 Task: Search one way flight ticket for 4 adults, 2 children, 2 infants in seat and 1 infant on lap in economy from Los Angeles: Los Angeles International Airport to Laramie: Laramie Regional Airport on 5-3-2023. Choice of flights is Alaska. Number of bags: 10 checked bags. Price is upto 80000. Outbound departure time preference is 18:45.
Action: Mouse moved to (400, 339)
Screenshot: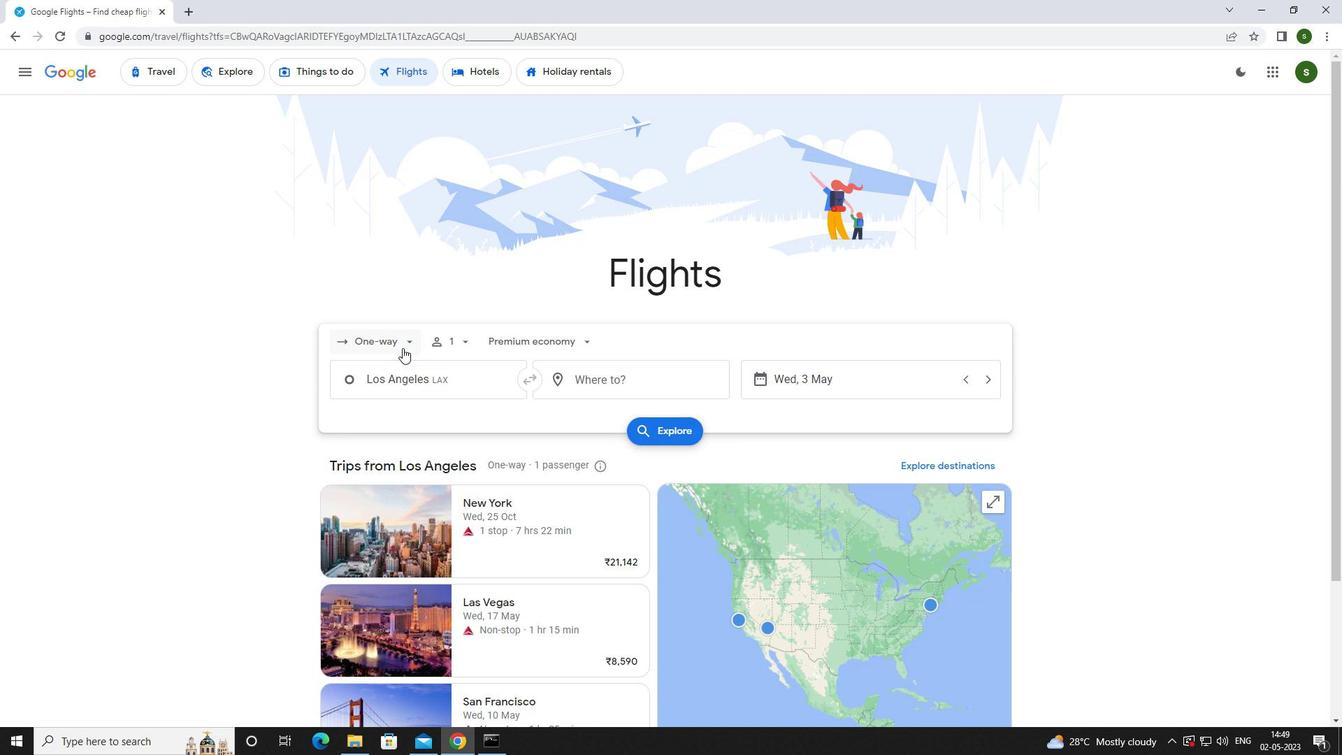 
Action: Mouse pressed left at (400, 339)
Screenshot: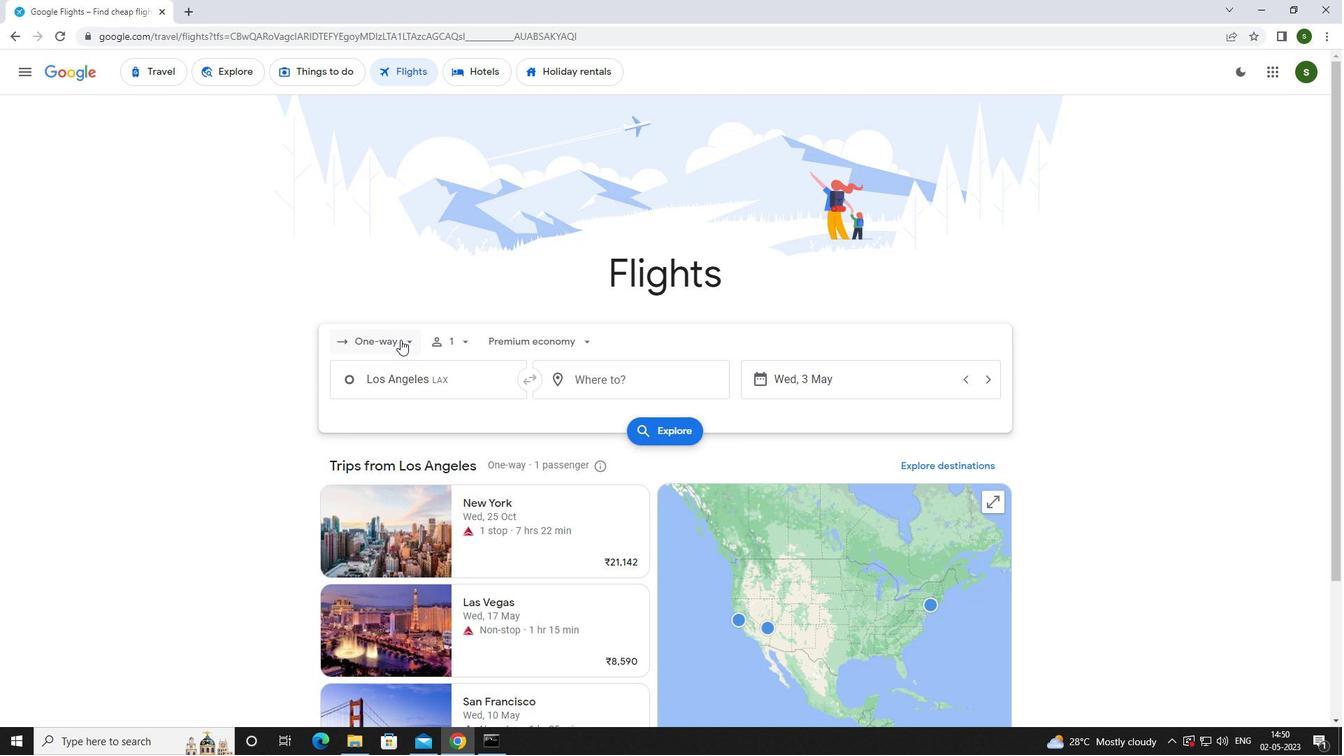
Action: Mouse moved to (394, 402)
Screenshot: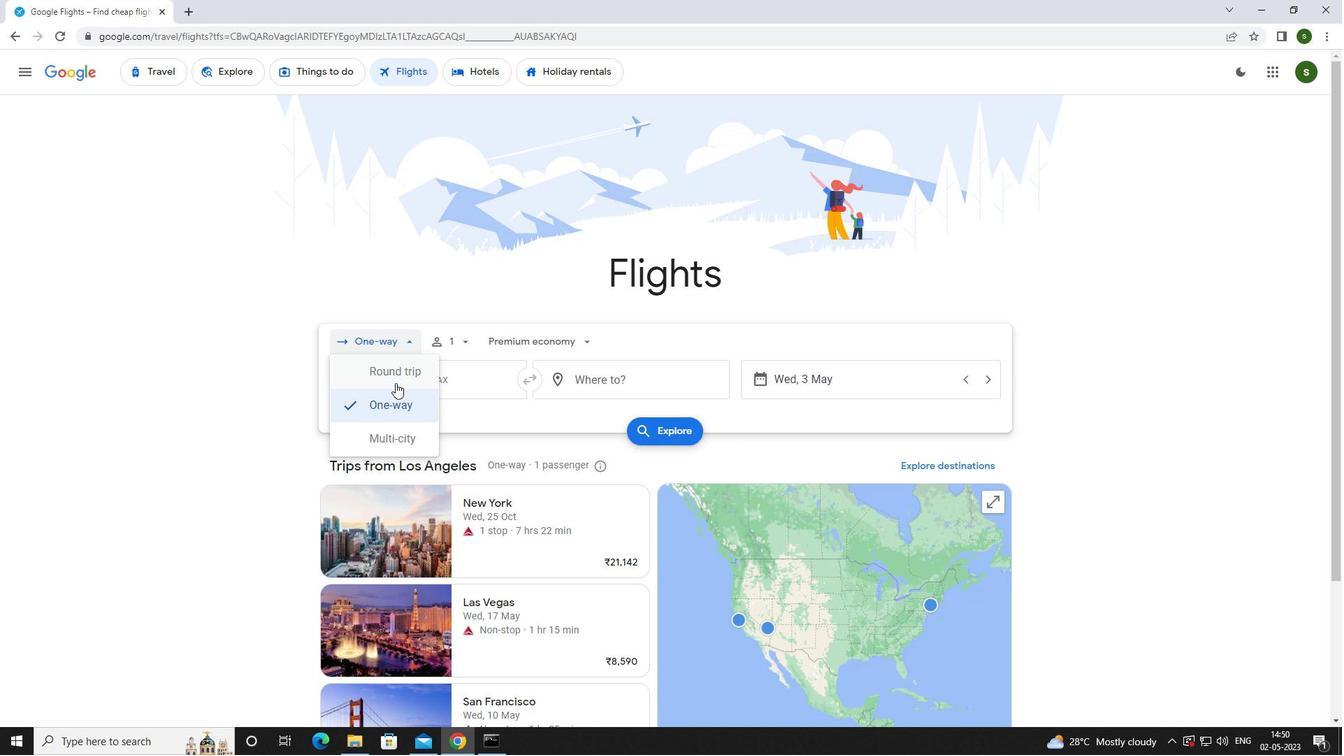
Action: Mouse pressed left at (394, 402)
Screenshot: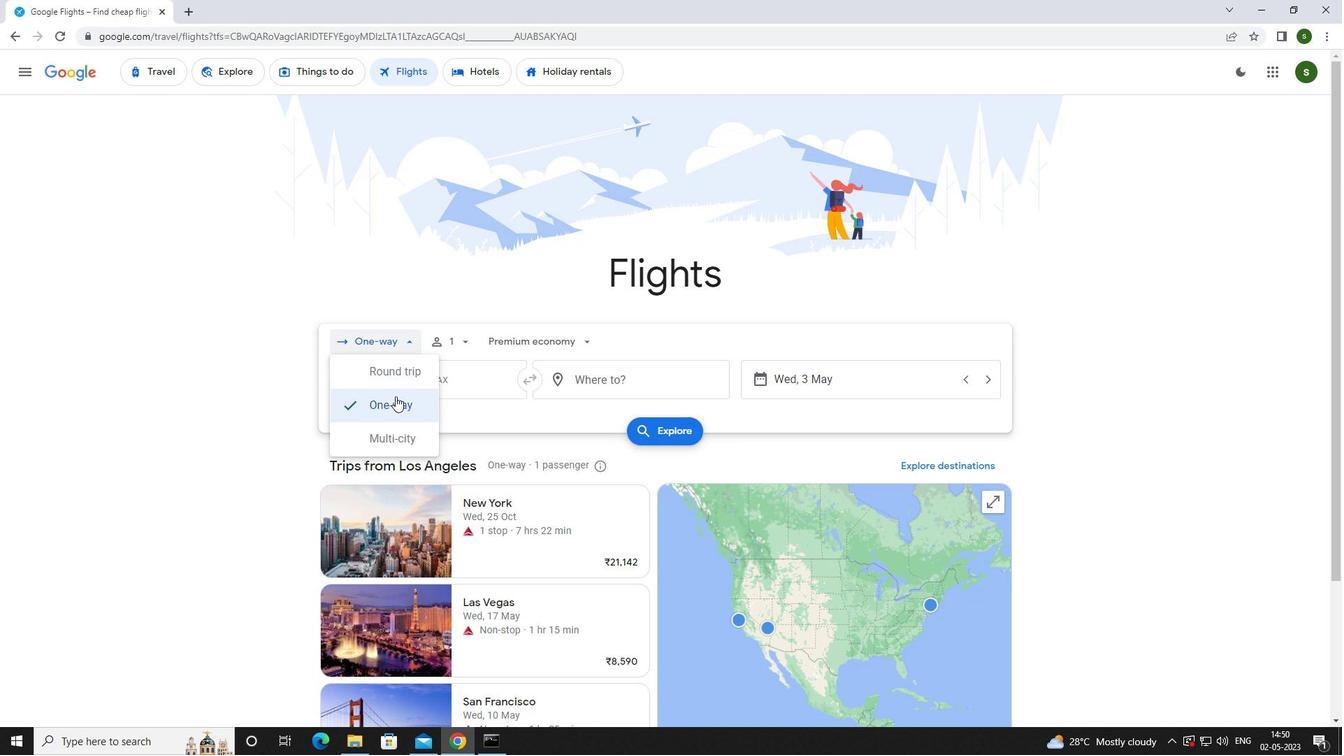 
Action: Mouse moved to (456, 337)
Screenshot: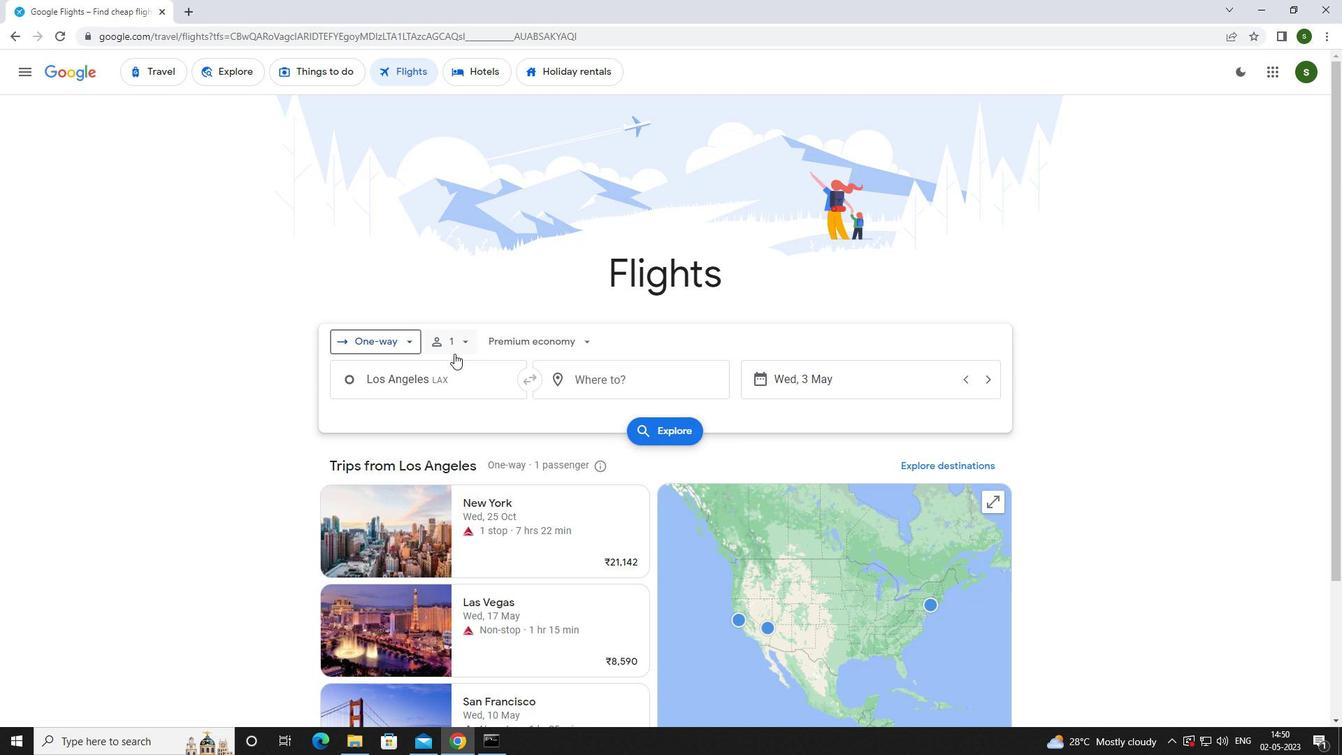 
Action: Mouse pressed left at (456, 337)
Screenshot: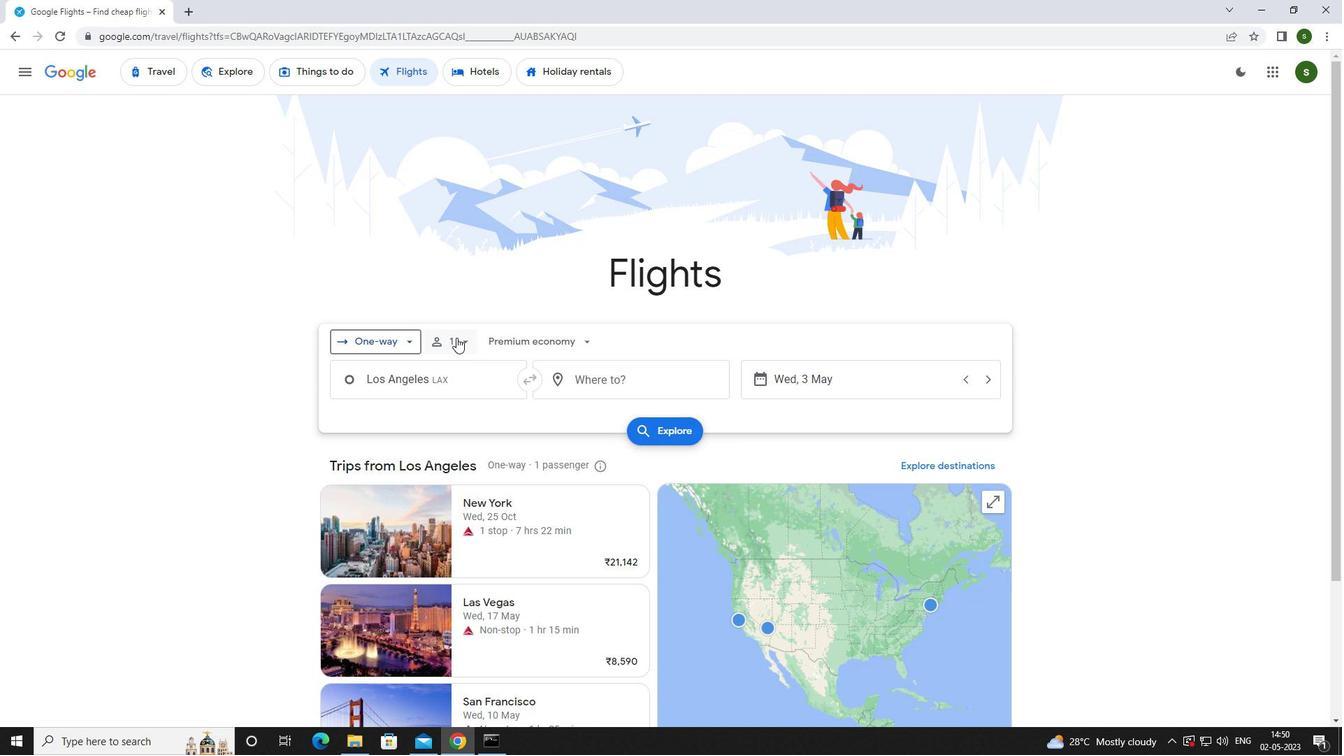 
Action: Mouse moved to (565, 374)
Screenshot: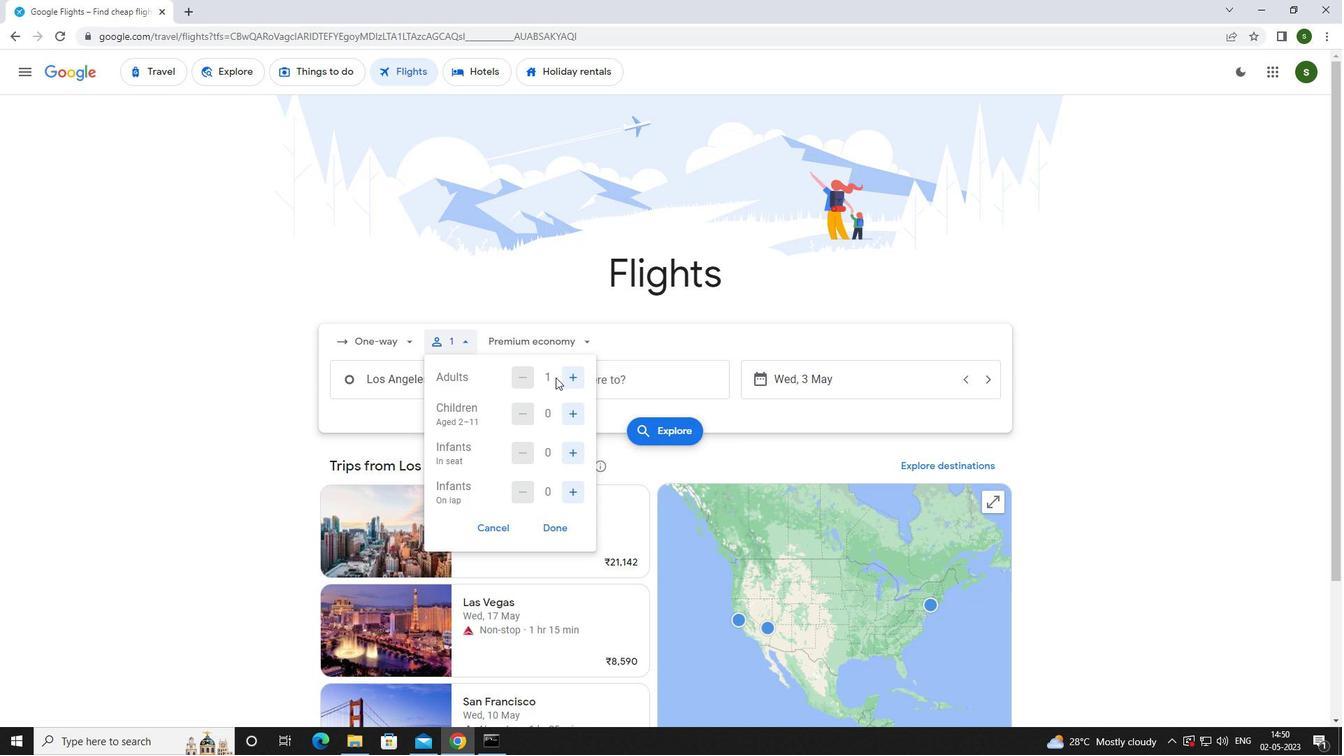 
Action: Mouse pressed left at (565, 374)
Screenshot: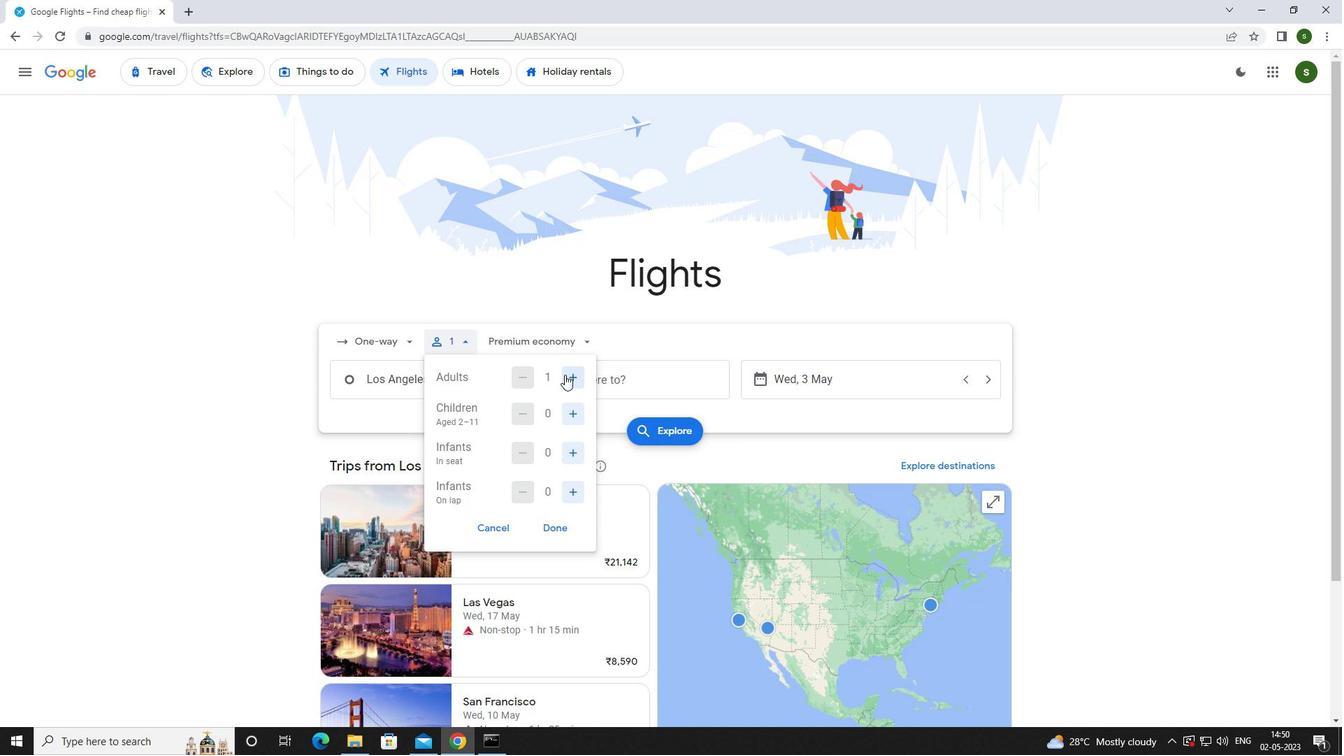 
Action: Mouse pressed left at (565, 374)
Screenshot: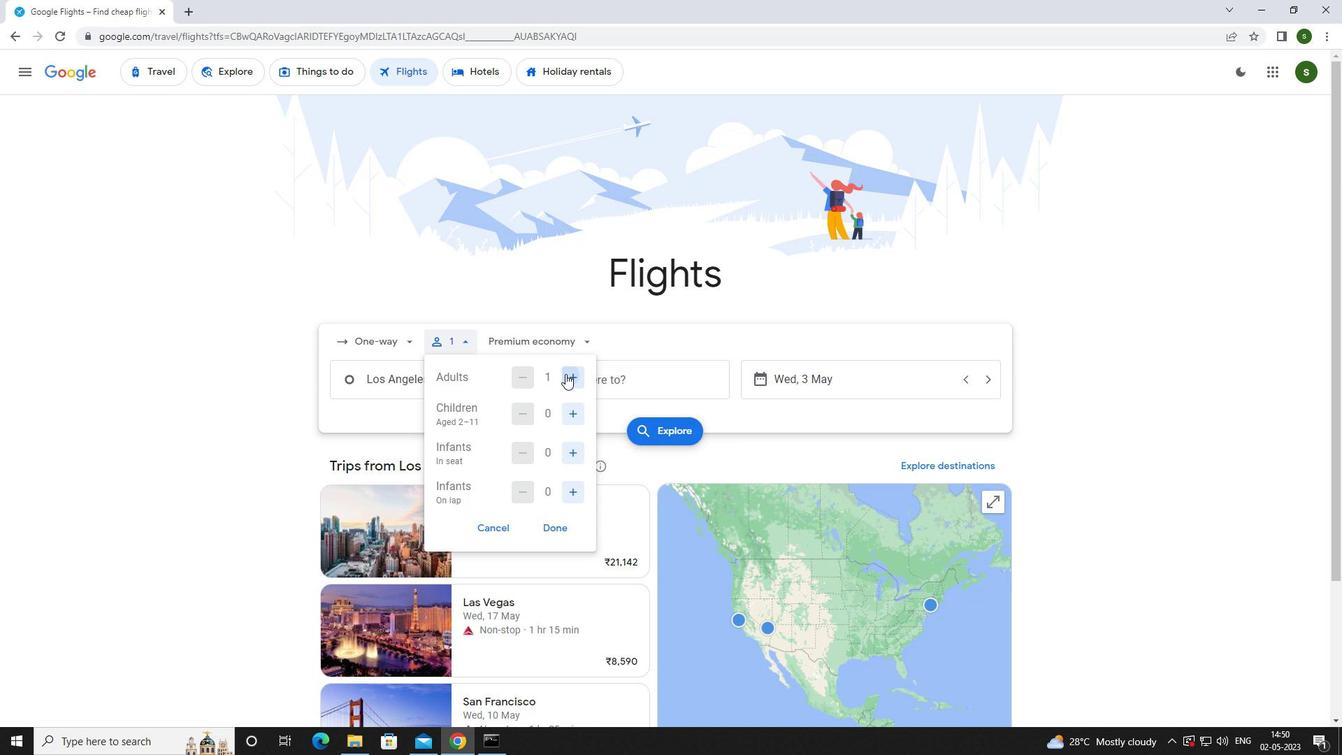 
Action: Mouse pressed left at (565, 374)
Screenshot: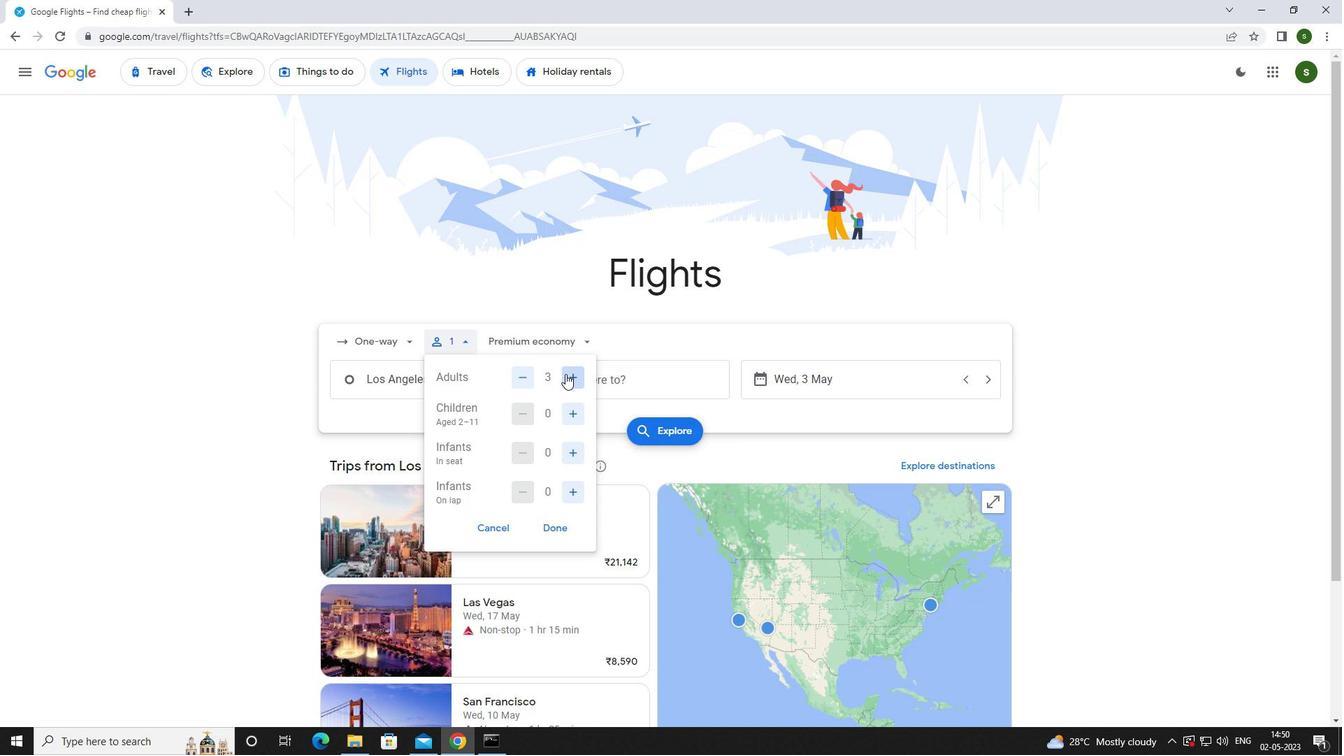 
Action: Mouse moved to (574, 411)
Screenshot: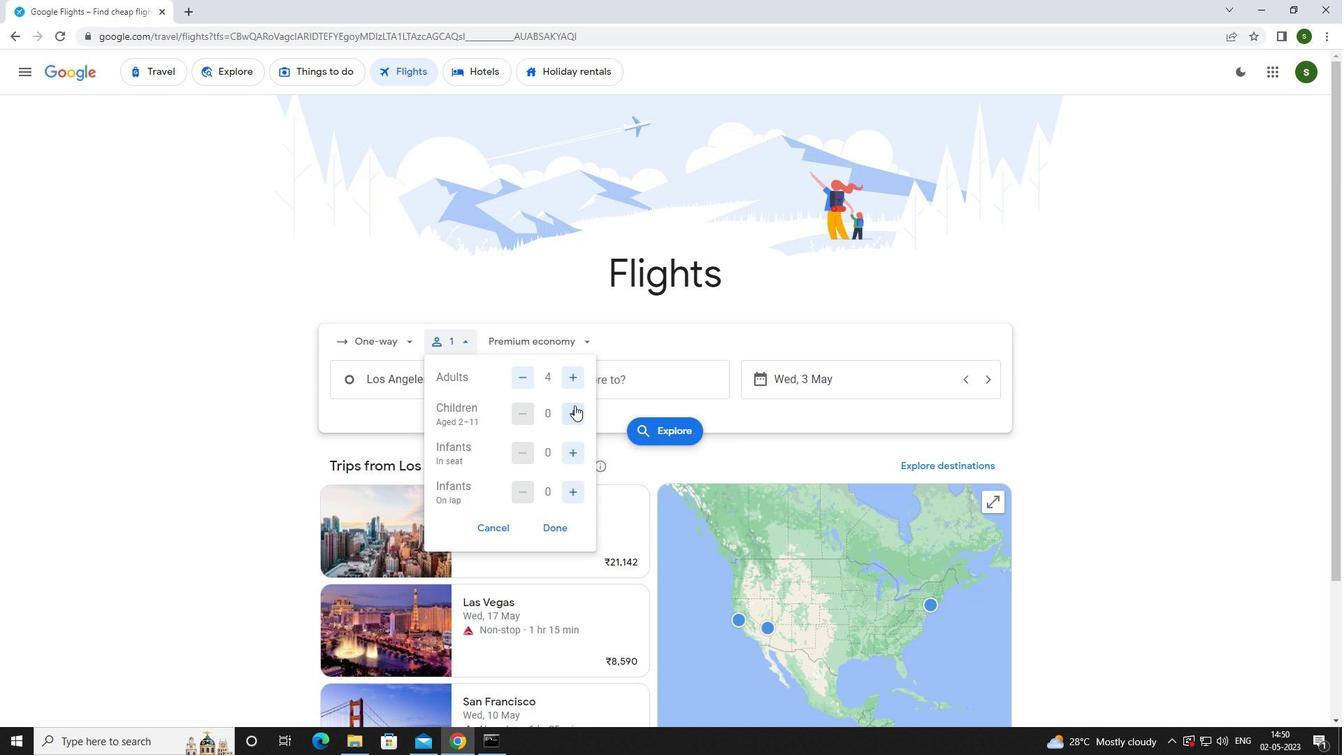 
Action: Mouse pressed left at (574, 411)
Screenshot: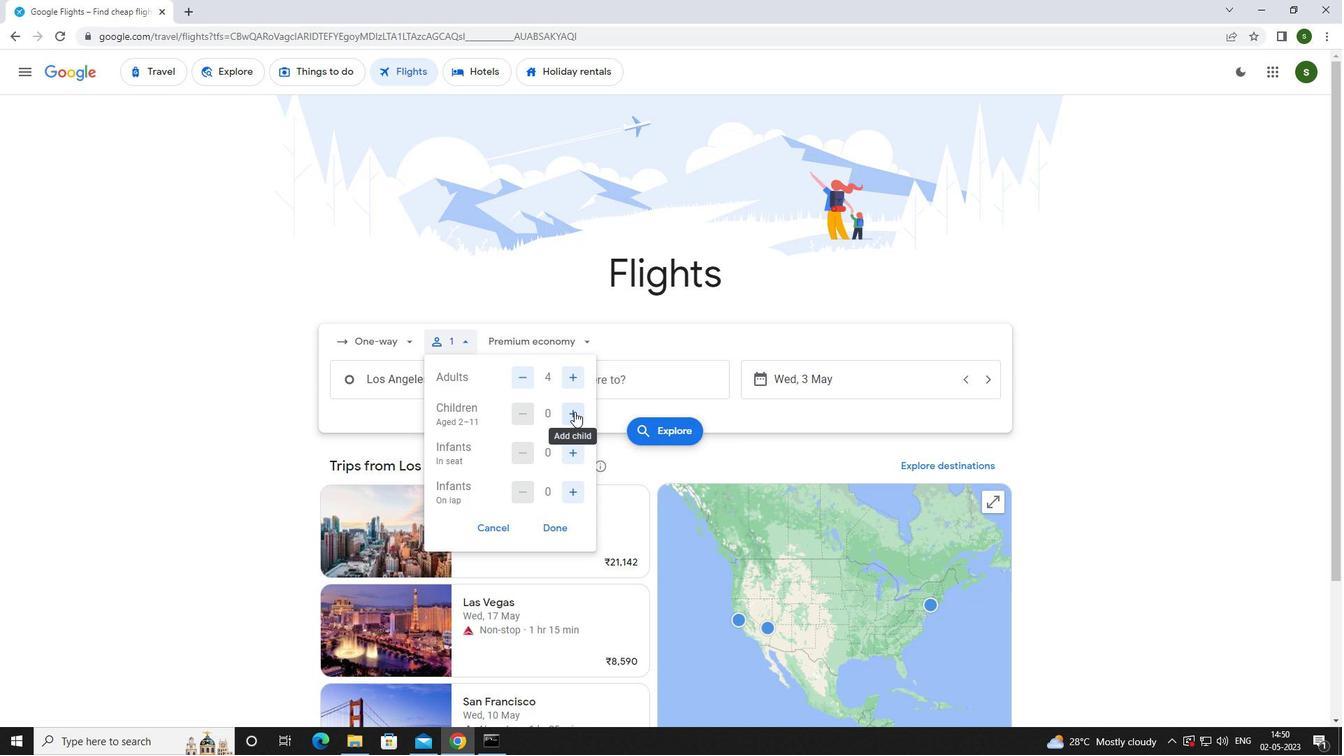 
Action: Mouse pressed left at (574, 411)
Screenshot: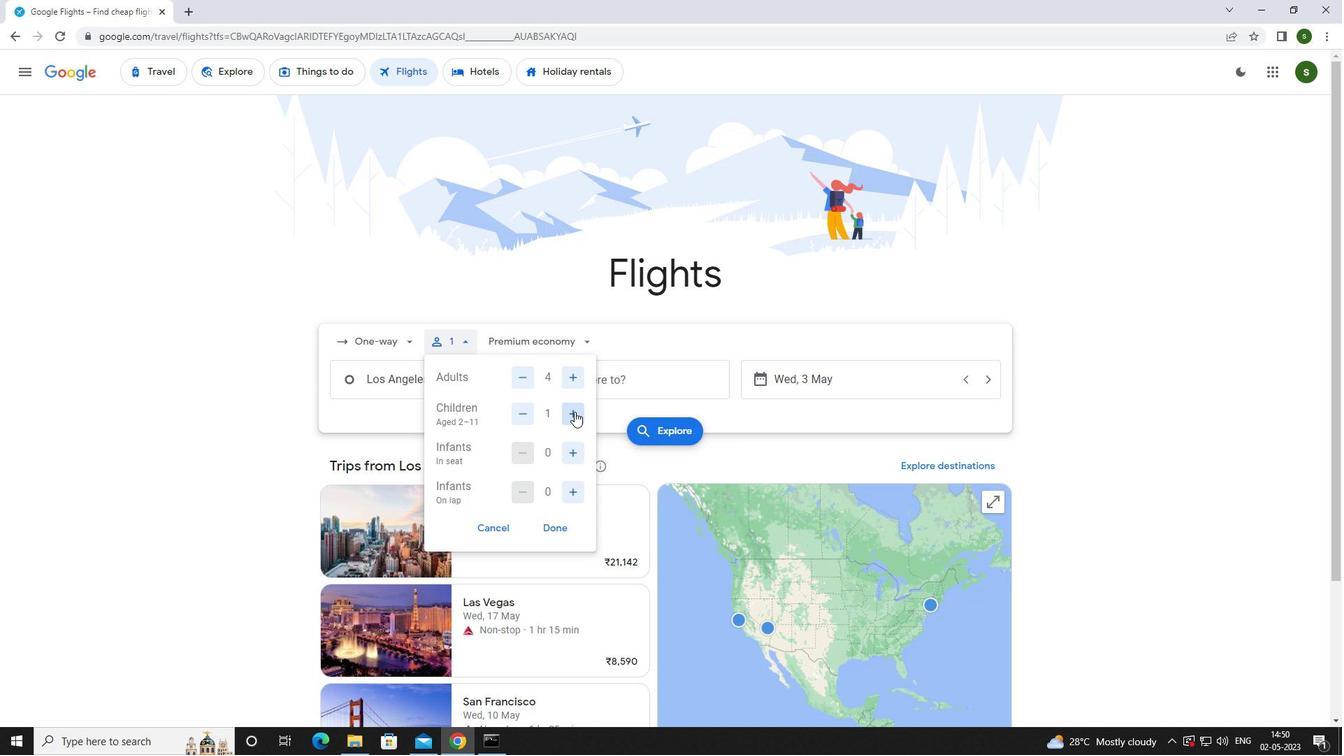 
Action: Mouse moved to (573, 456)
Screenshot: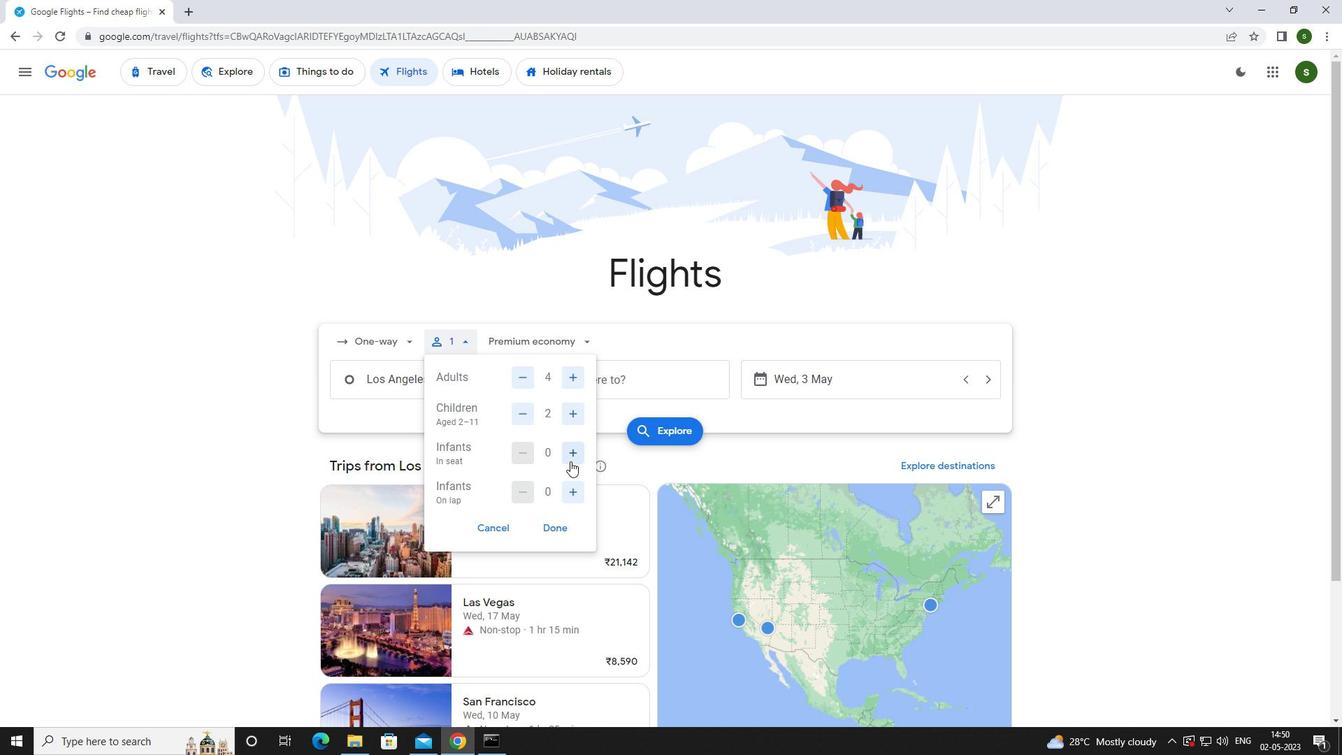 
Action: Mouse pressed left at (573, 456)
Screenshot: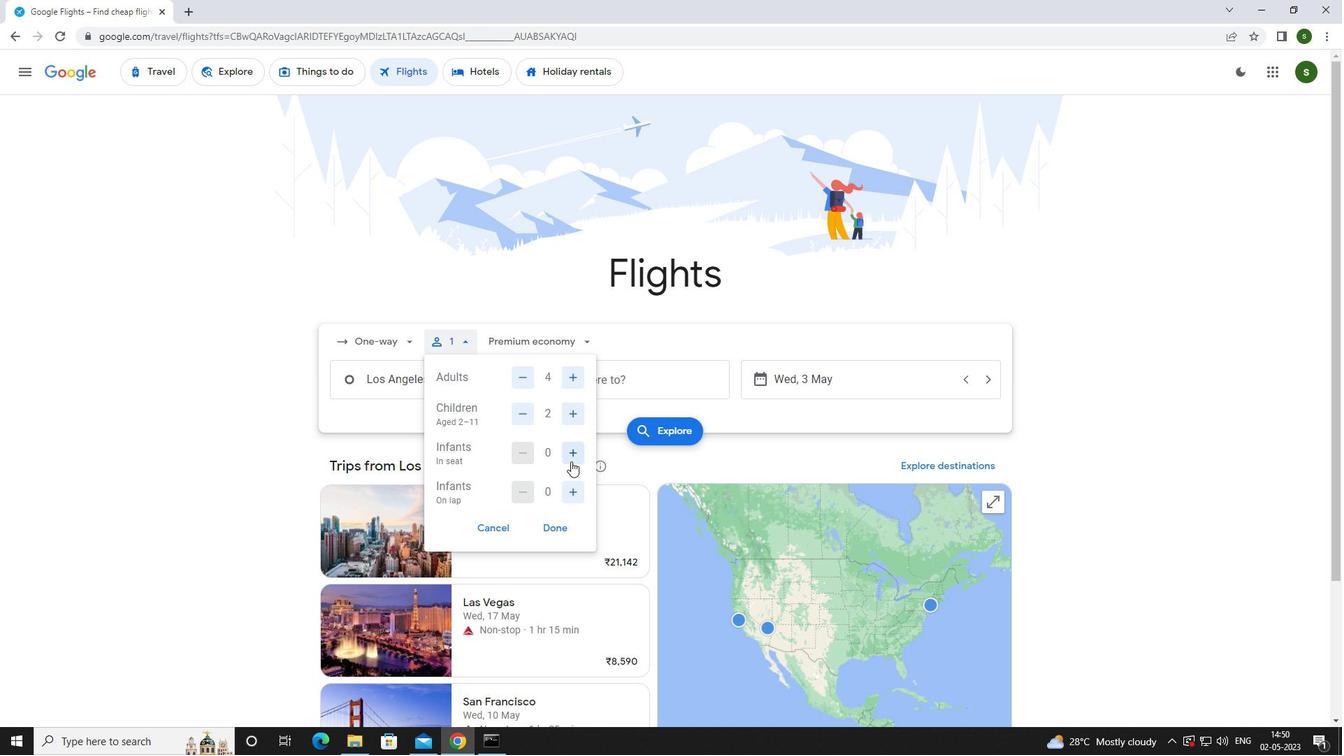 
Action: Mouse pressed left at (573, 456)
Screenshot: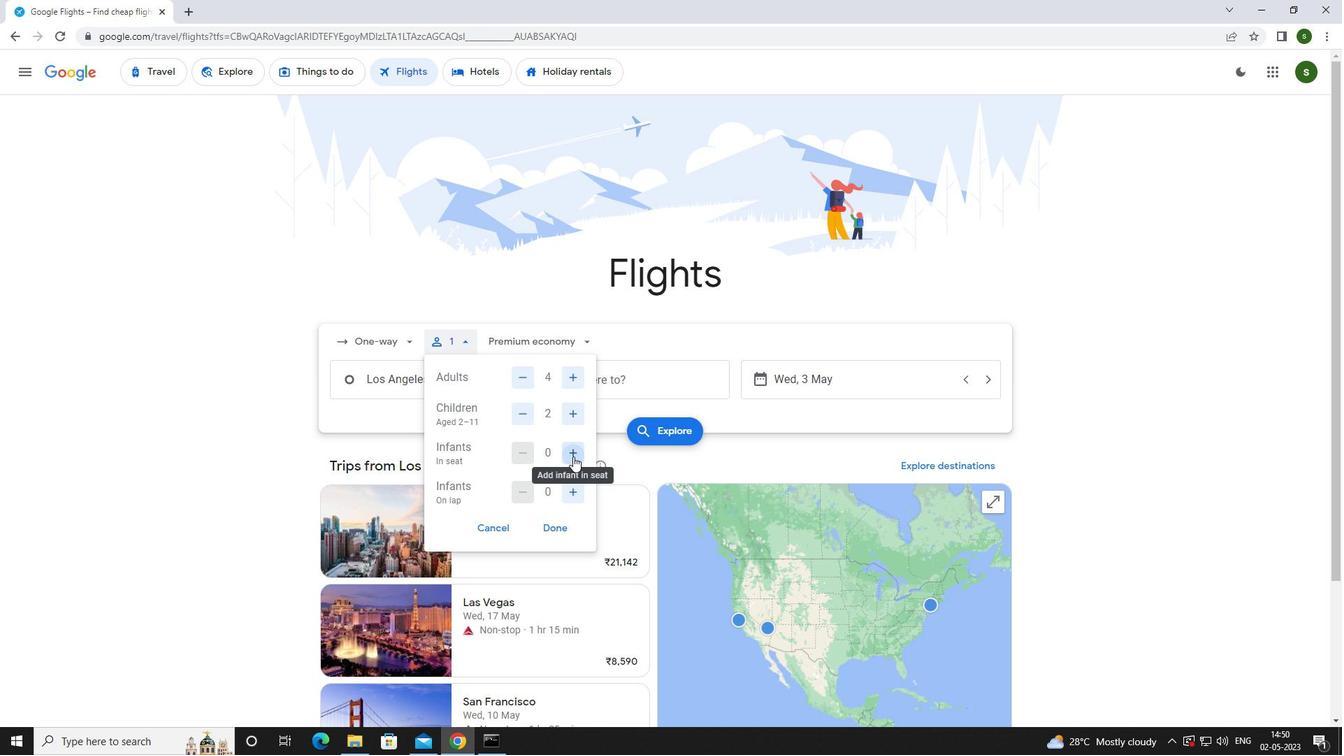 
Action: Mouse moved to (573, 486)
Screenshot: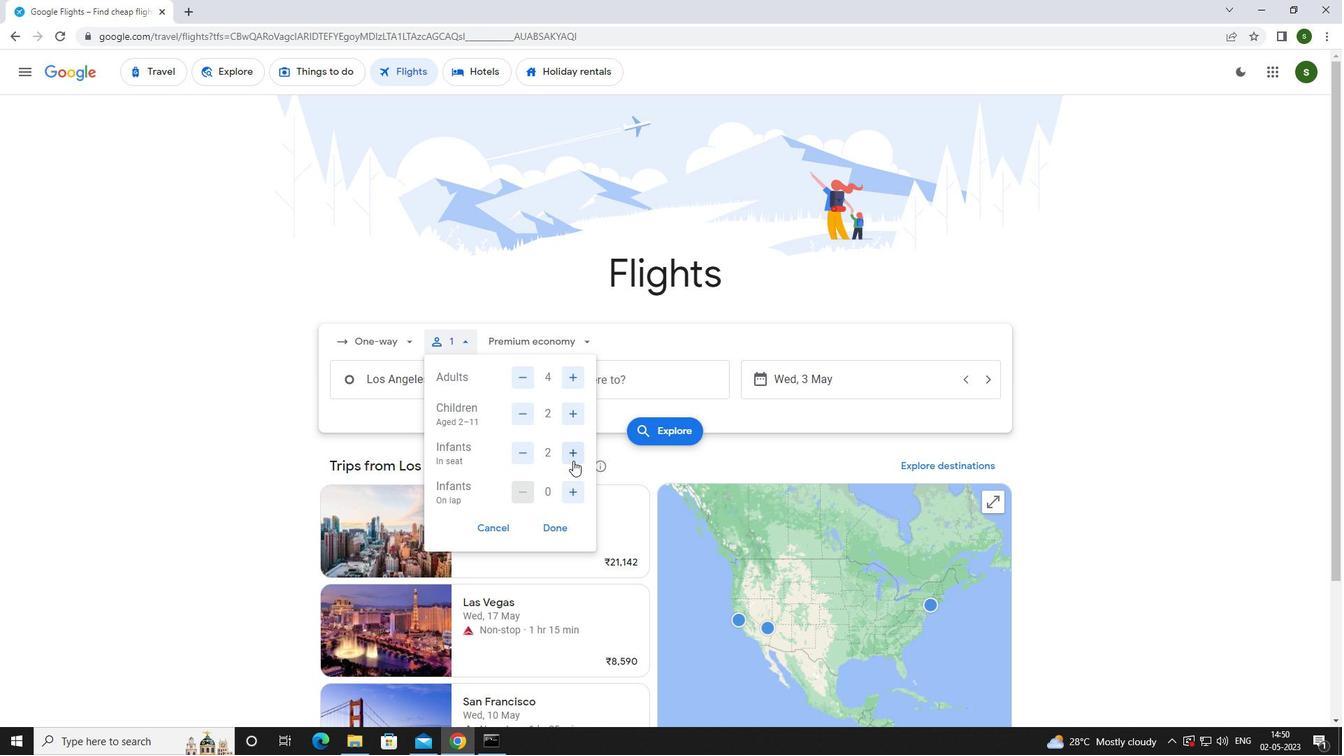 
Action: Mouse pressed left at (573, 486)
Screenshot: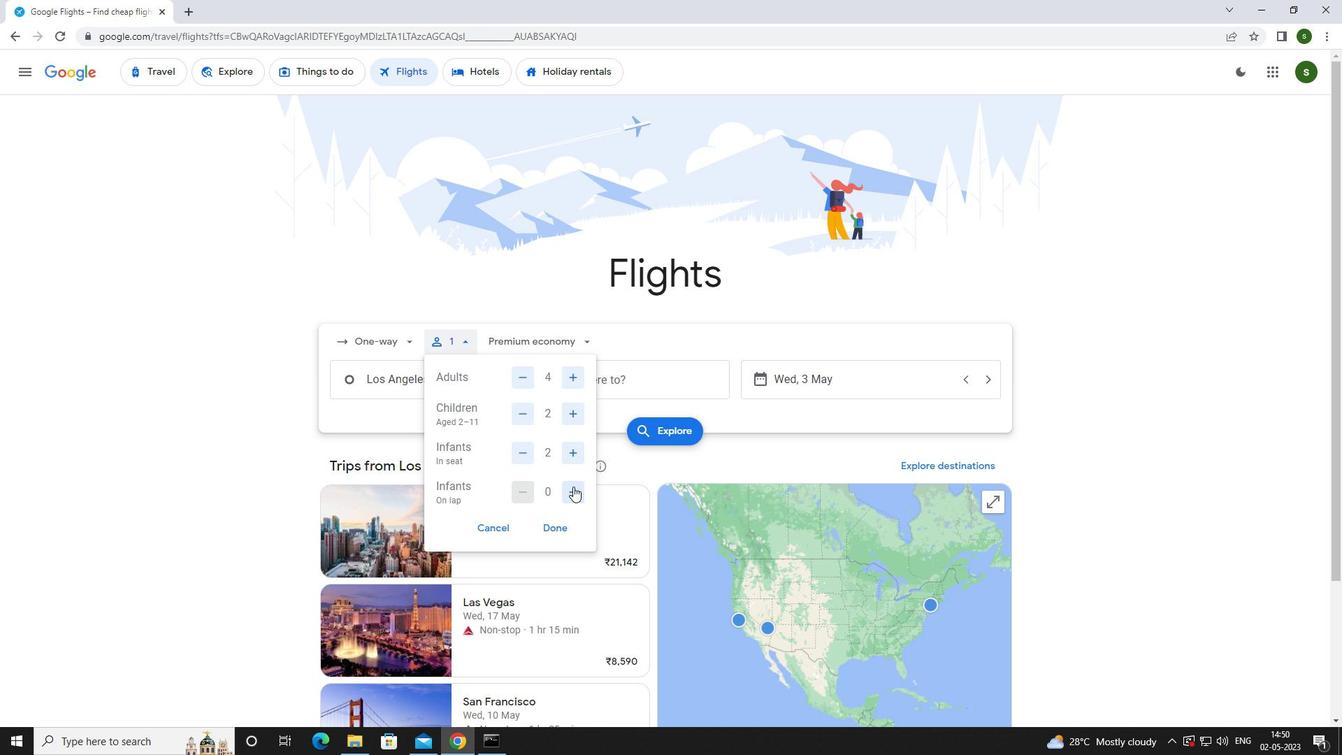
Action: Mouse moved to (560, 344)
Screenshot: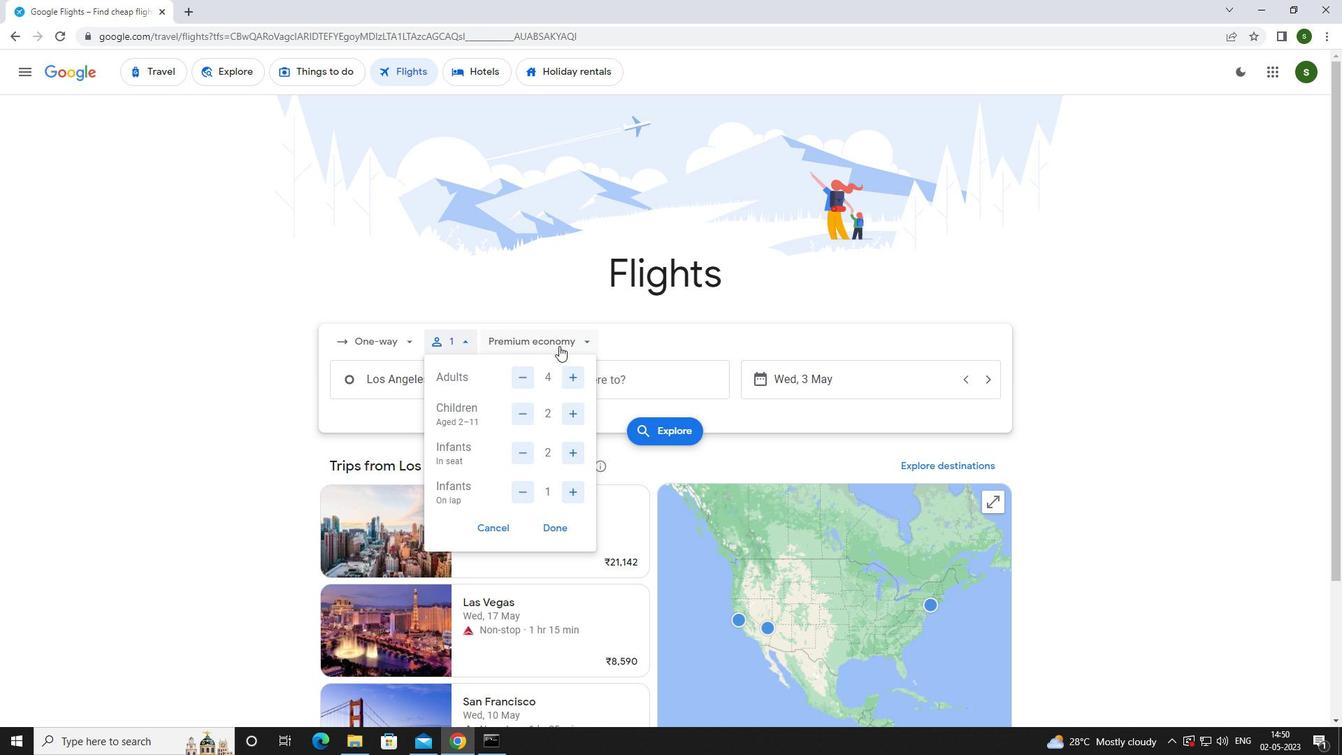 
Action: Mouse pressed left at (560, 344)
Screenshot: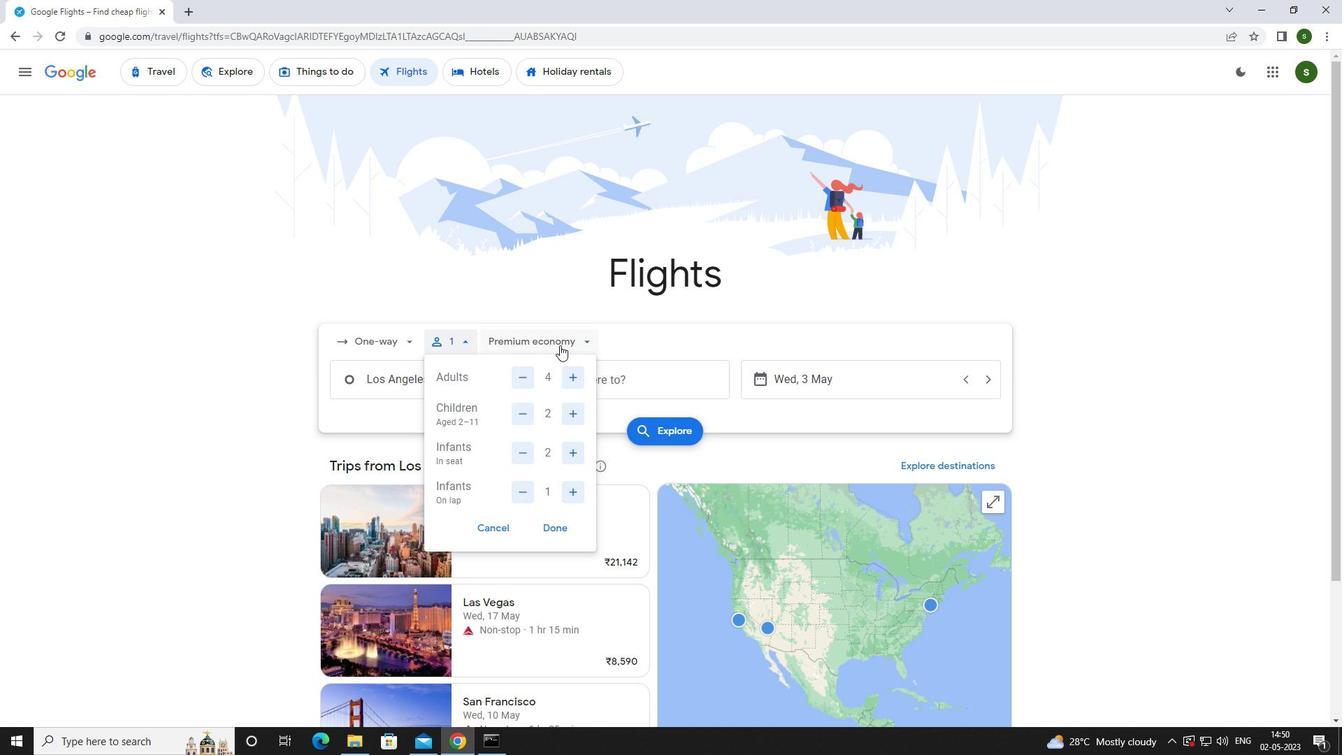 
Action: Mouse moved to (568, 376)
Screenshot: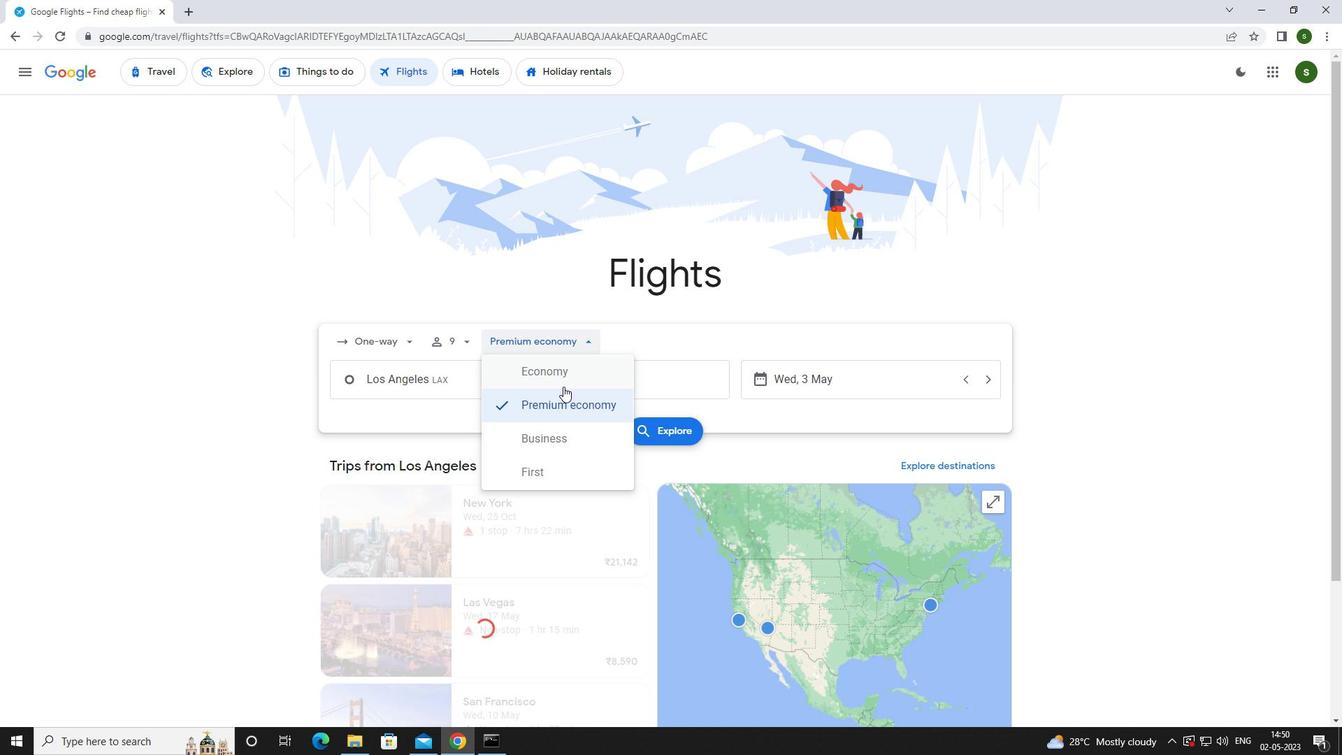 
Action: Mouse pressed left at (568, 376)
Screenshot: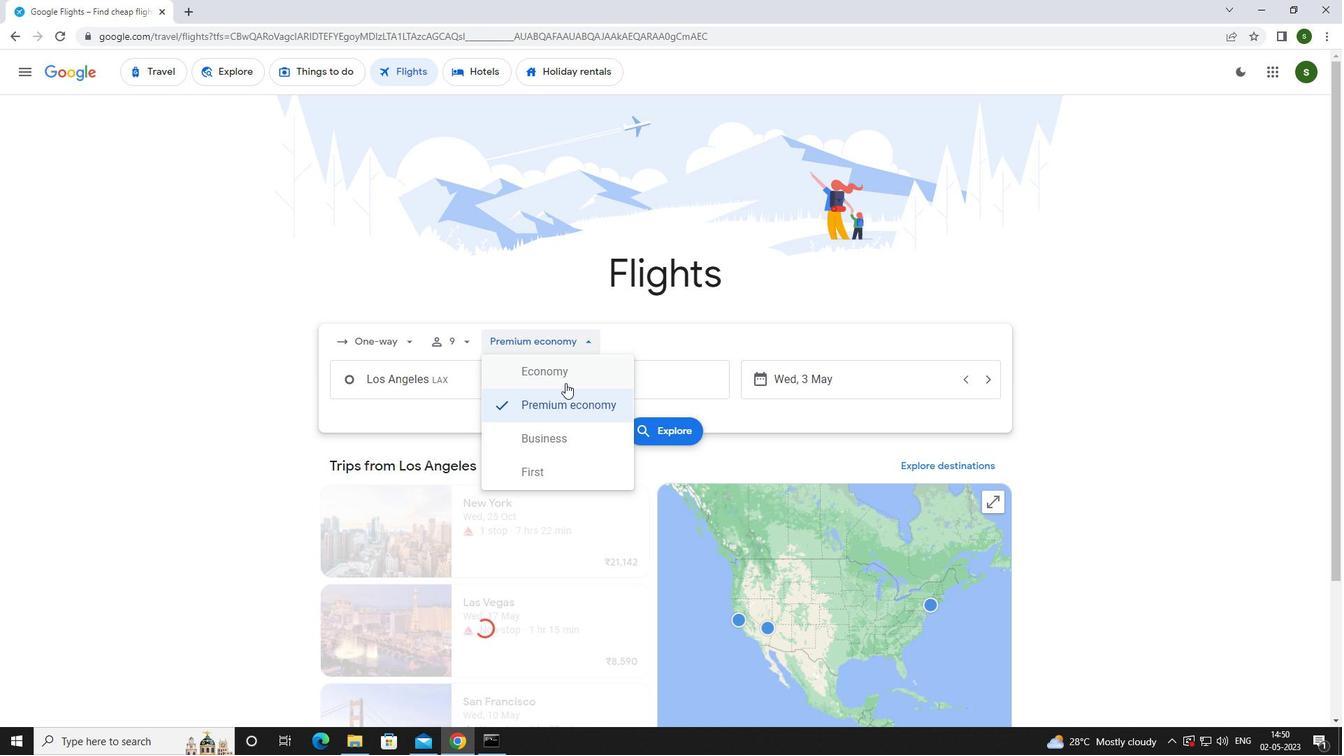 
Action: Mouse moved to (471, 385)
Screenshot: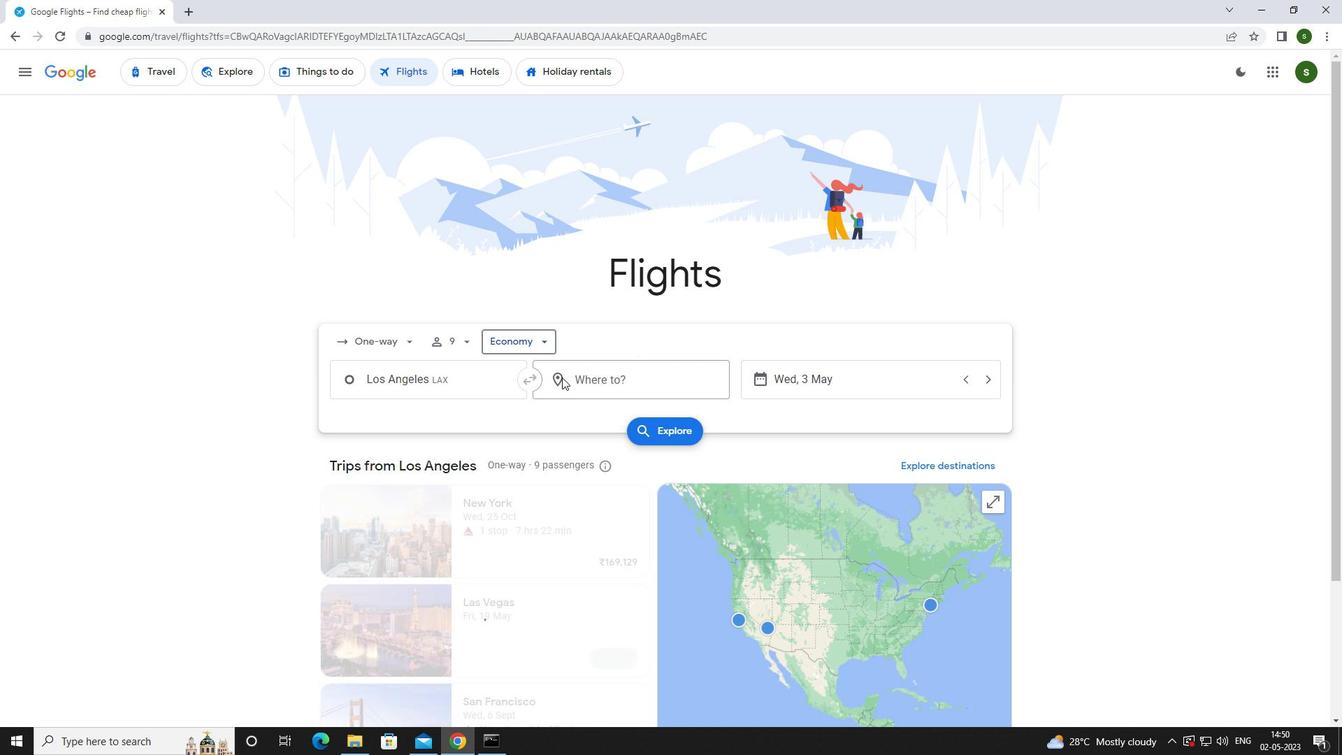 
Action: Mouse pressed left at (471, 385)
Screenshot: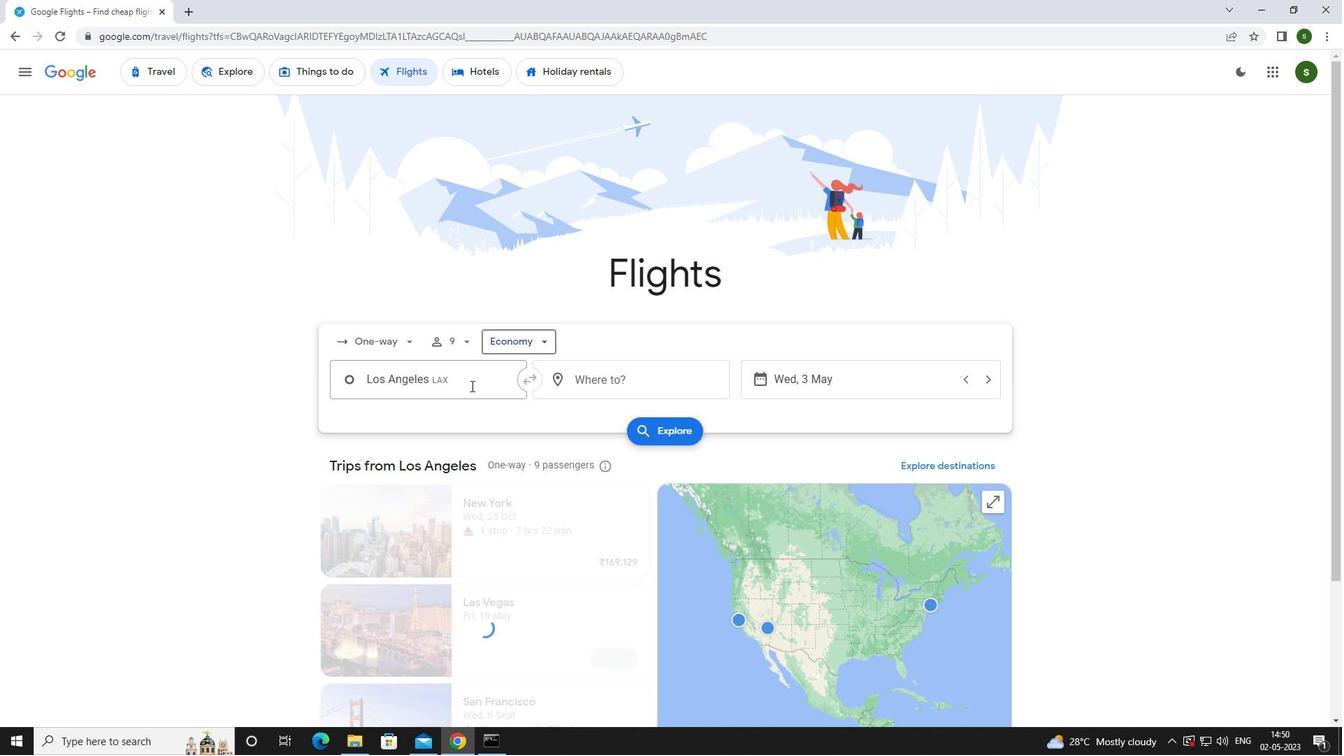 
Action: Mouse moved to (469, 385)
Screenshot: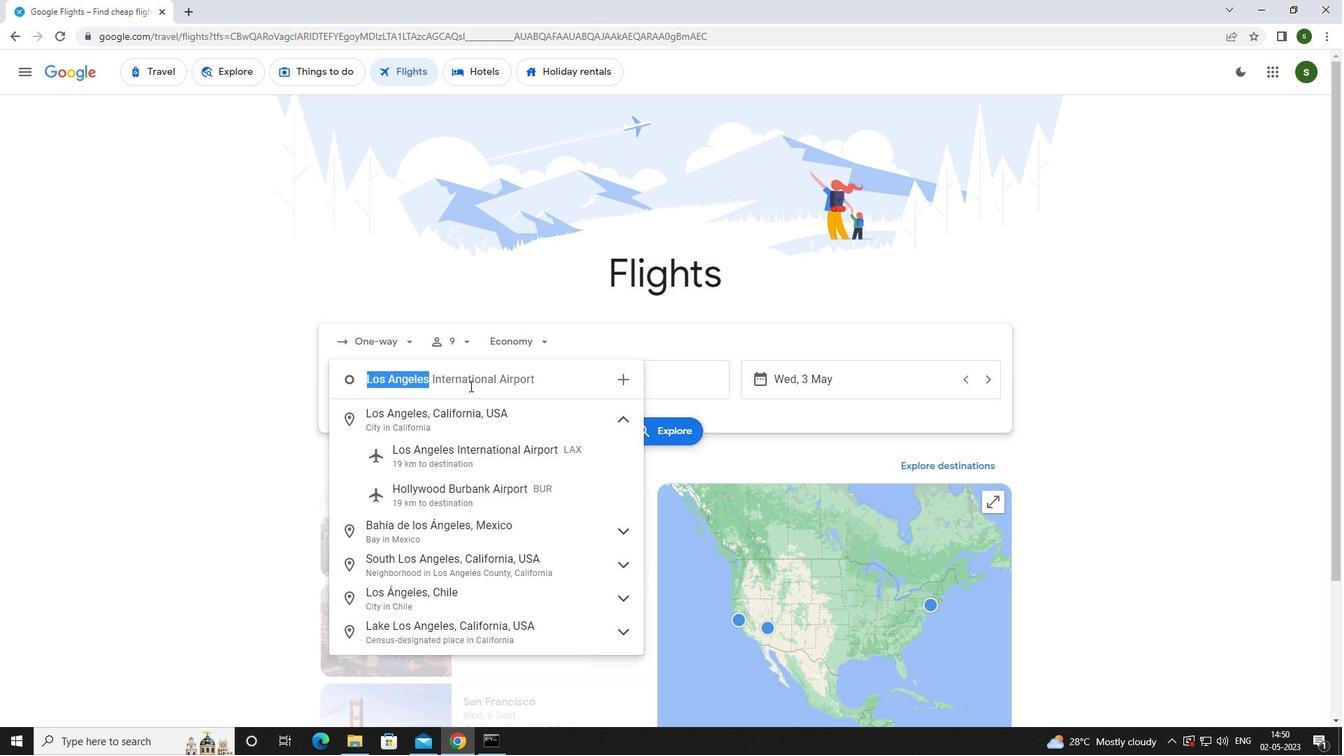
Action: Key pressed <Key.caps_lock><Key.caps_lock>k<Key.backspace>l<Key.caps_lock>os<Key.space><Key.caps_lock>
Screenshot: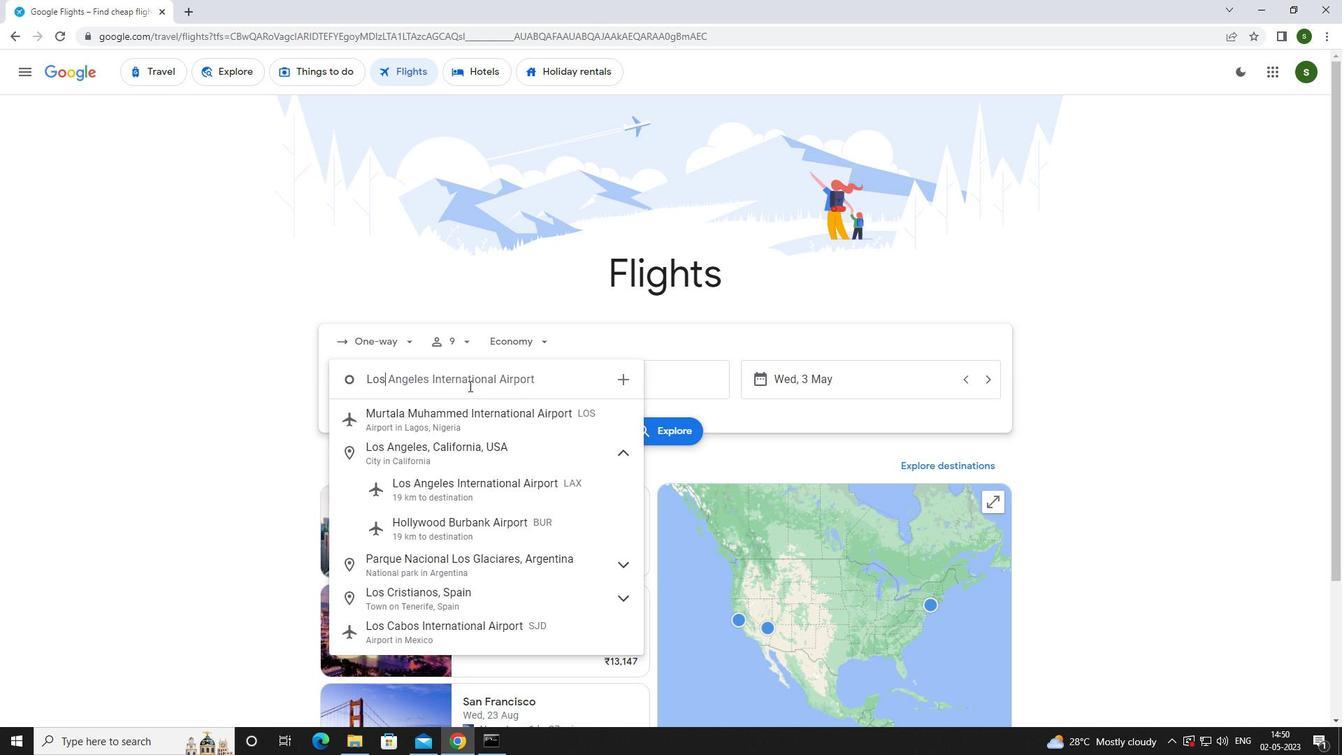 
Action: Mouse moved to (476, 460)
Screenshot: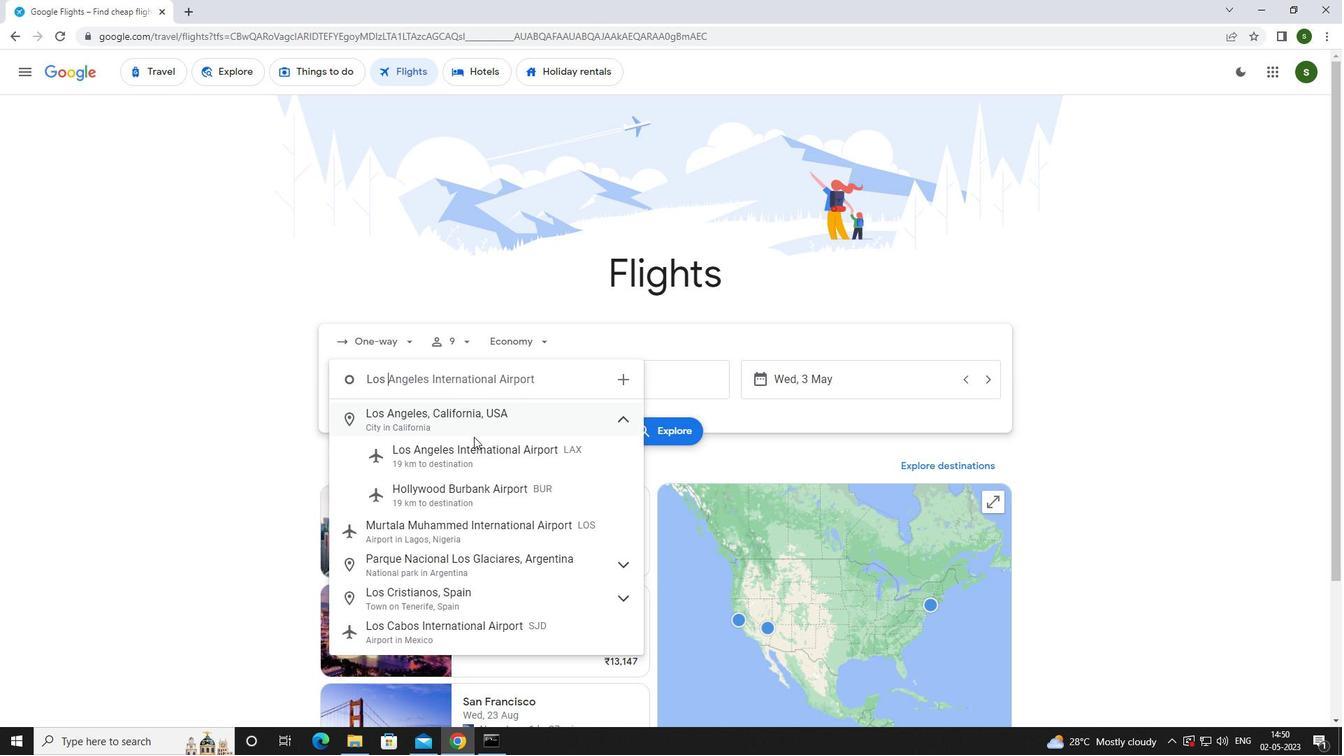
Action: Mouse pressed left at (476, 460)
Screenshot: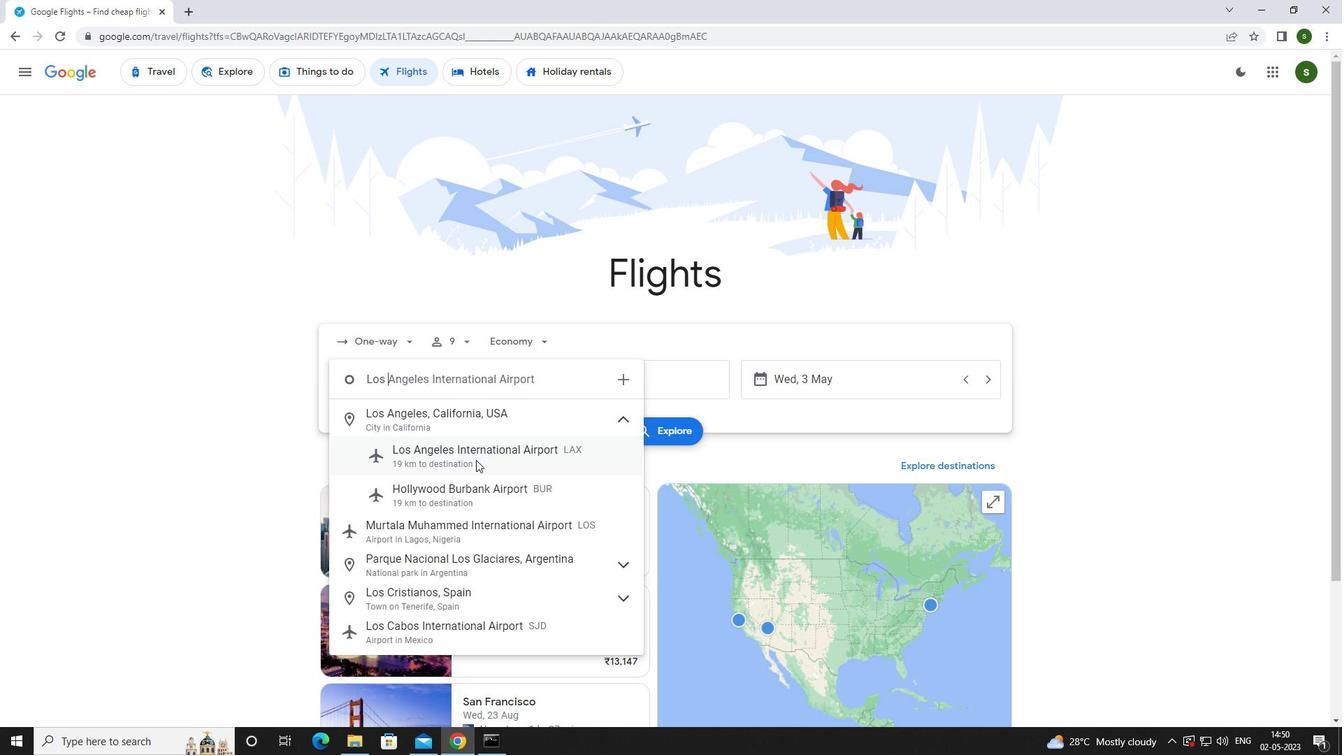 
Action: Mouse moved to (621, 389)
Screenshot: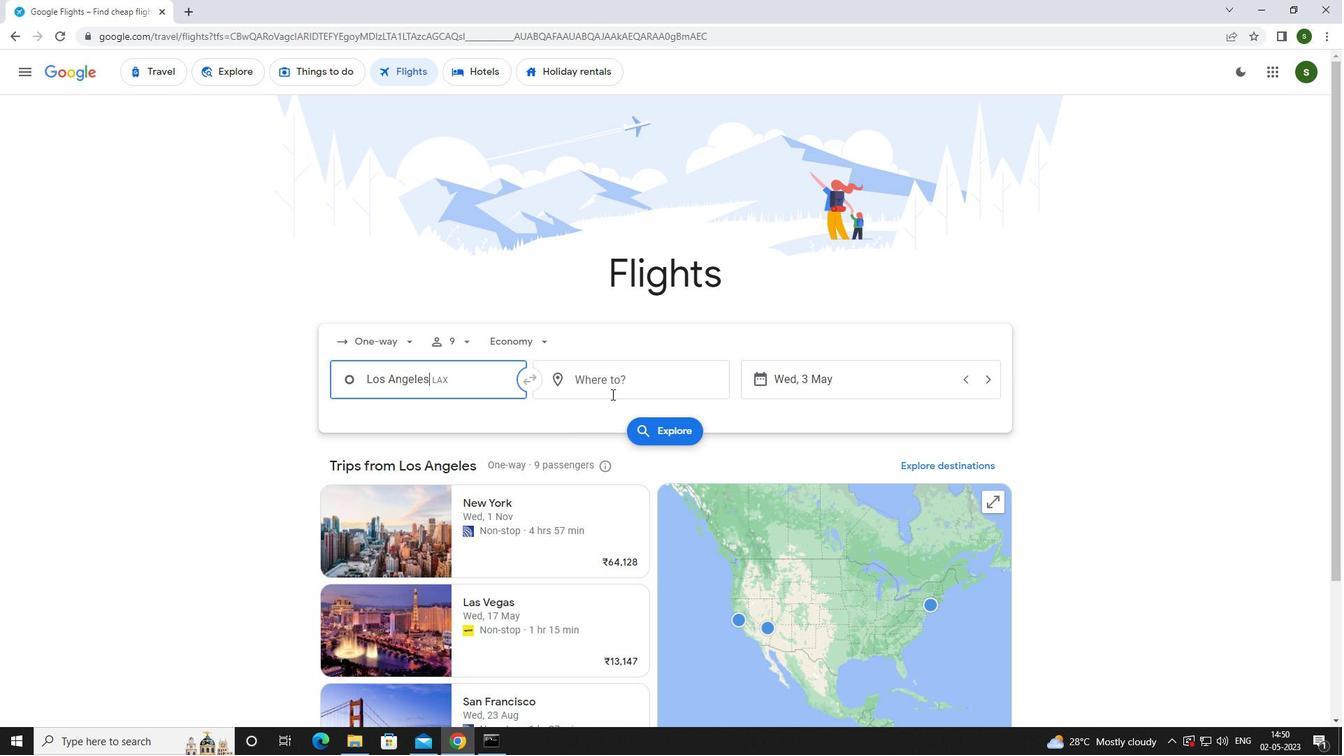 
Action: Mouse pressed left at (621, 389)
Screenshot: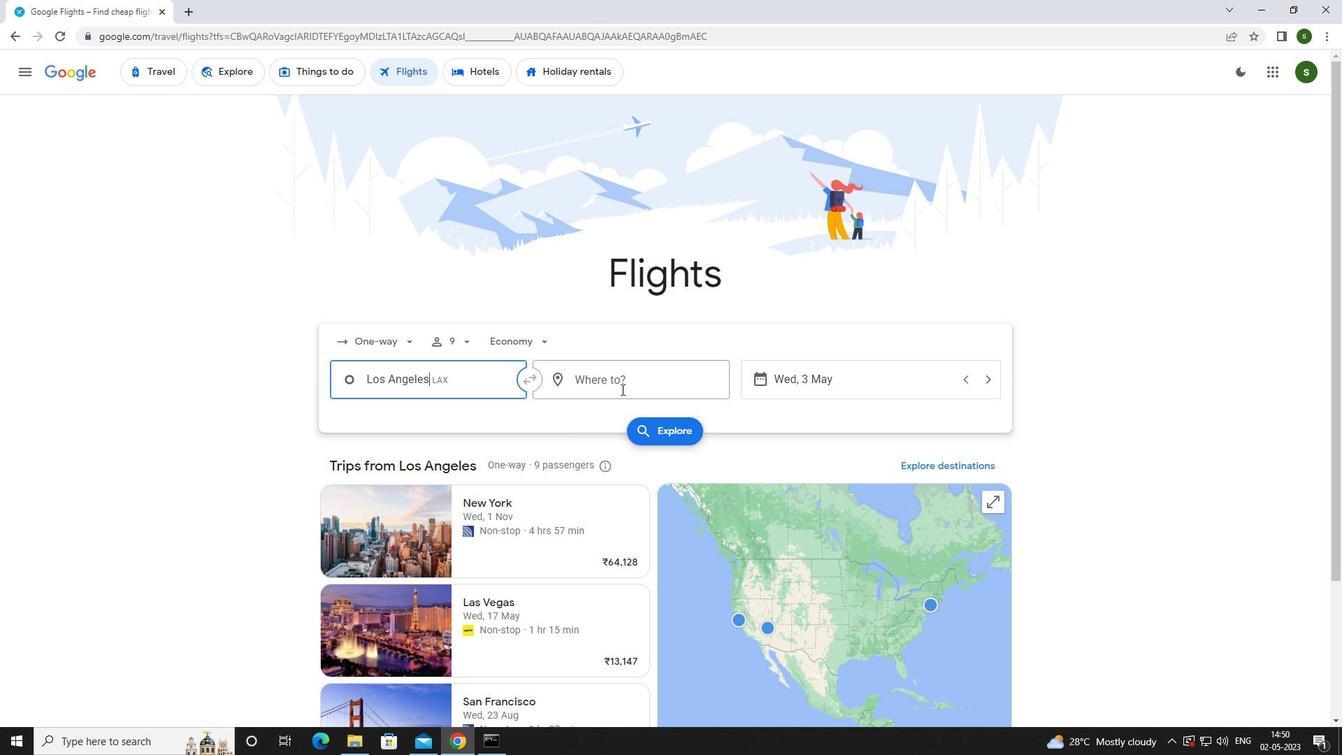 
Action: Mouse moved to (567, 401)
Screenshot: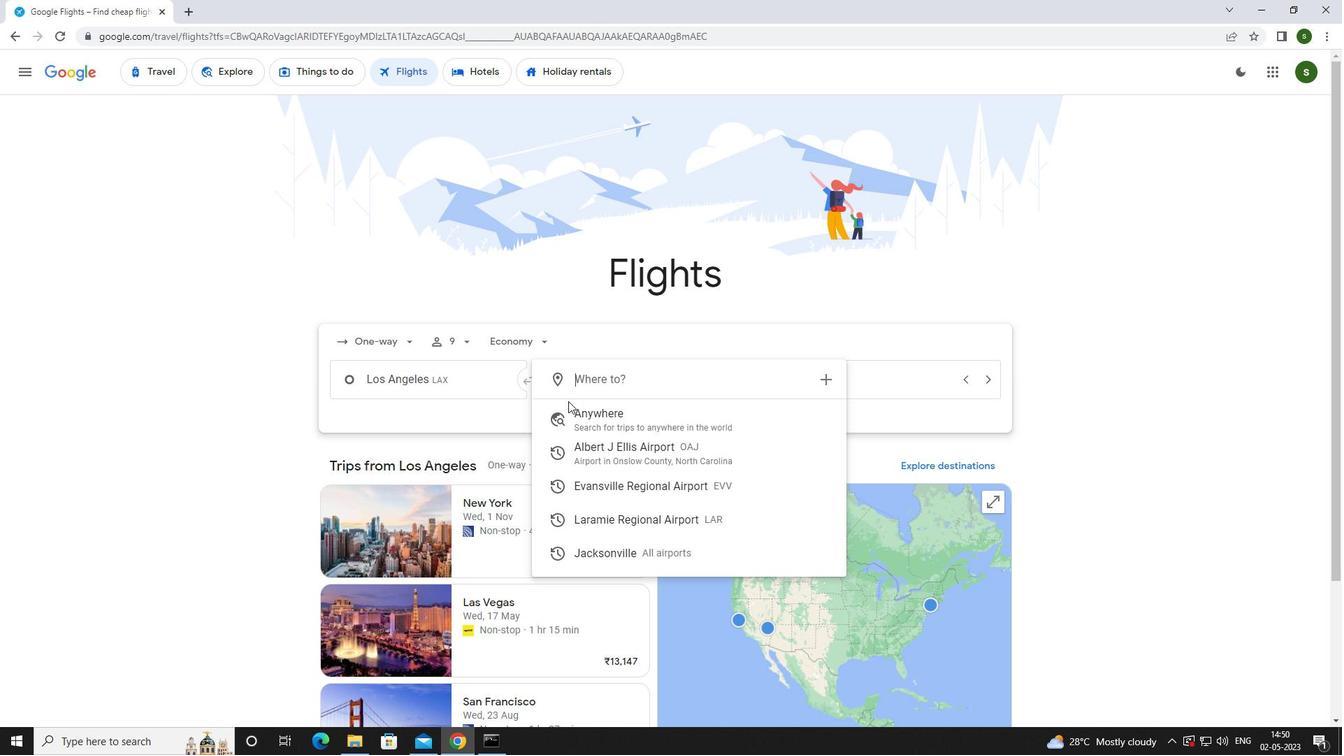 
Action: Key pressed <Key.caps_lock><Key.caps_lock>l<Key.caps_lock>arami
Screenshot: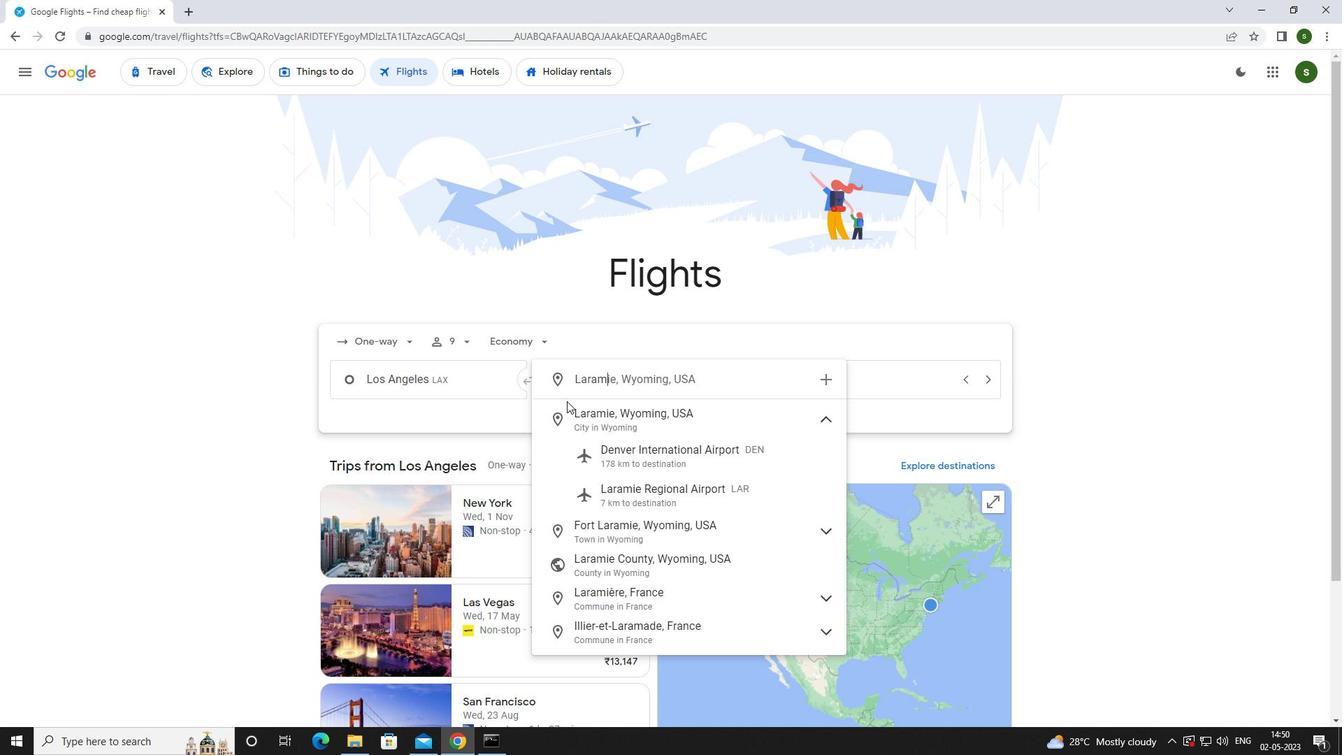 
Action: Mouse moved to (639, 490)
Screenshot: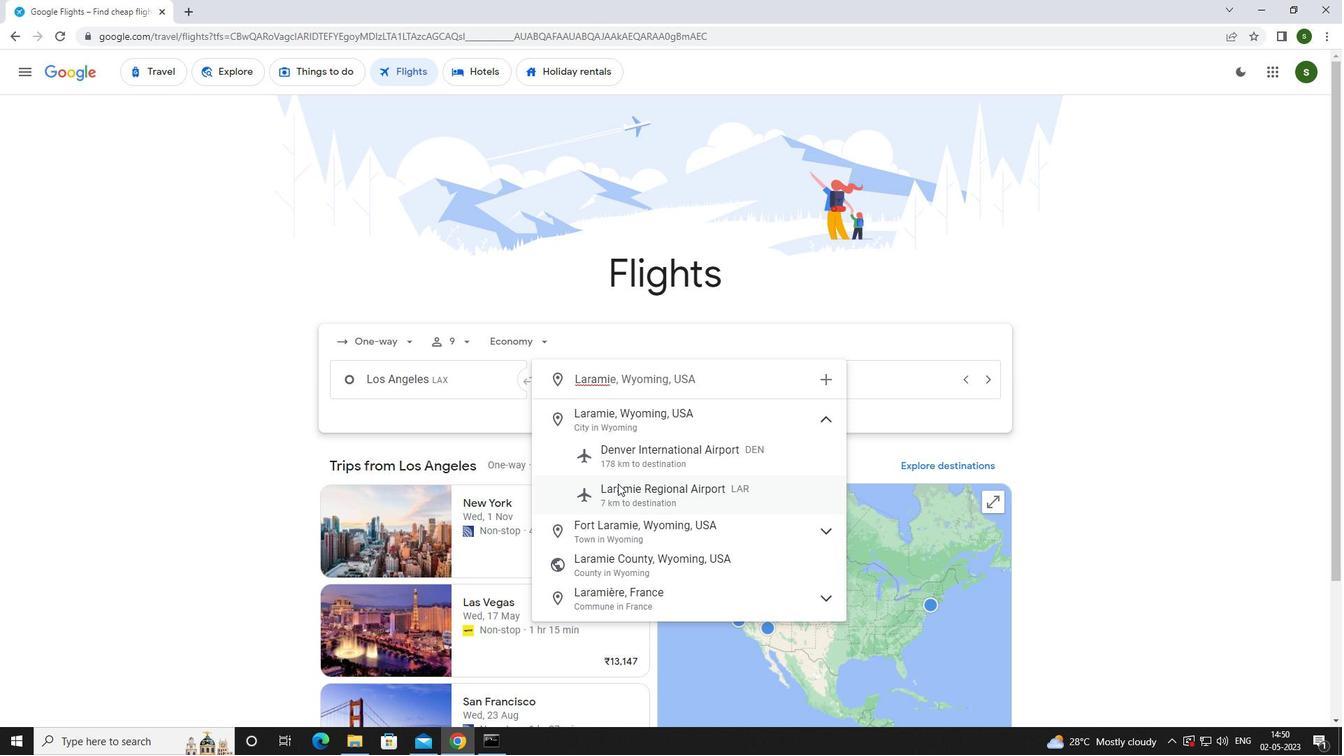 
Action: Mouse pressed left at (639, 490)
Screenshot: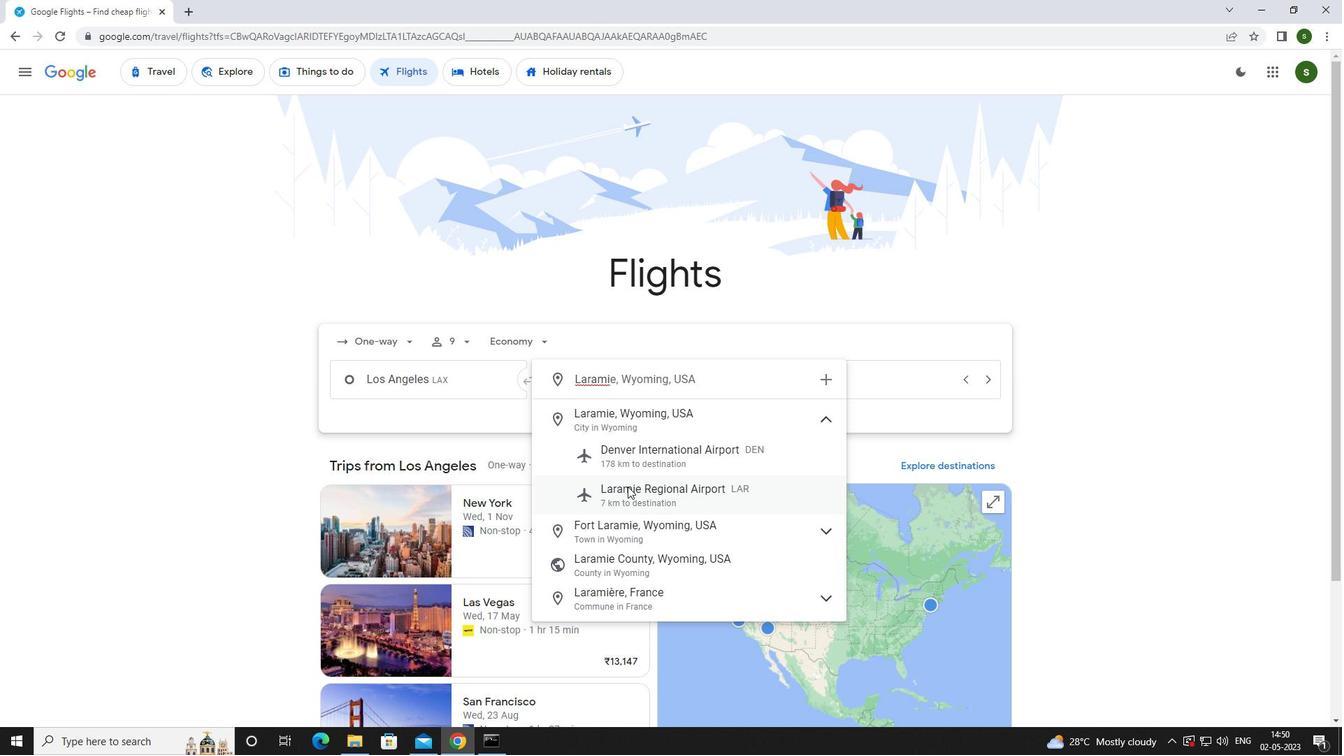 
Action: Mouse moved to (874, 375)
Screenshot: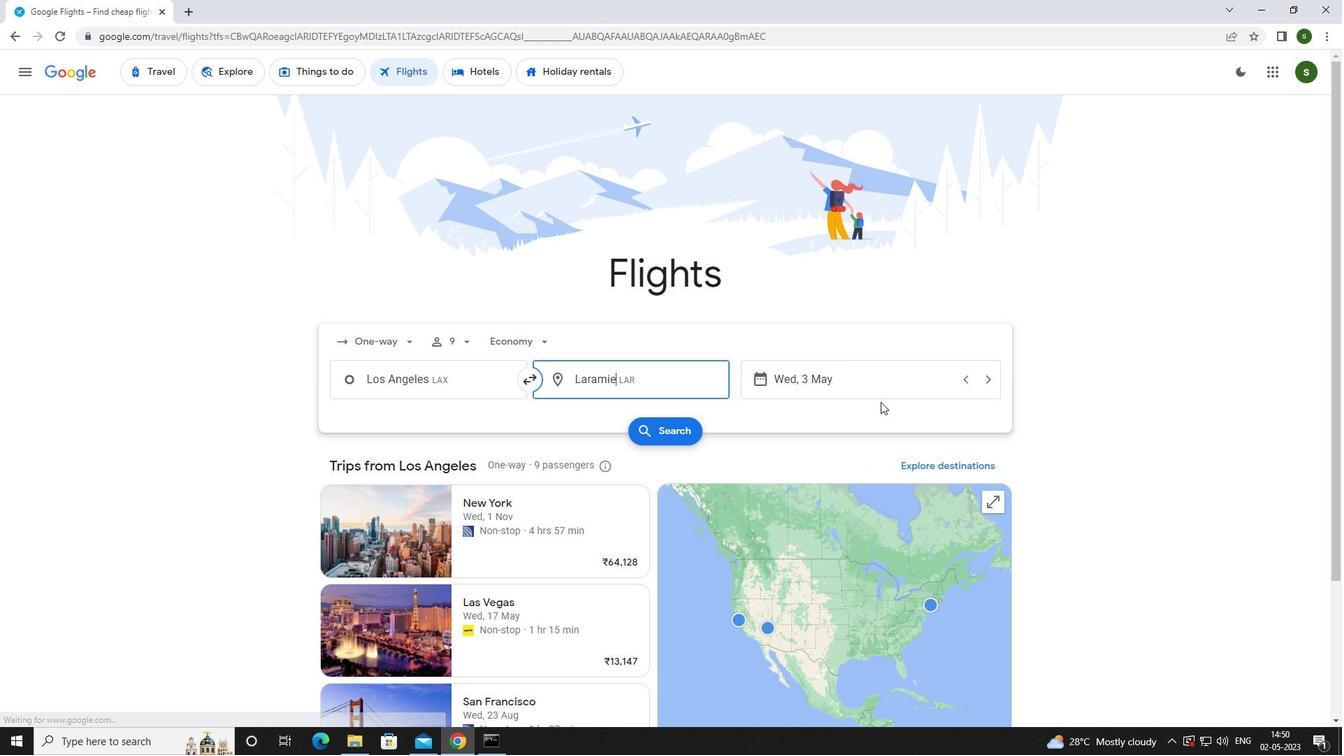 
Action: Mouse pressed left at (874, 375)
Screenshot: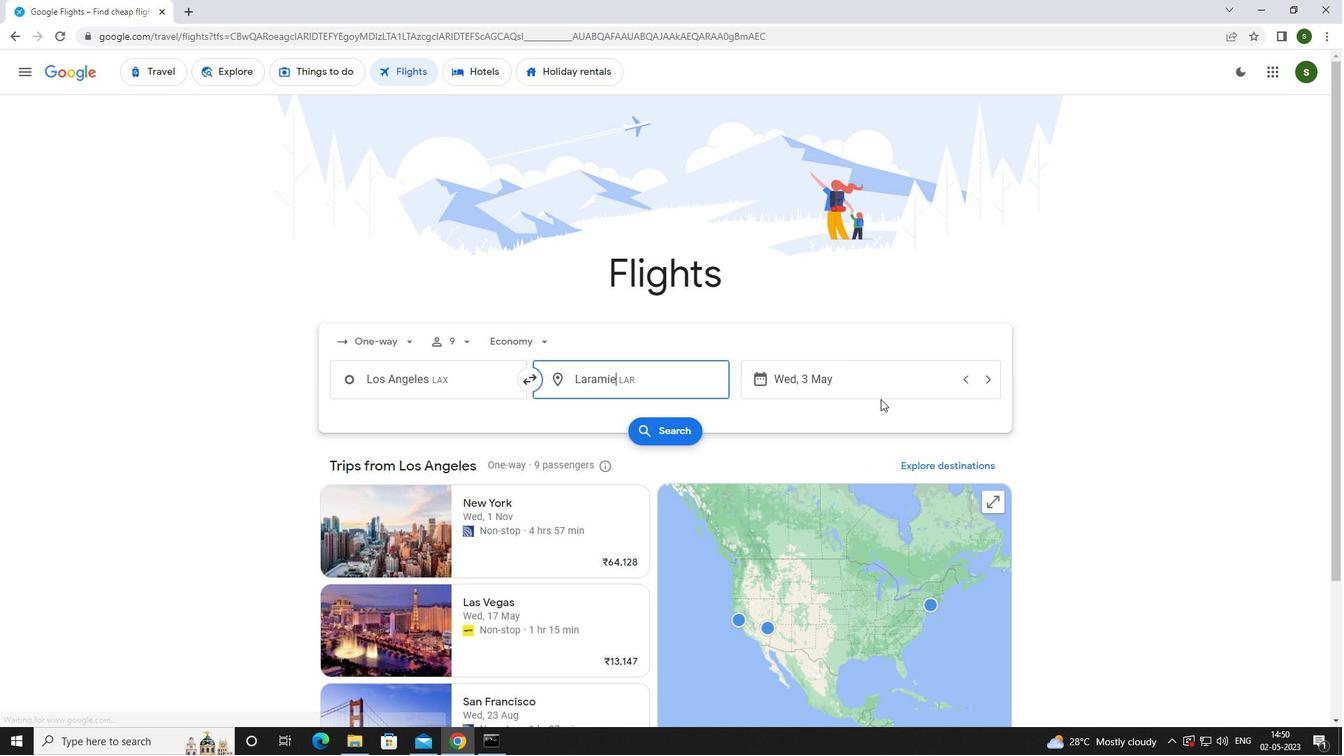 
Action: Mouse moved to (606, 460)
Screenshot: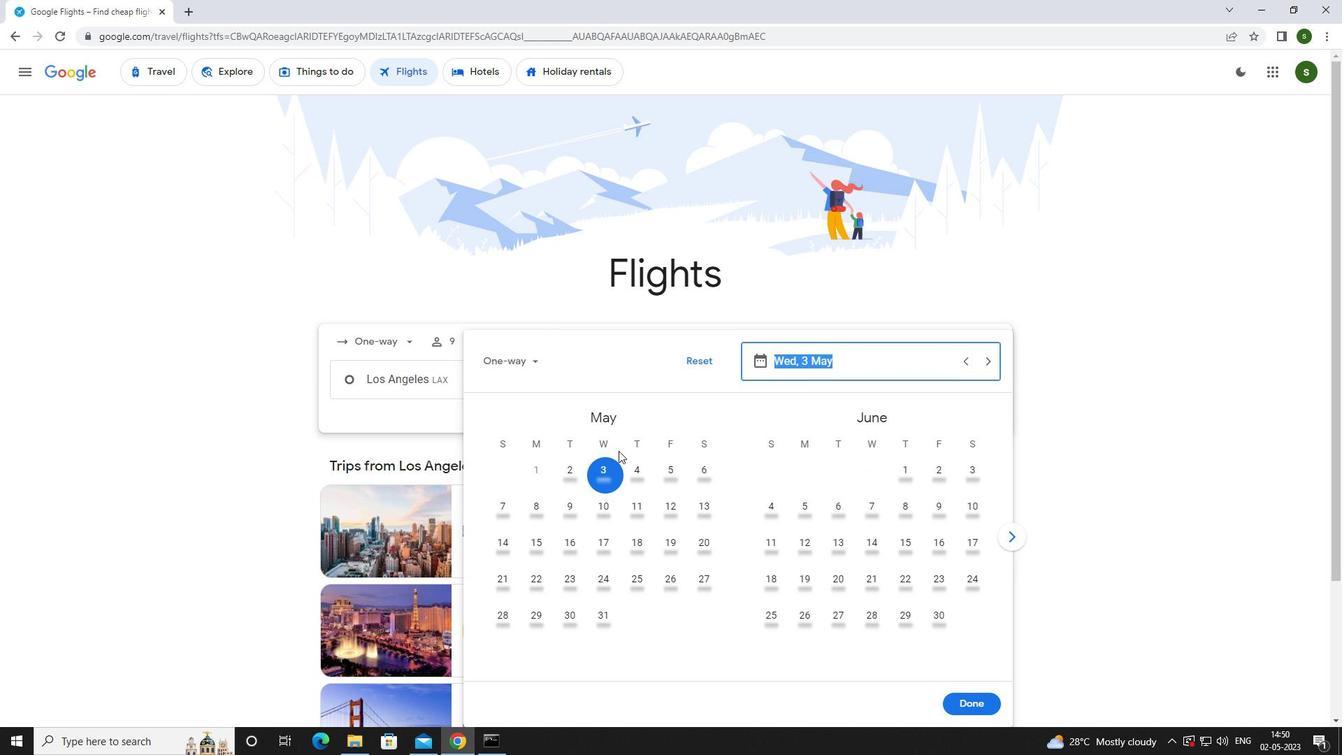 
Action: Mouse pressed left at (606, 460)
Screenshot: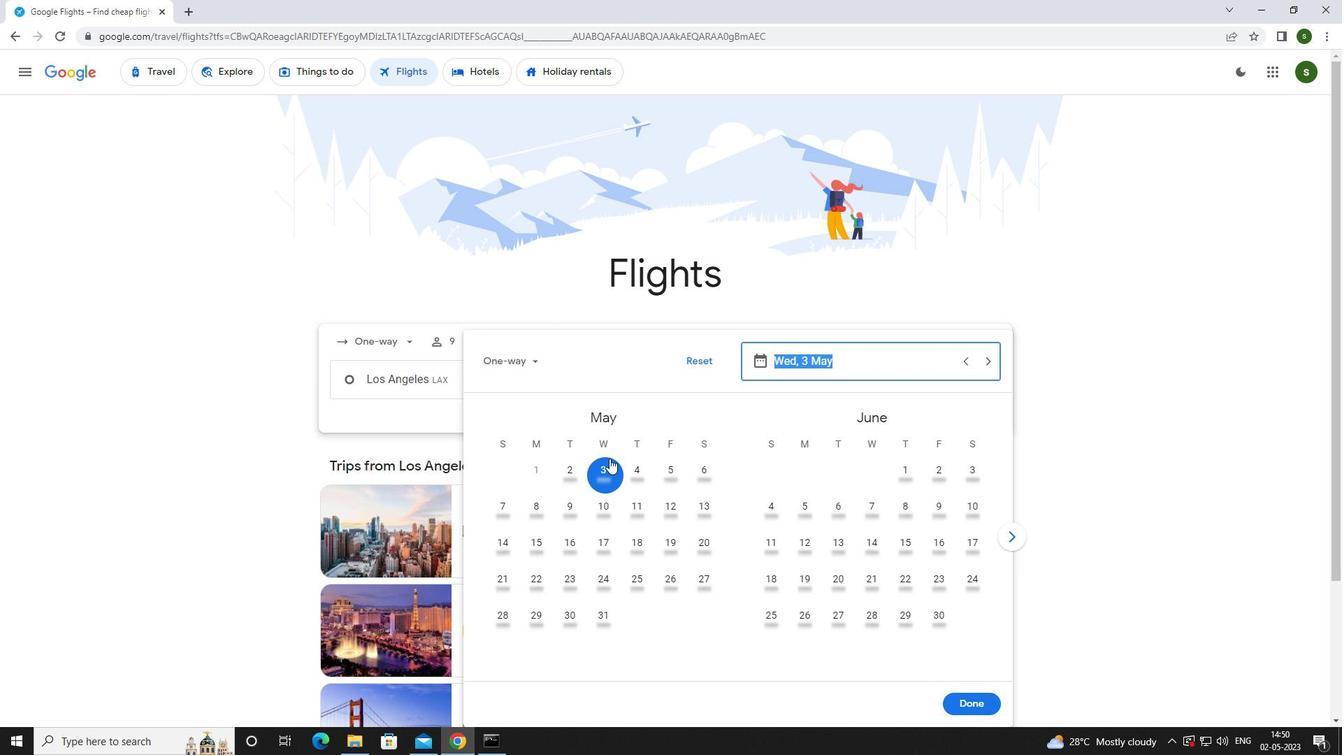 
Action: Mouse moved to (971, 702)
Screenshot: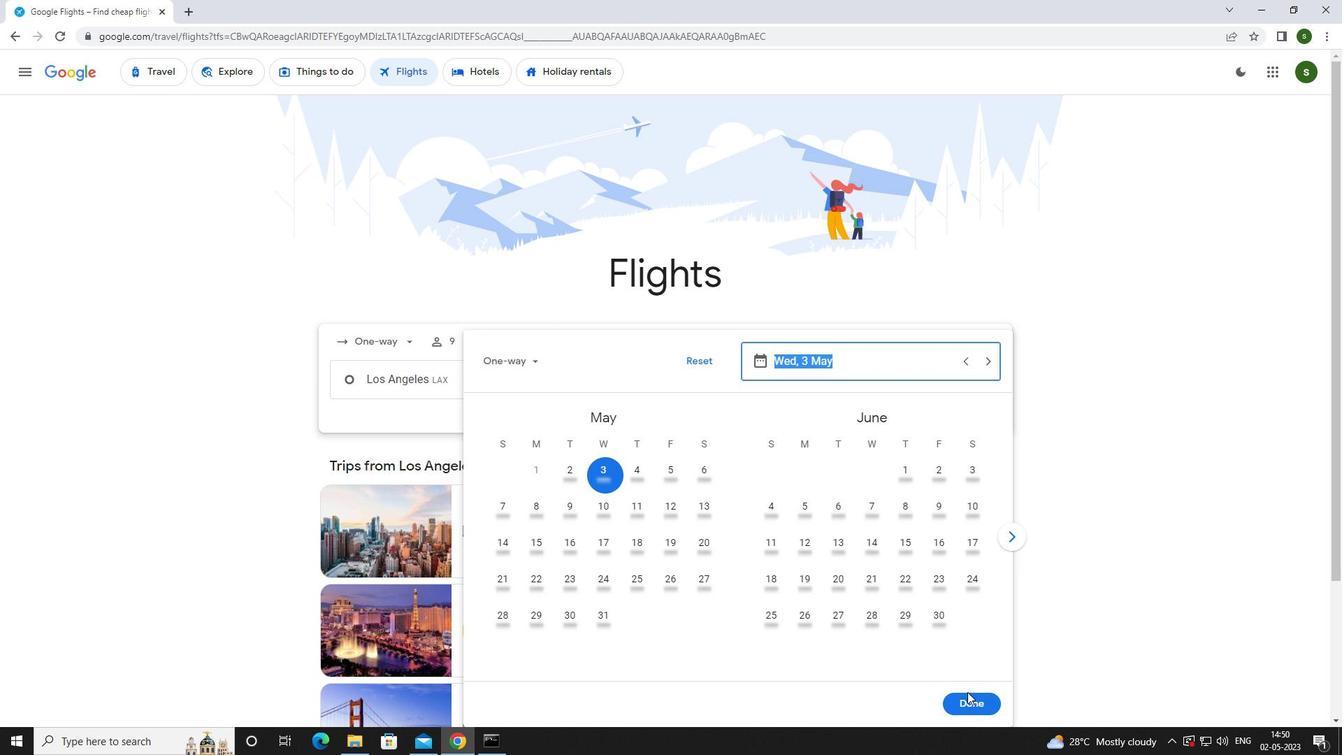 
Action: Mouse pressed left at (971, 702)
Screenshot: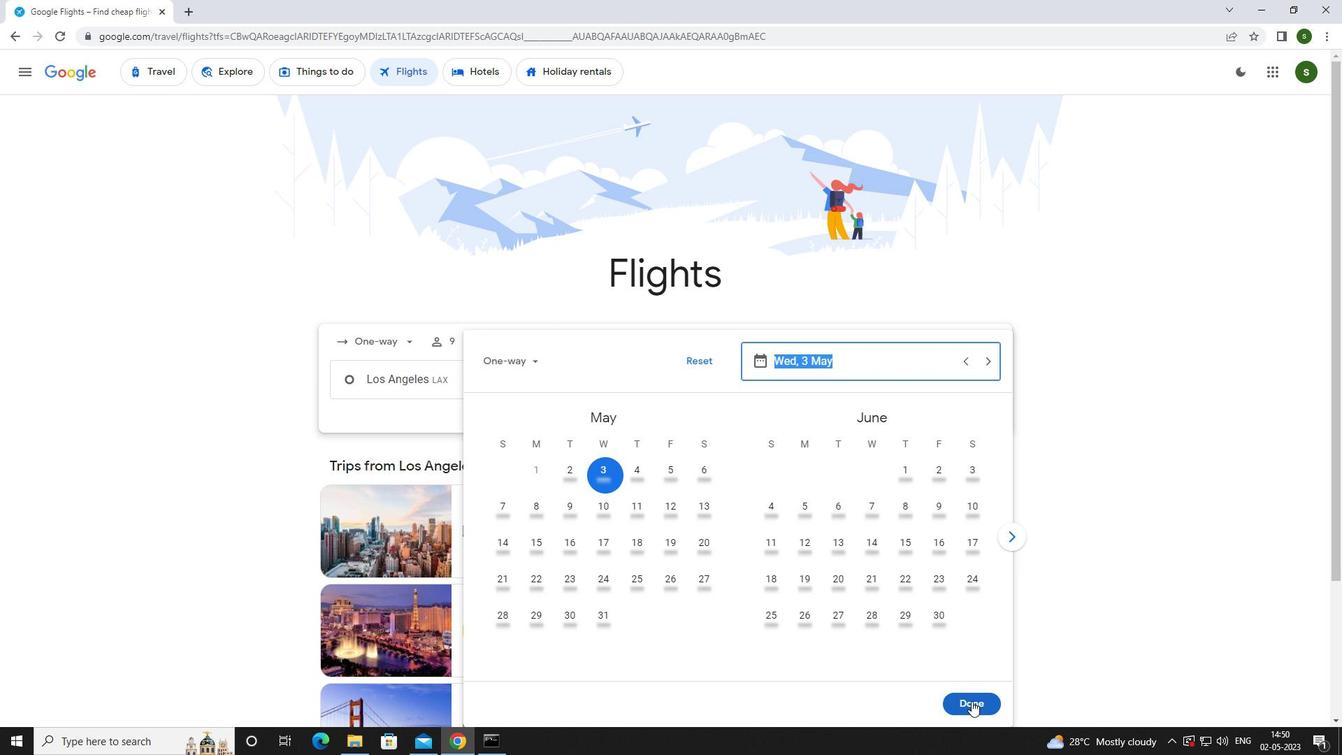 
Action: Mouse moved to (645, 418)
Screenshot: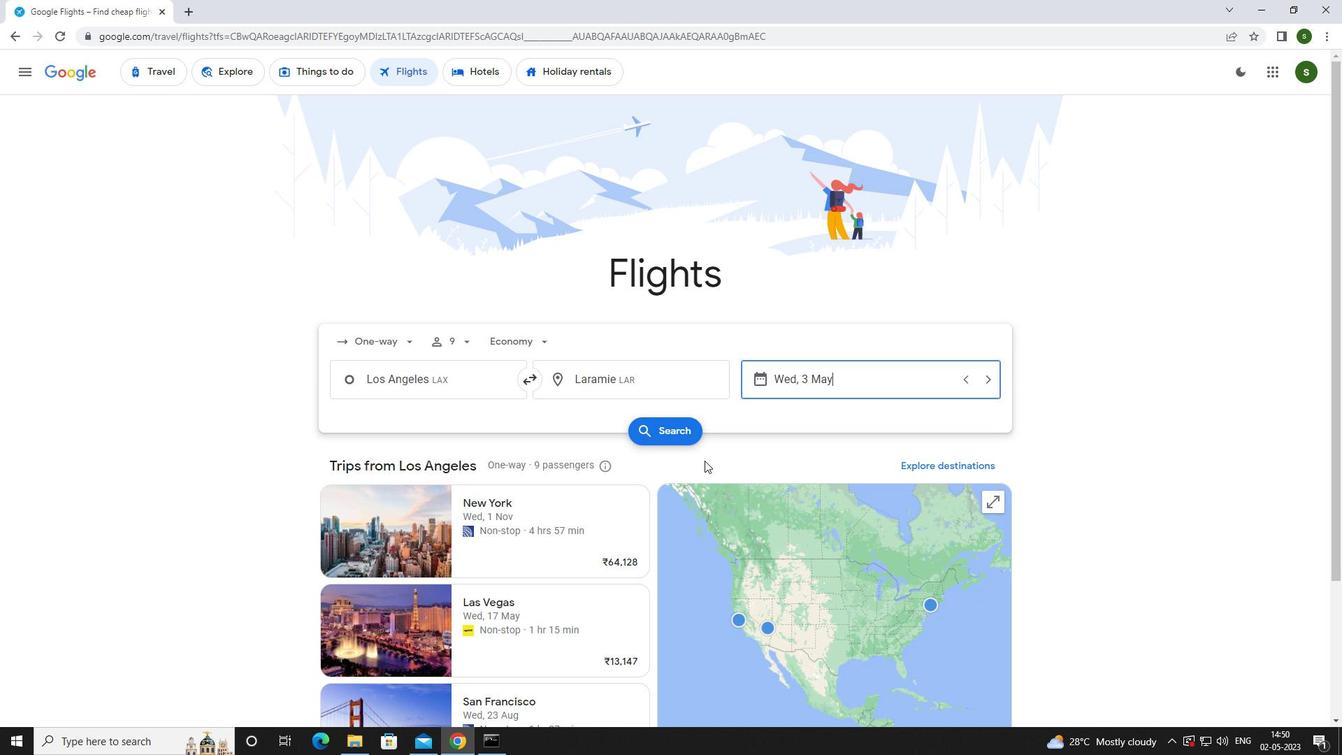 
Action: Mouse pressed left at (645, 418)
Screenshot: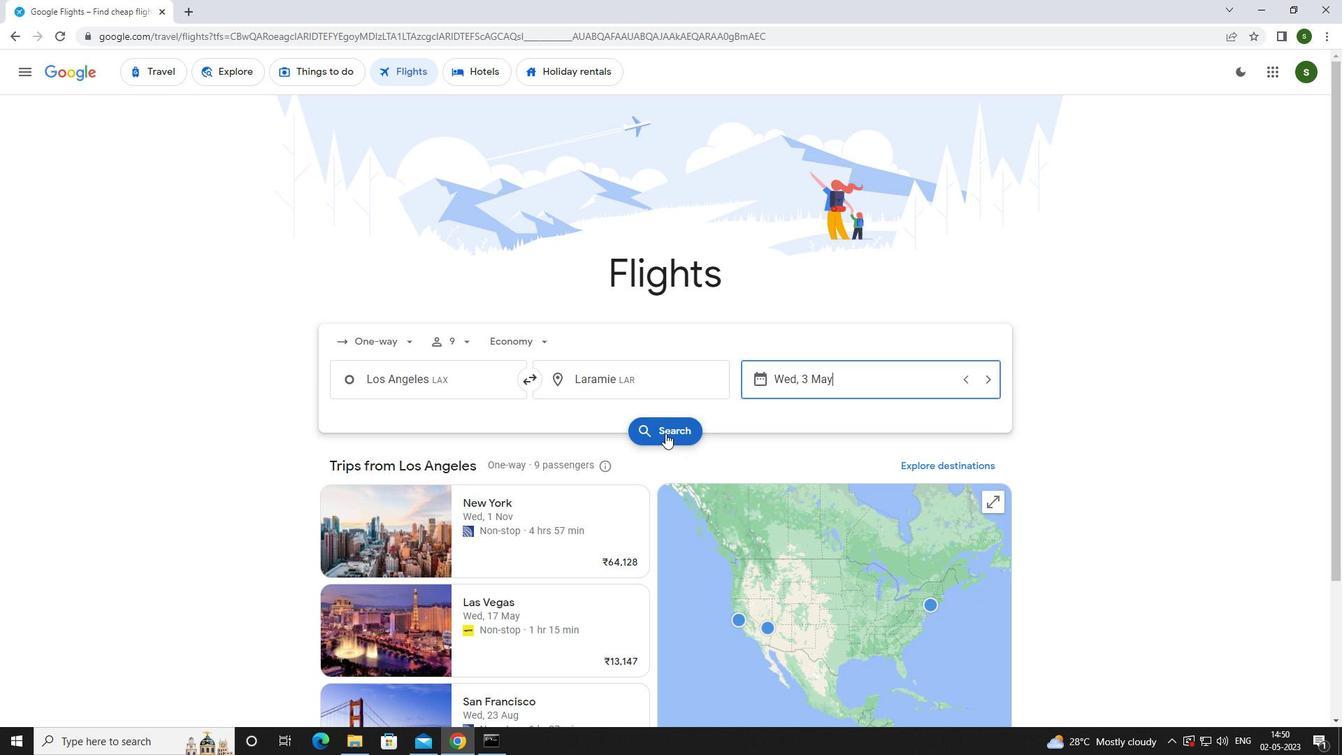 
Action: Mouse moved to (348, 193)
Screenshot: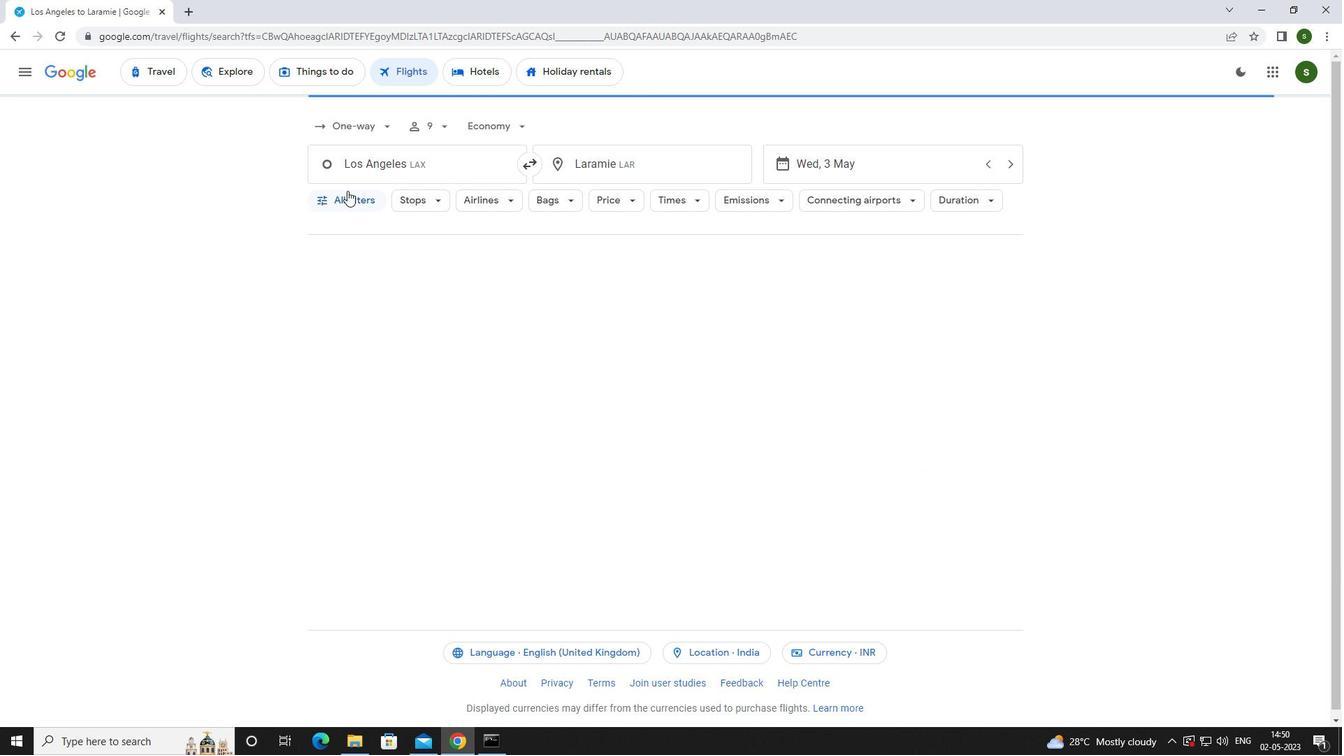 
Action: Mouse pressed left at (348, 193)
Screenshot: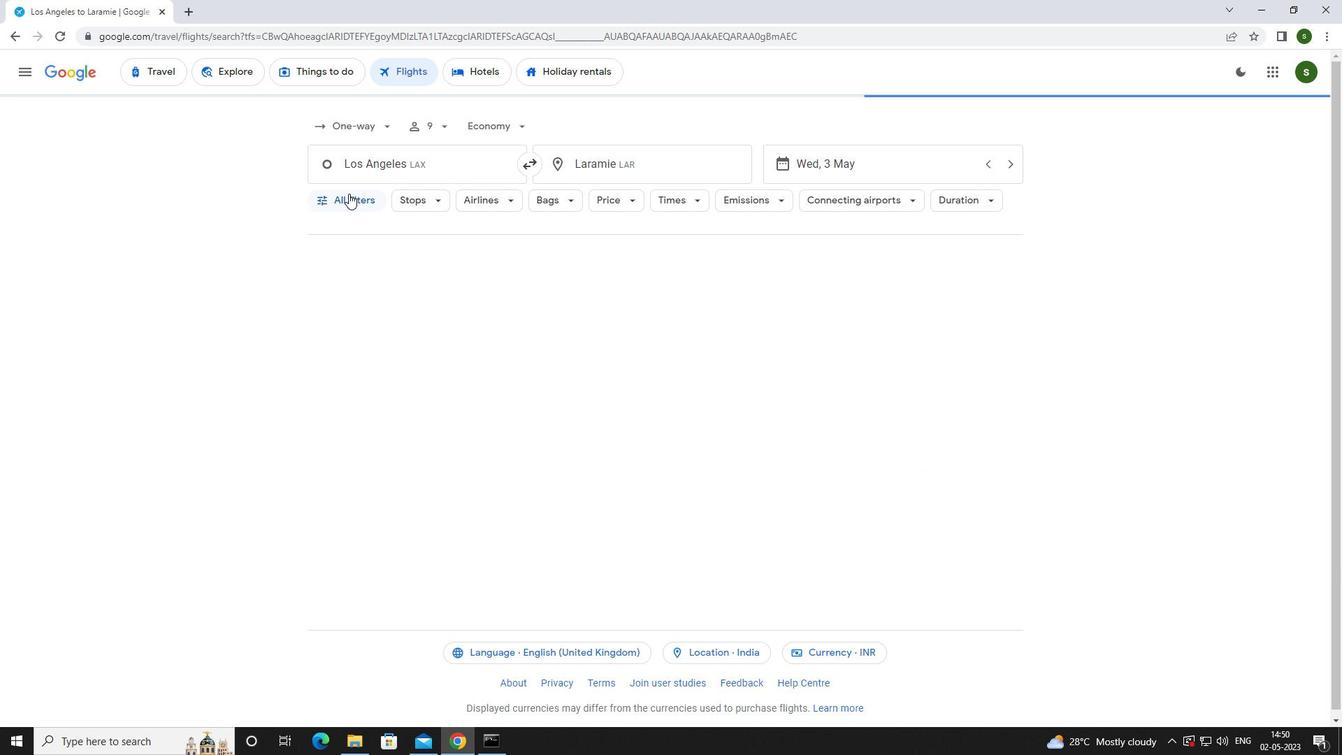 
Action: Mouse moved to (520, 498)
Screenshot: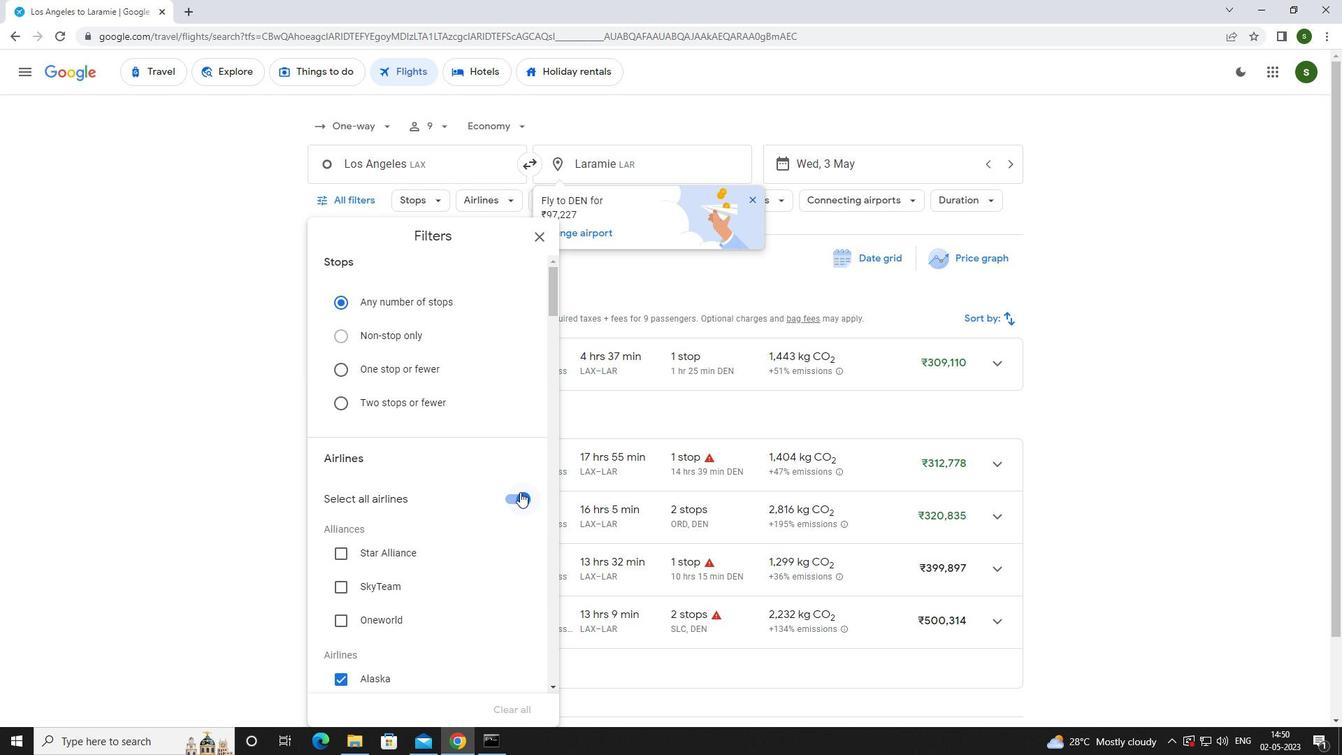 
Action: Mouse pressed left at (520, 498)
Screenshot: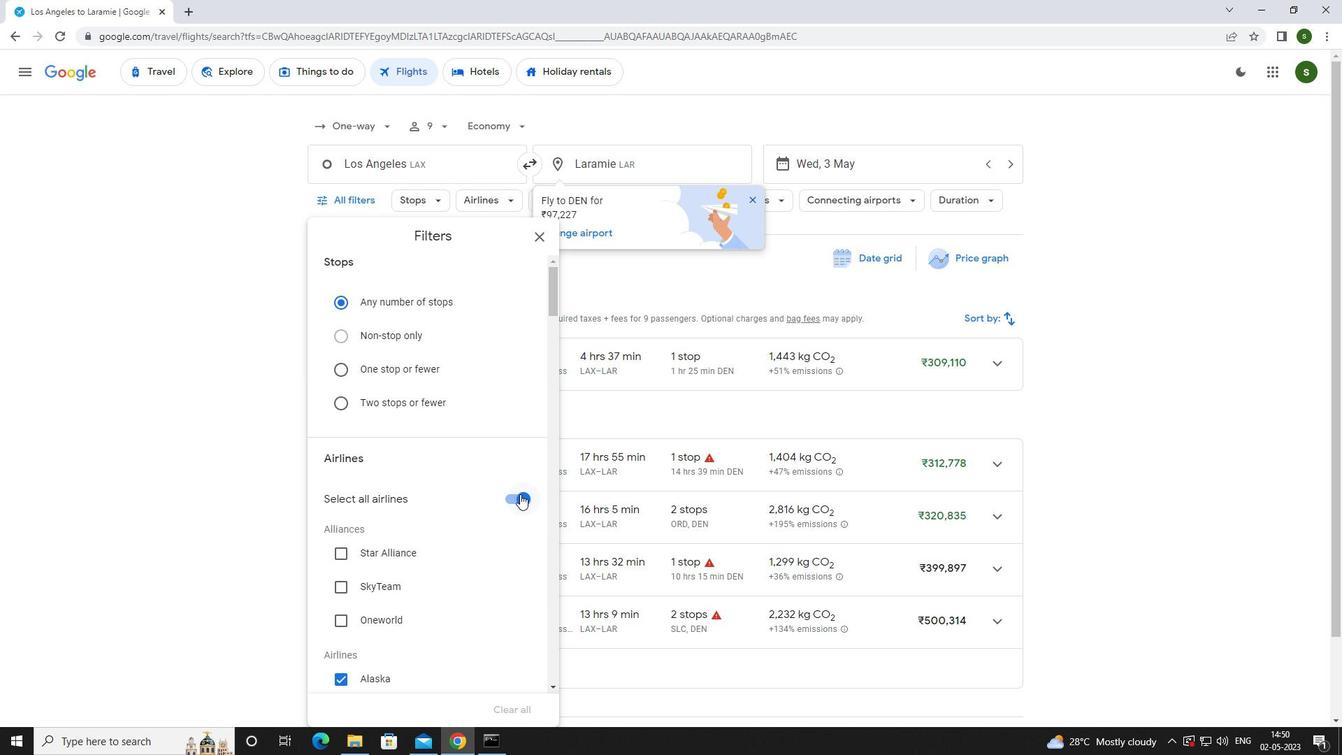 
Action: Mouse moved to (490, 424)
Screenshot: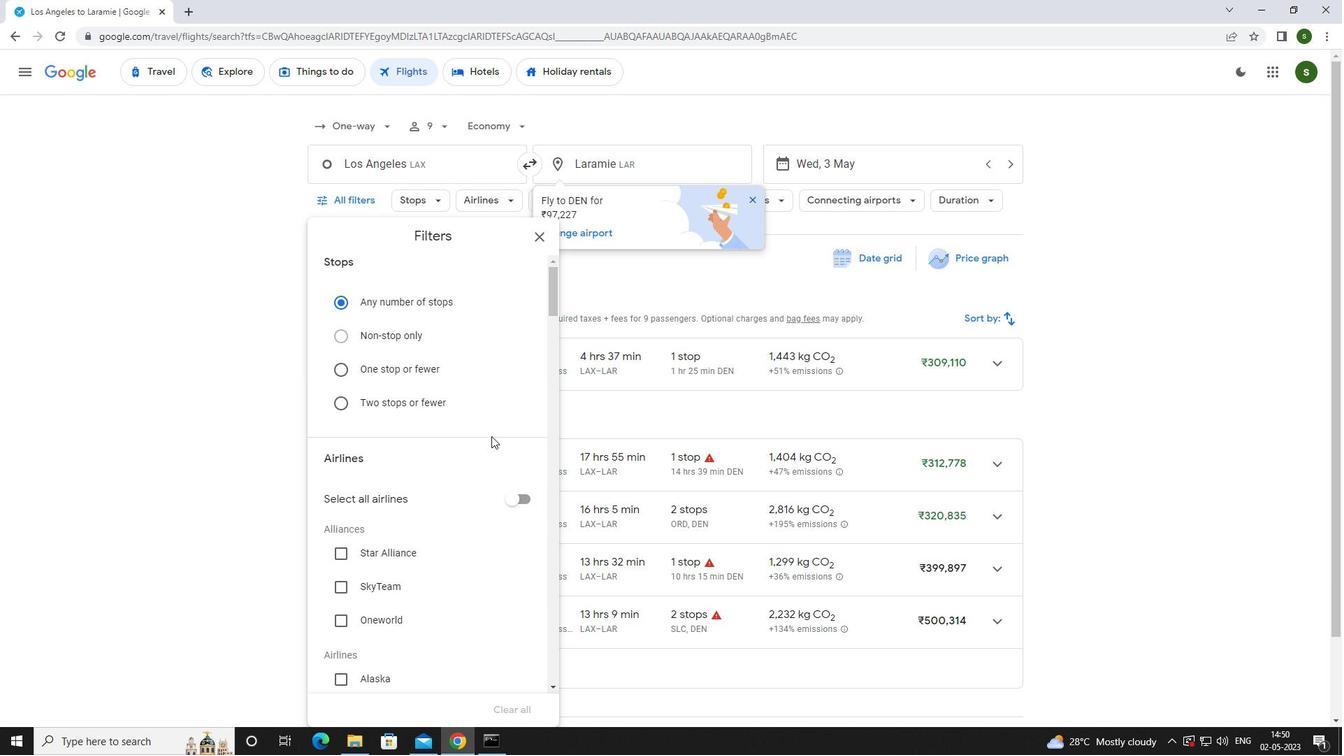 
Action: Mouse scrolled (490, 423) with delta (0, 0)
Screenshot: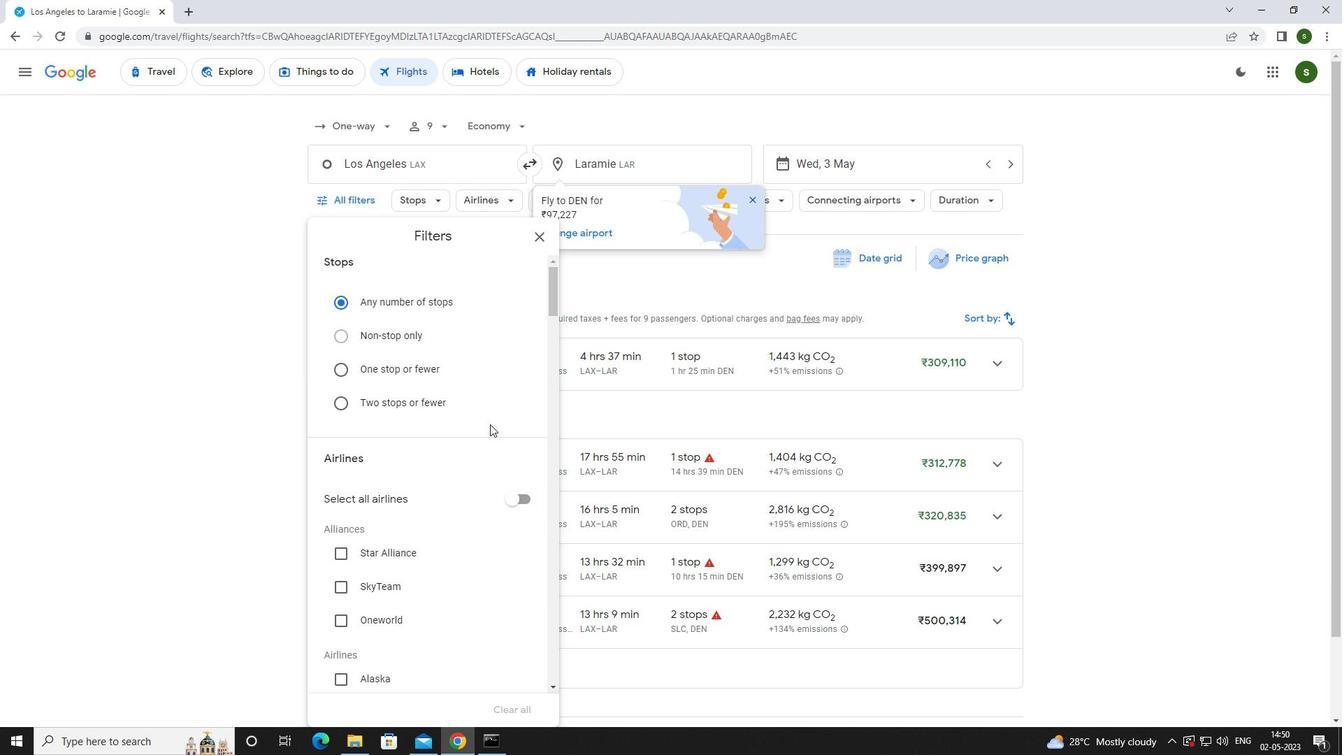 
Action: Mouse scrolled (490, 423) with delta (0, 0)
Screenshot: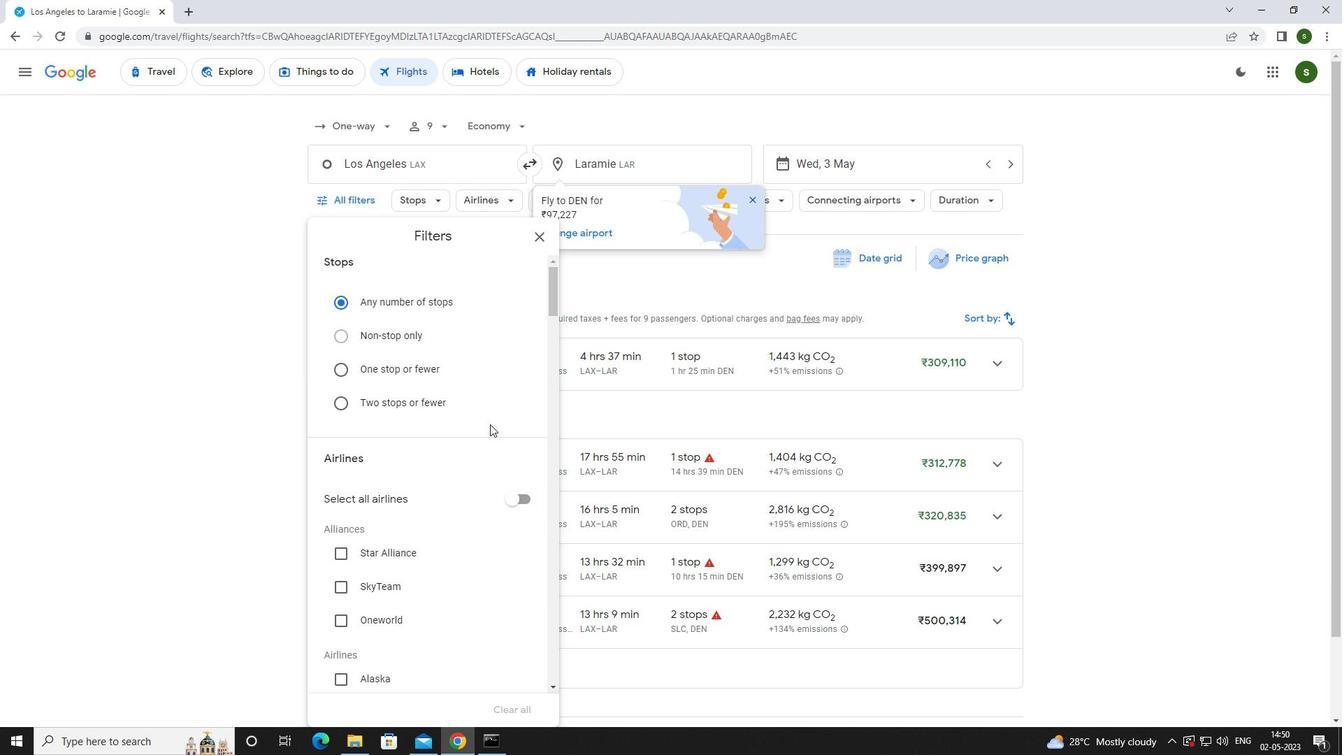 
Action: Mouse moved to (361, 541)
Screenshot: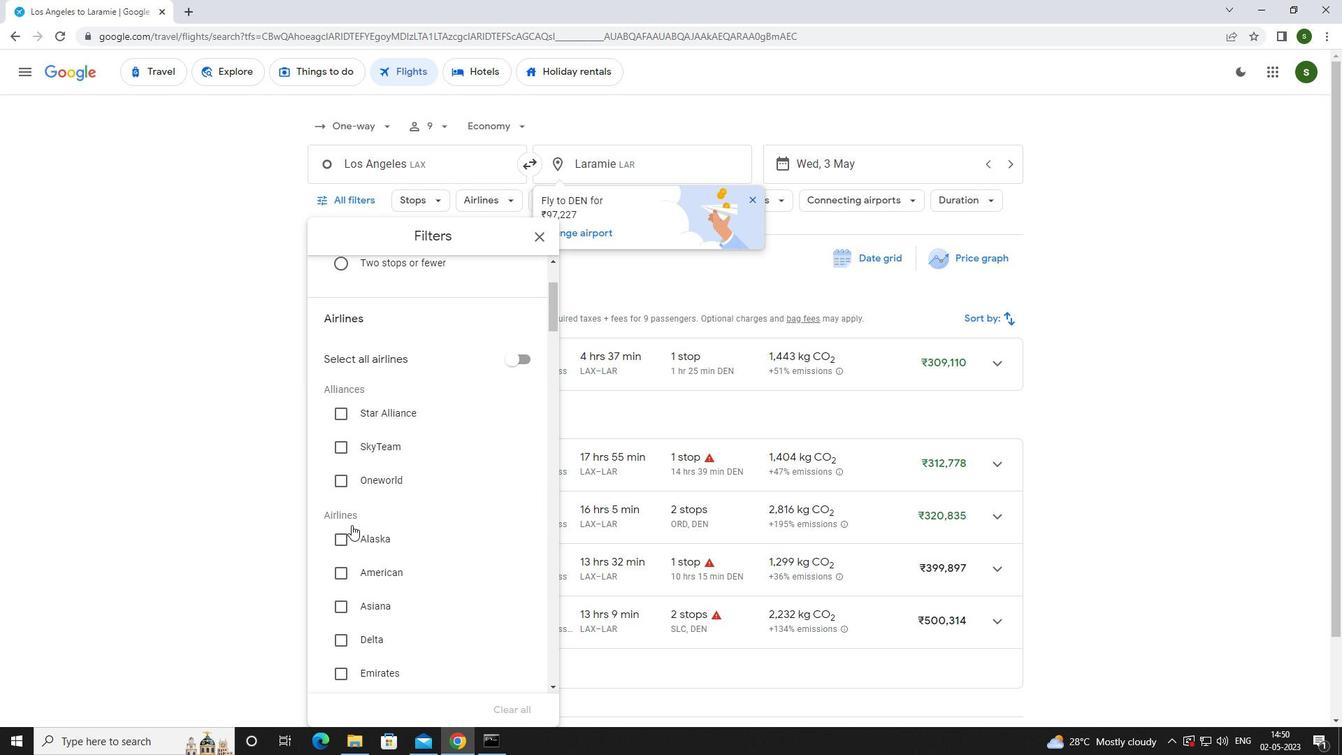 
Action: Mouse pressed left at (361, 541)
Screenshot: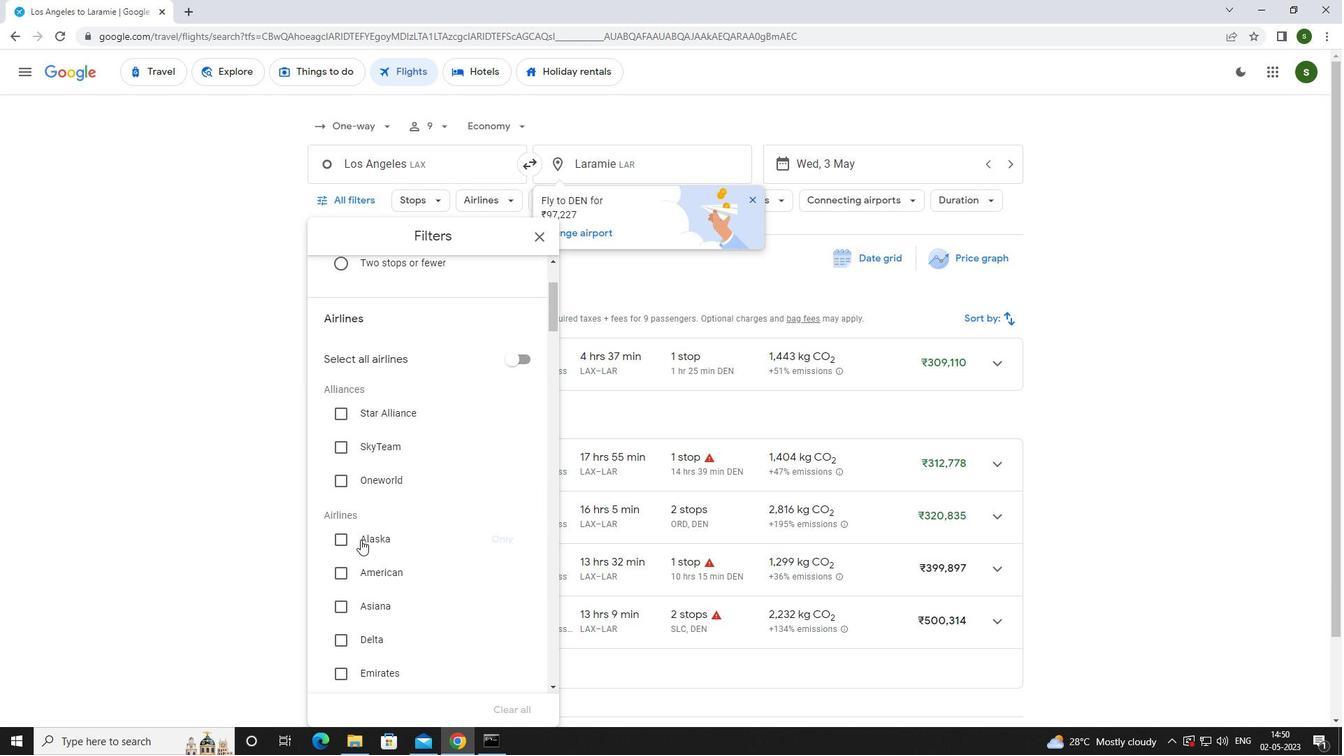 
Action: Mouse moved to (434, 495)
Screenshot: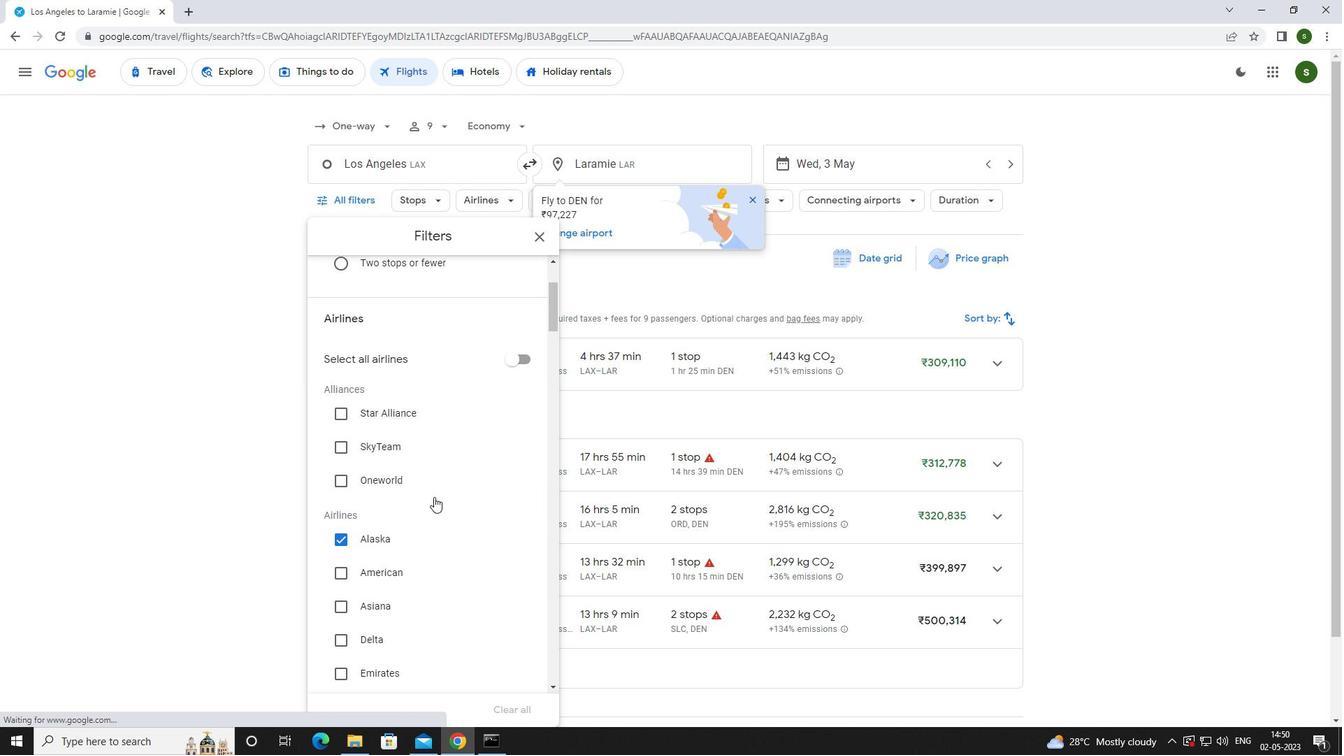 
Action: Mouse scrolled (434, 495) with delta (0, 0)
Screenshot: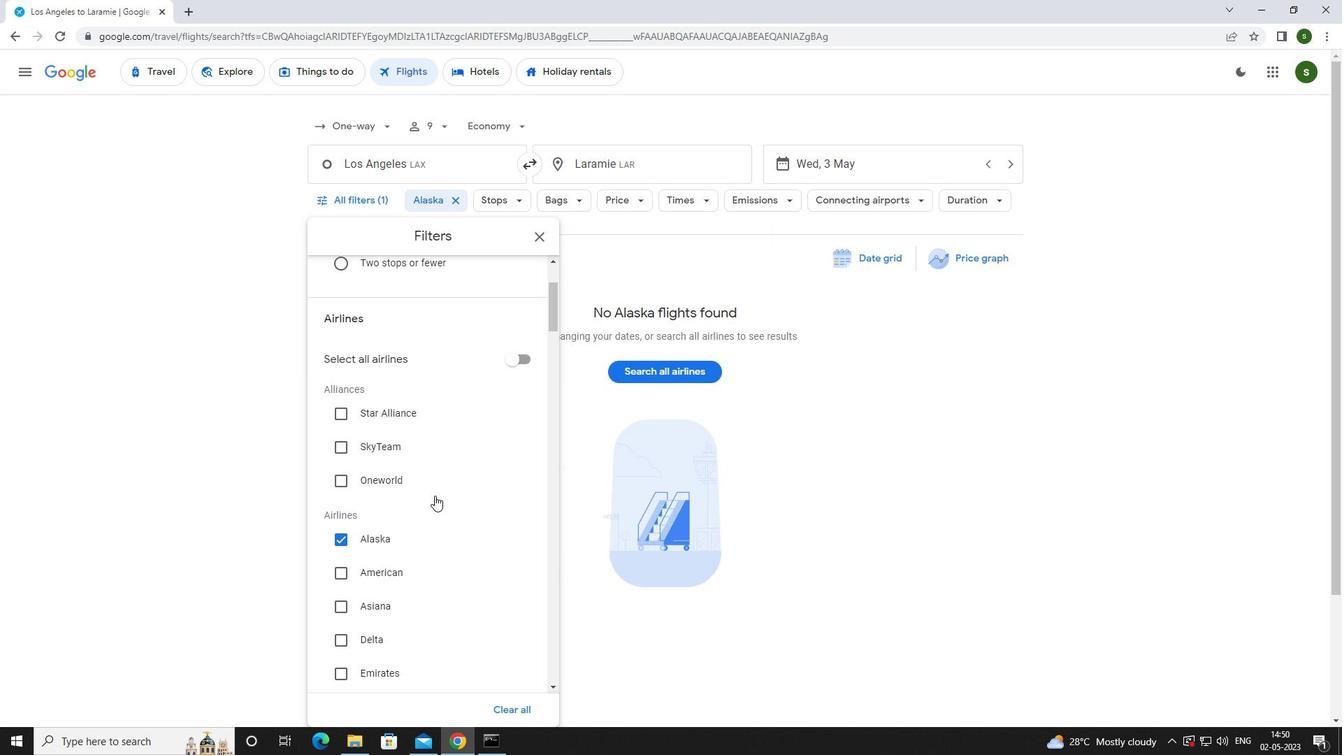 
Action: Mouse scrolled (434, 495) with delta (0, 0)
Screenshot: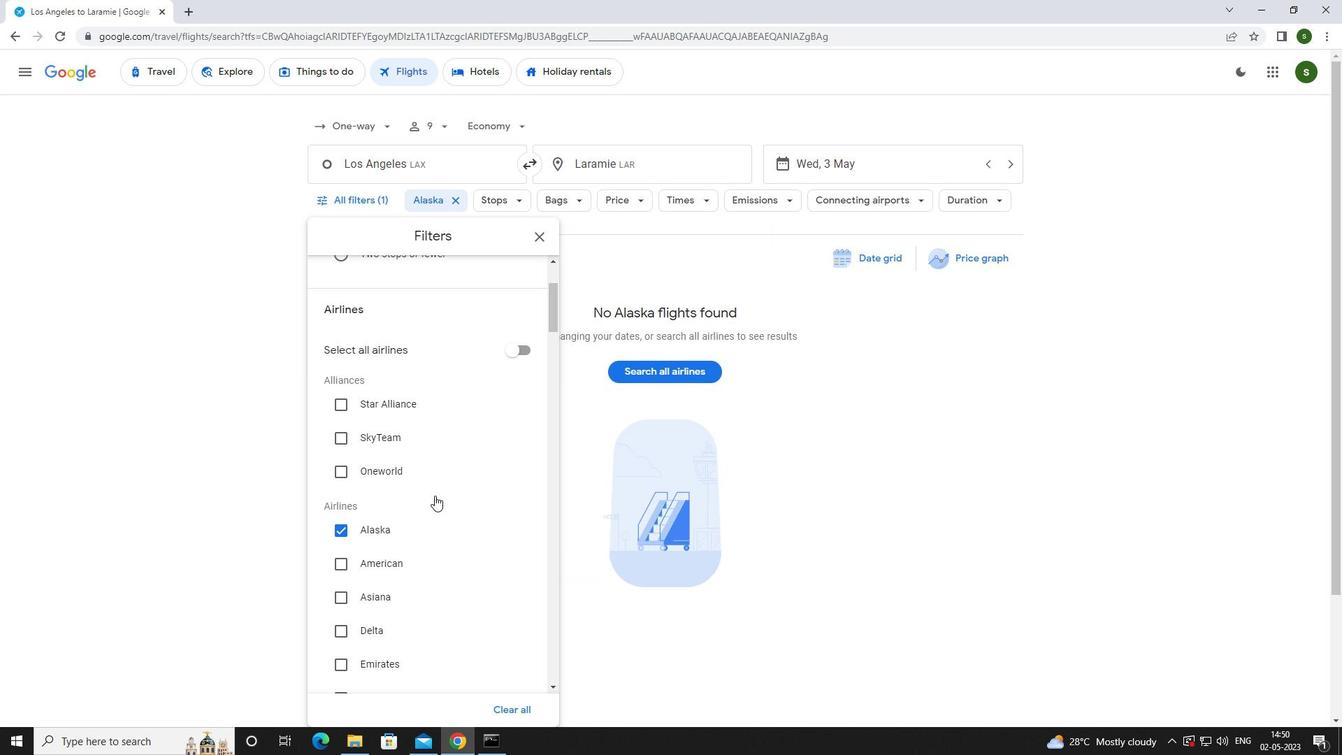 
Action: Mouse scrolled (434, 495) with delta (0, 0)
Screenshot: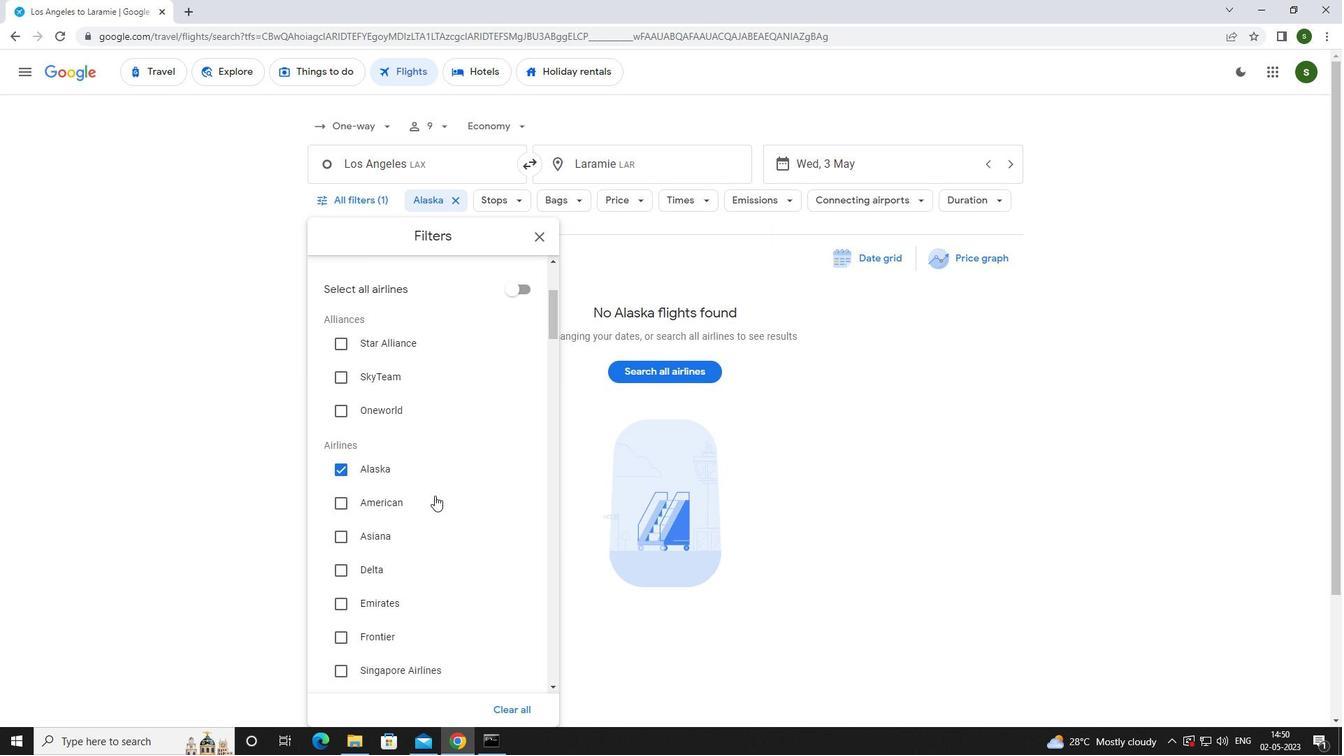 
Action: Mouse scrolled (434, 495) with delta (0, 0)
Screenshot: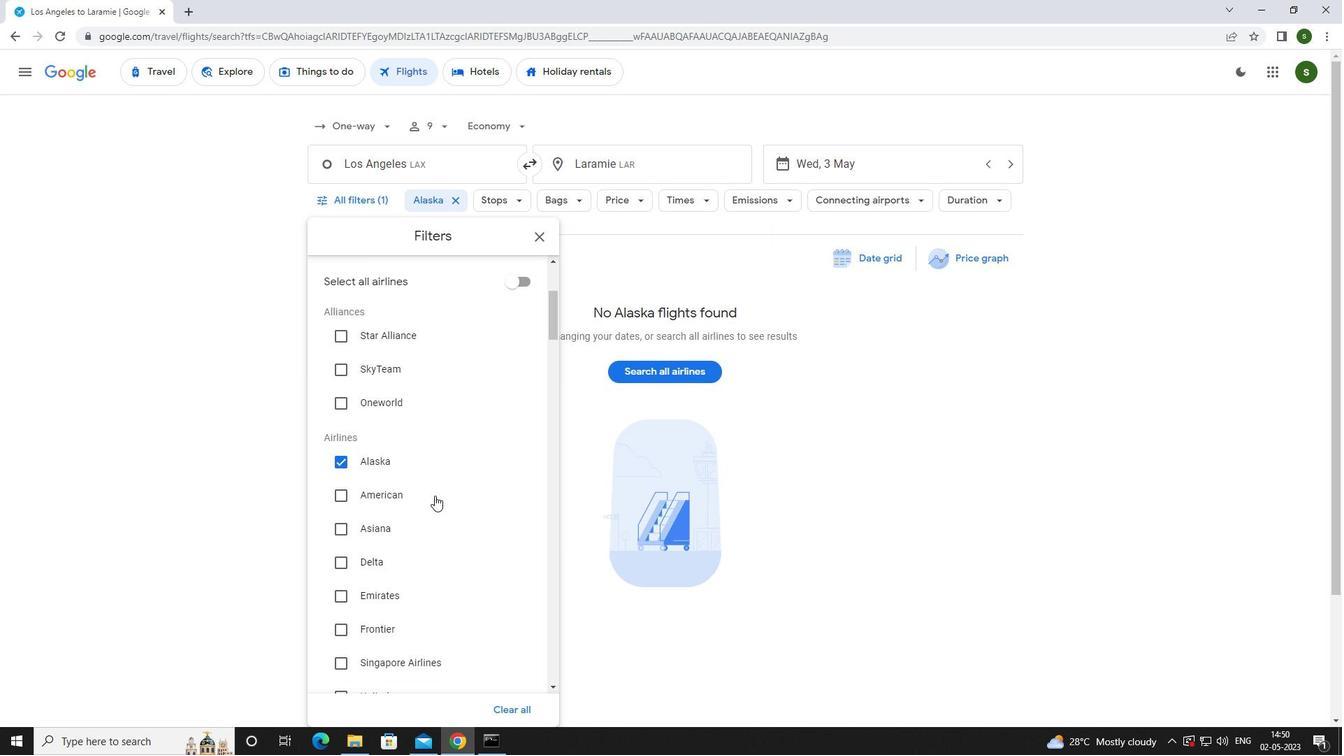 
Action: Mouse scrolled (434, 495) with delta (0, 0)
Screenshot: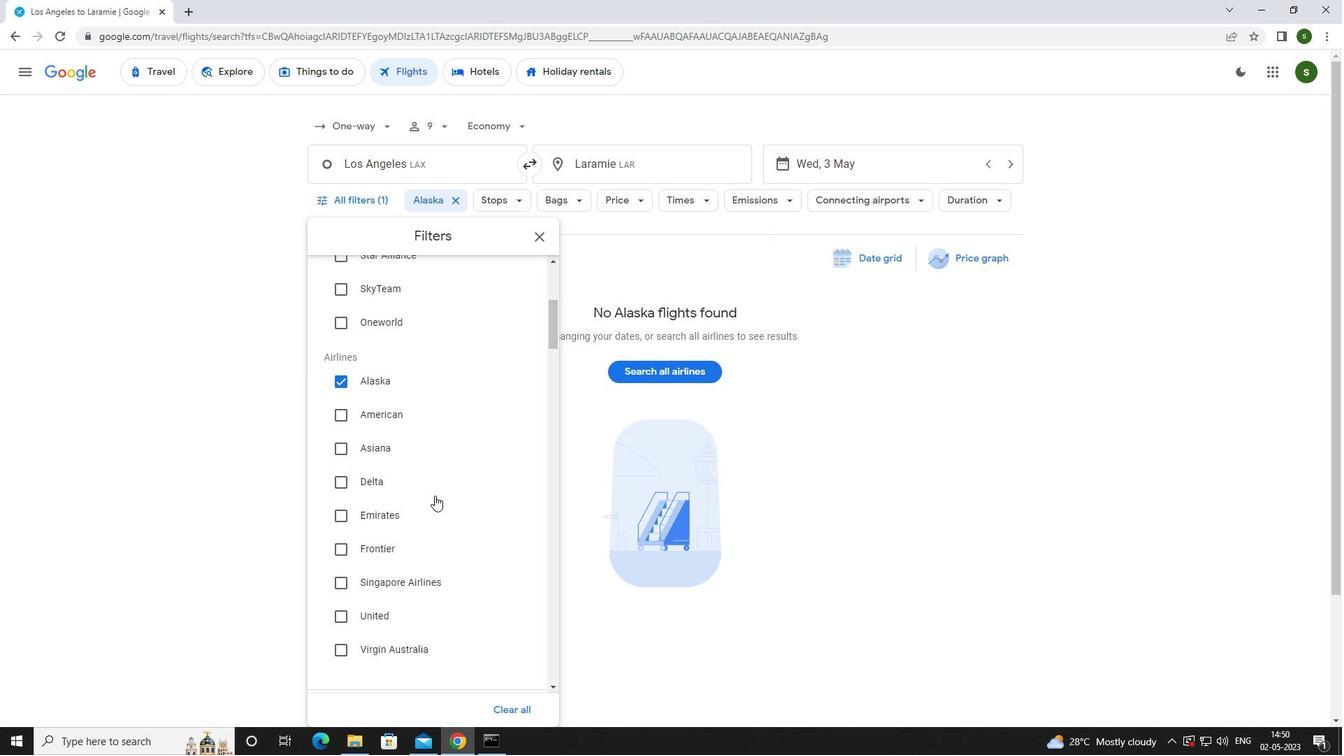 
Action: Mouse scrolled (434, 495) with delta (0, 0)
Screenshot: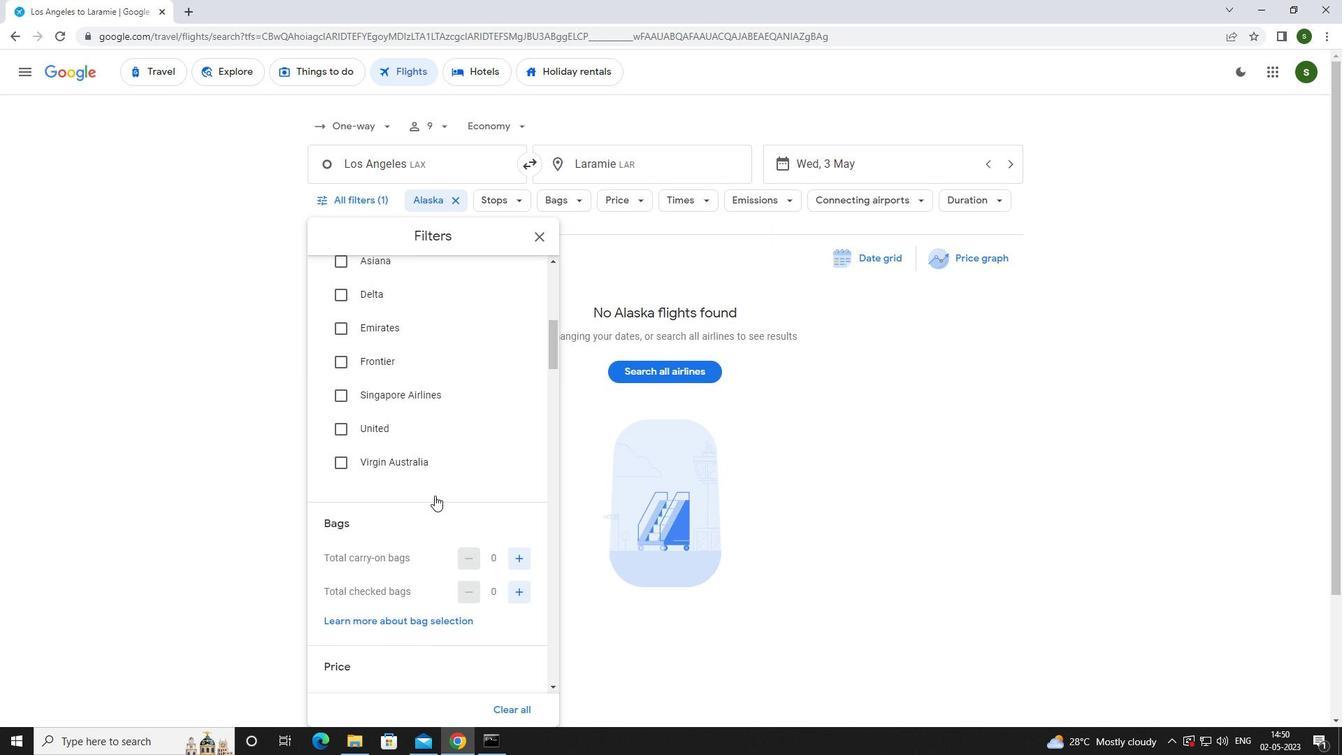 
Action: Mouse moved to (518, 518)
Screenshot: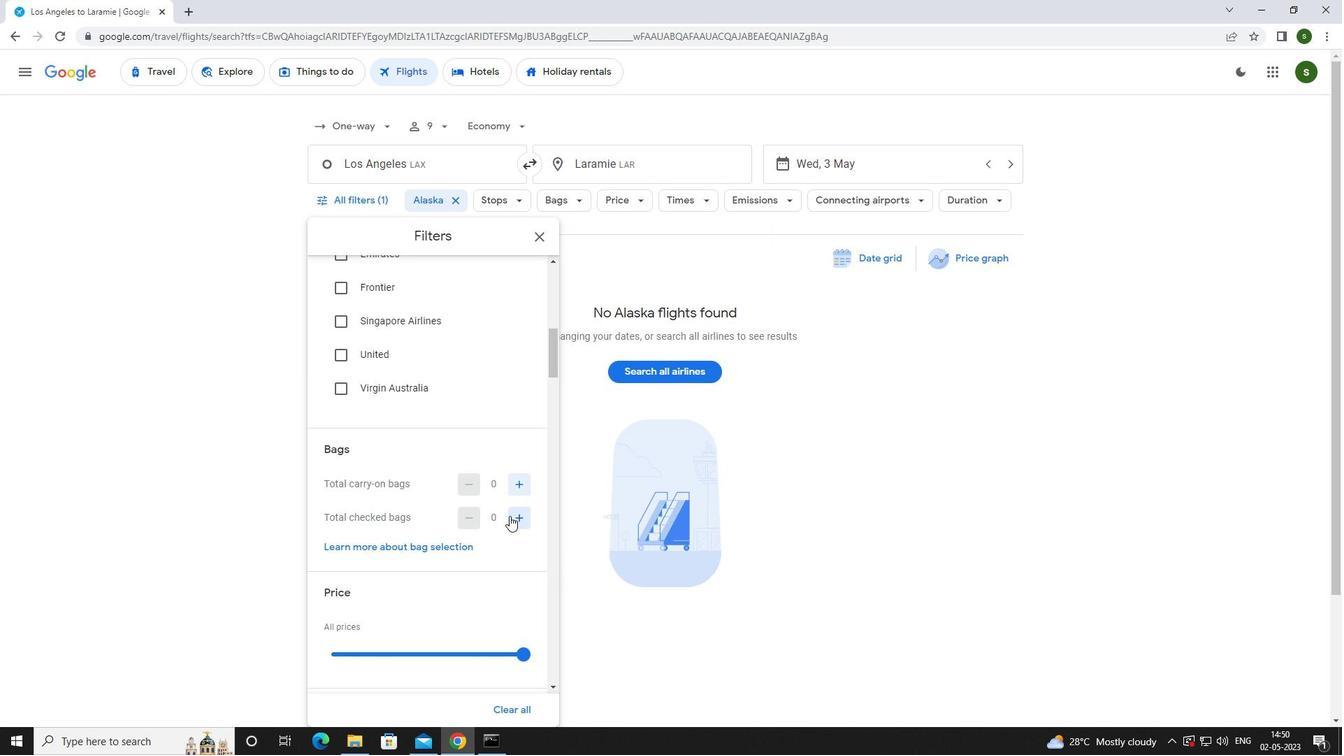 
Action: Mouse pressed left at (518, 518)
Screenshot: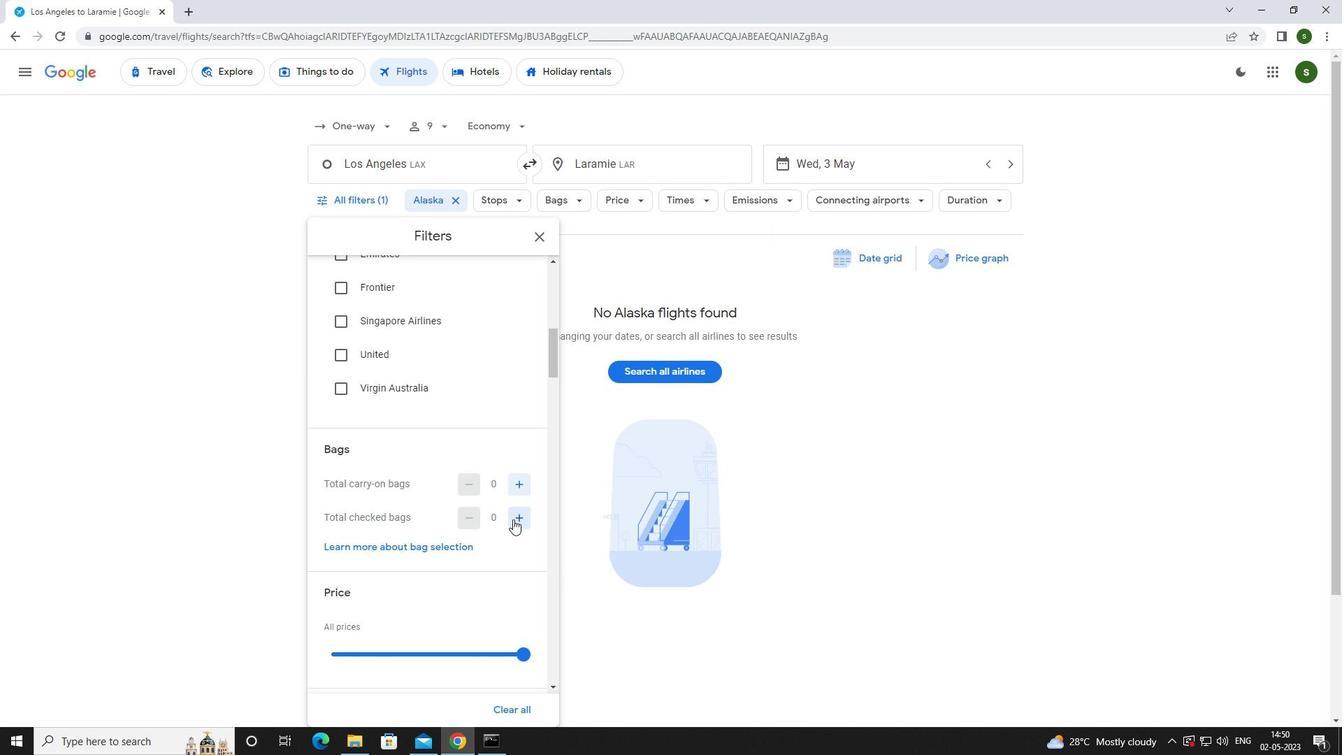 
Action: Mouse pressed left at (518, 518)
Screenshot: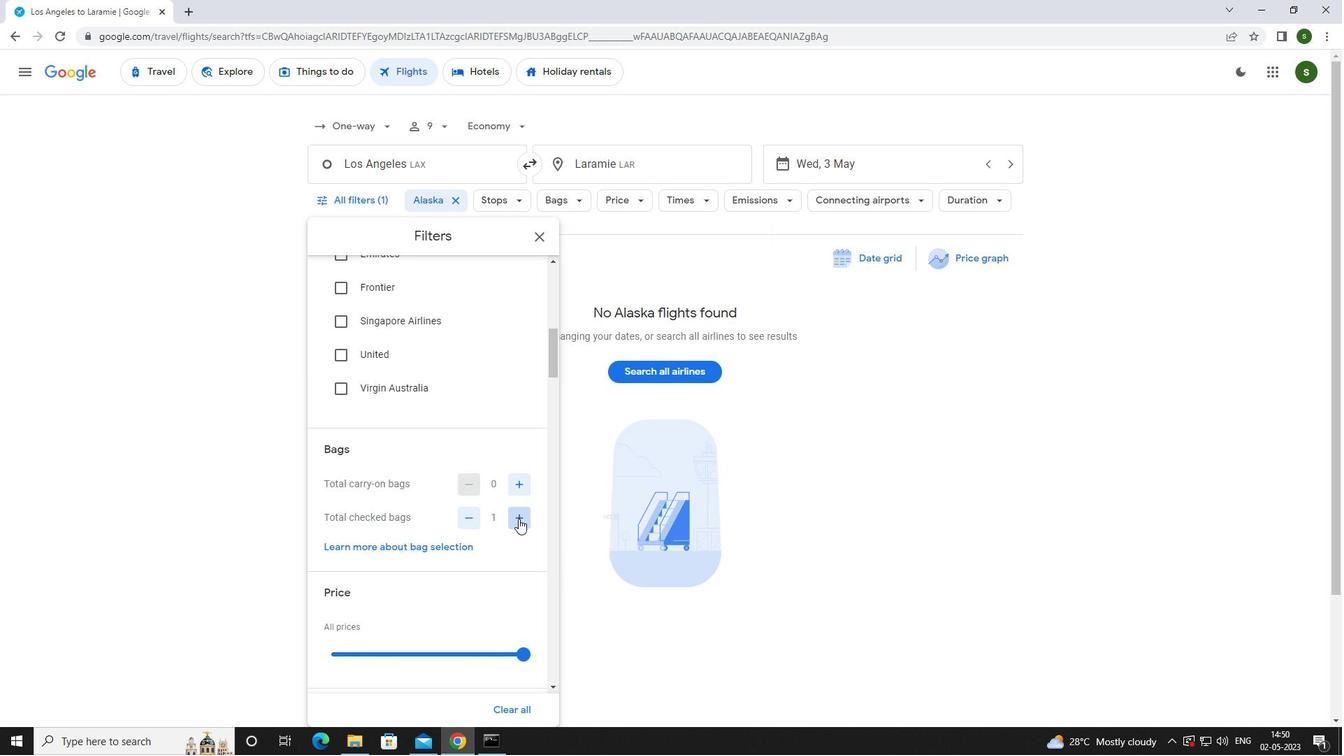 
Action: Mouse pressed left at (518, 518)
Screenshot: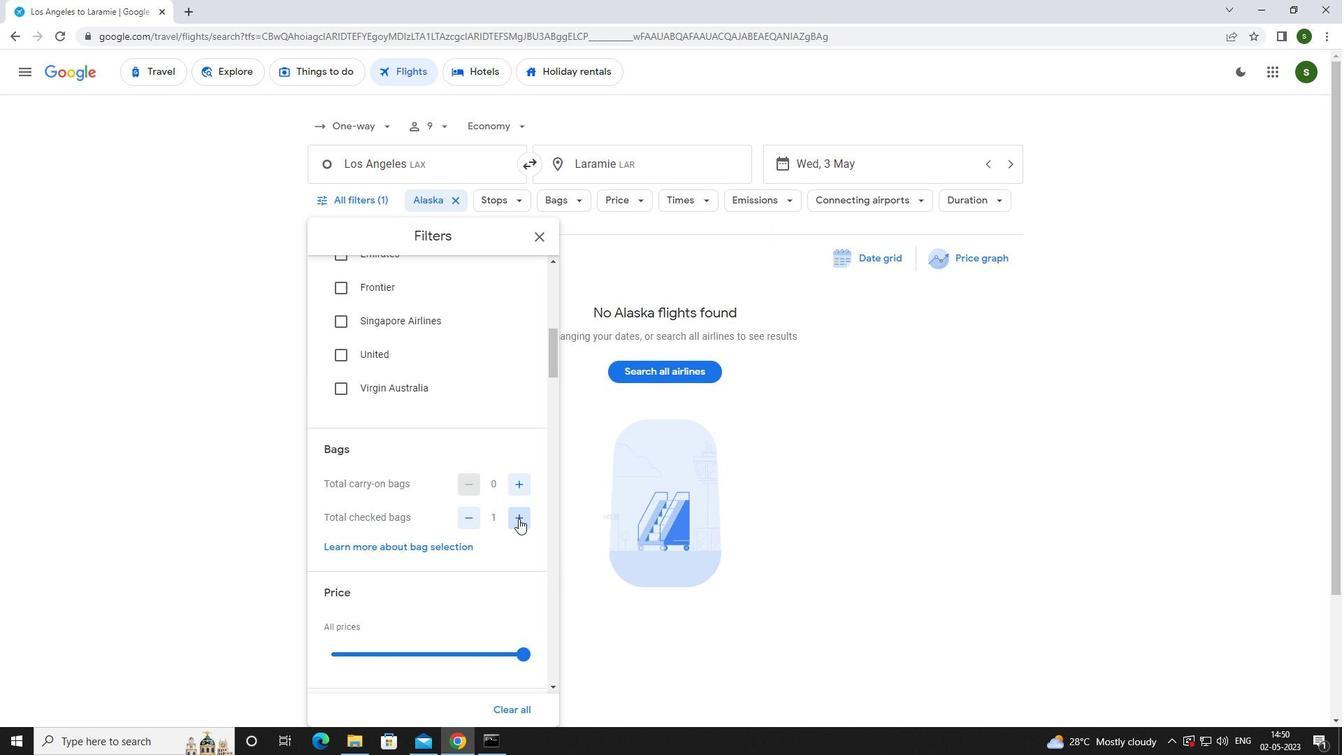
Action: Mouse pressed left at (518, 518)
Screenshot: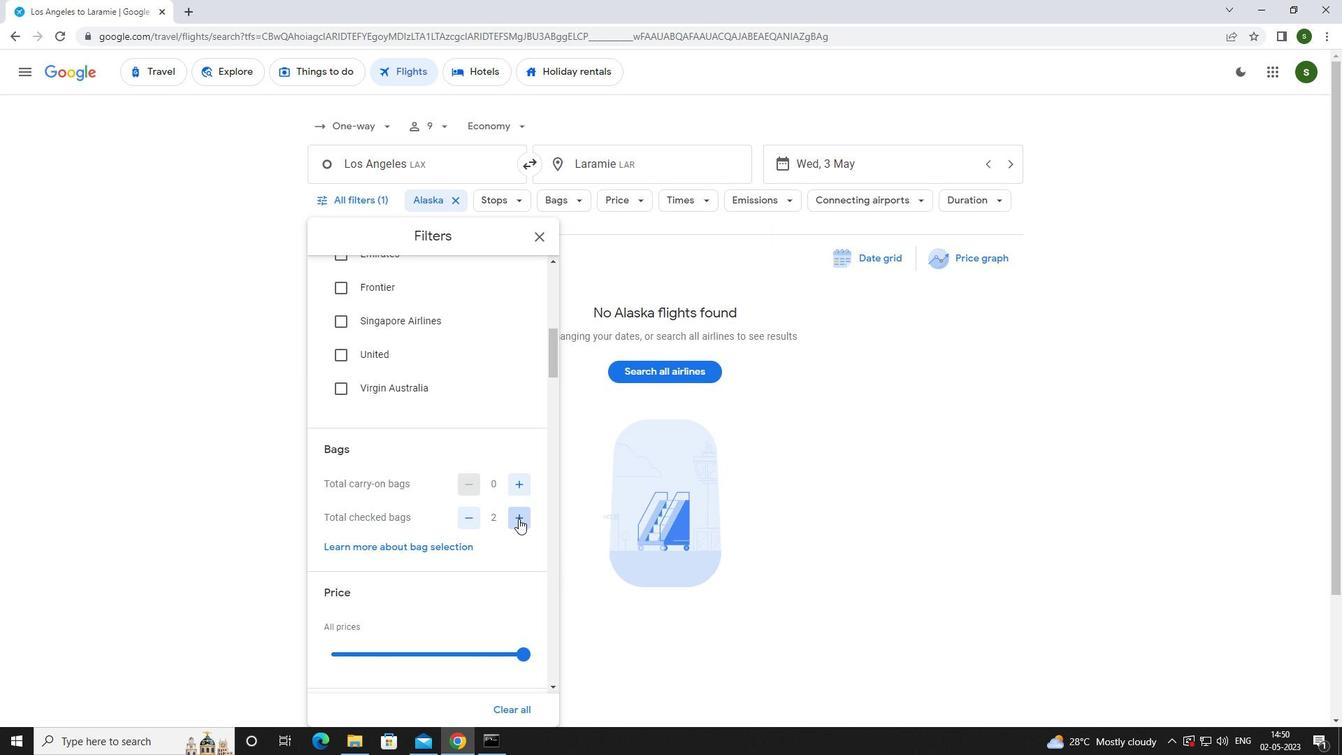 
Action: Mouse pressed left at (518, 518)
Screenshot: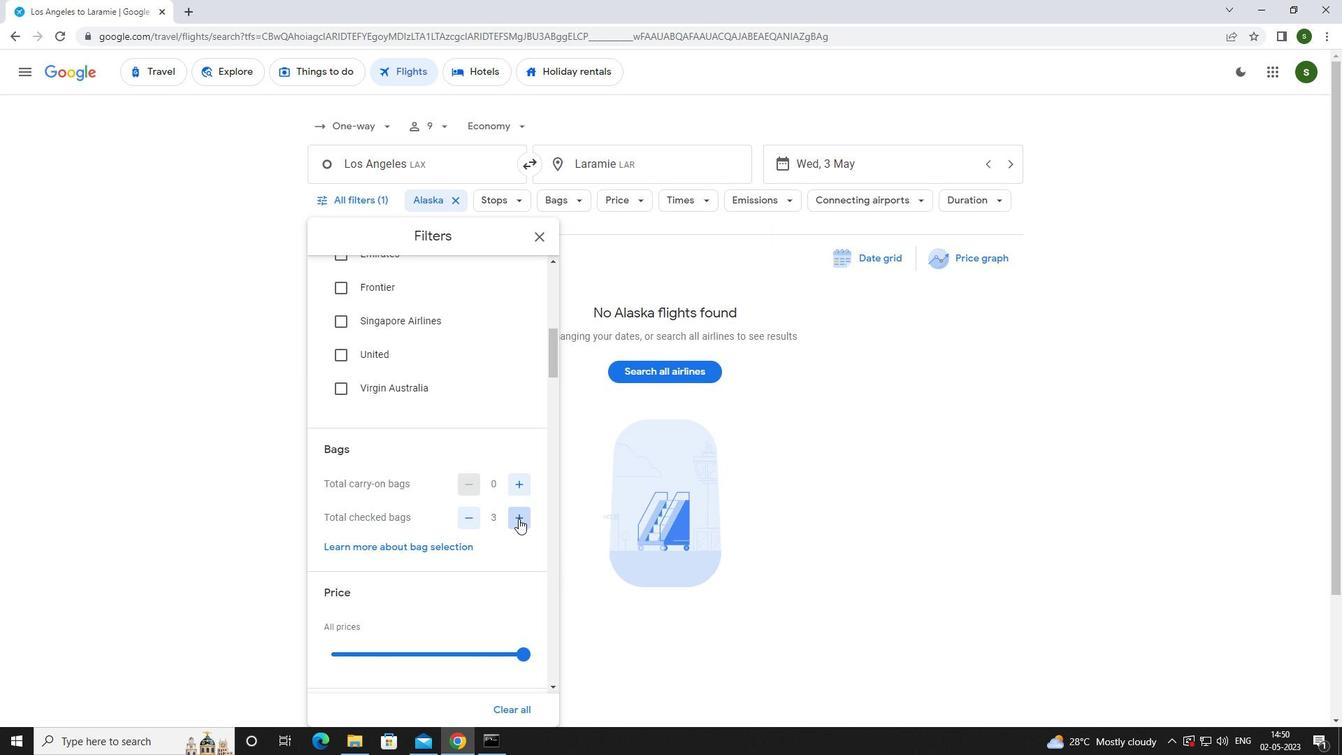 
Action: Mouse pressed left at (518, 518)
Screenshot: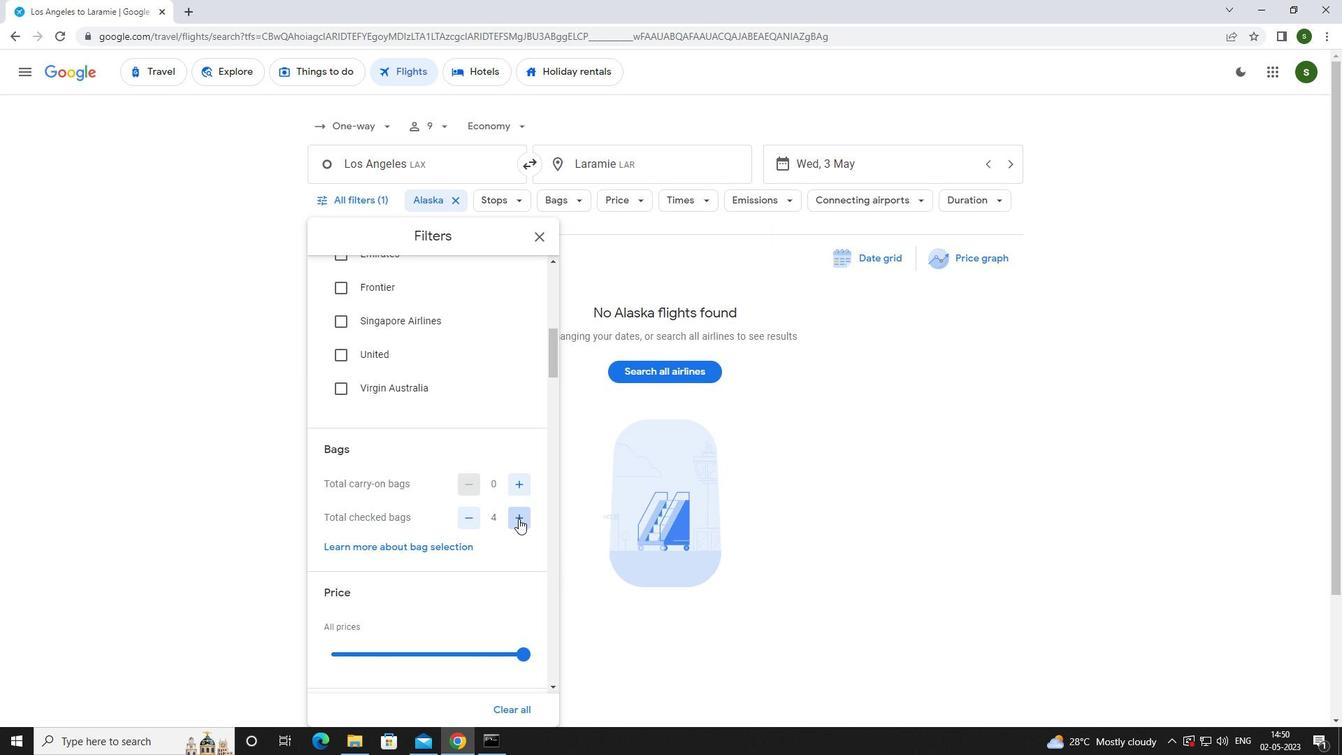 
Action: Mouse pressed left at (518, 518)
Screenshot: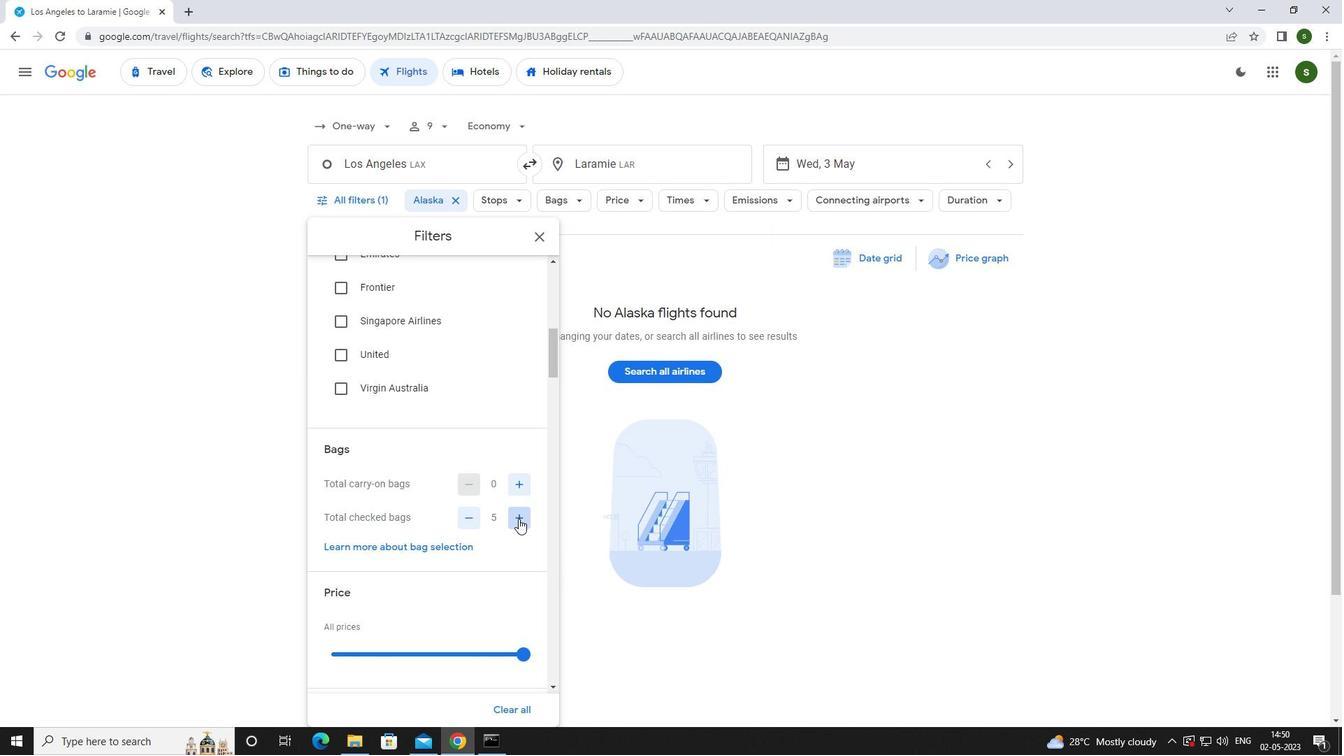
Action: Mouse pressed left at (518, 518)
Screenshot: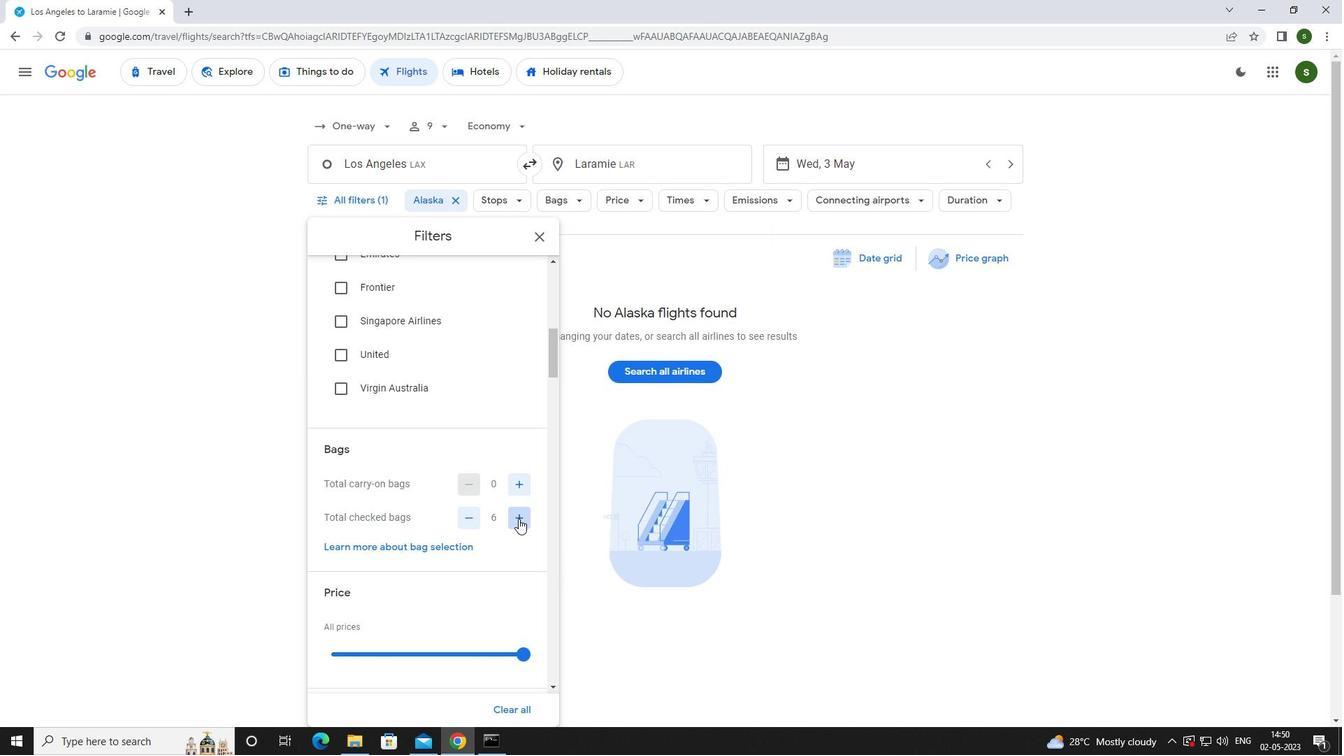 
Action: Mouse pressed left at (518, 518)
Screenshot: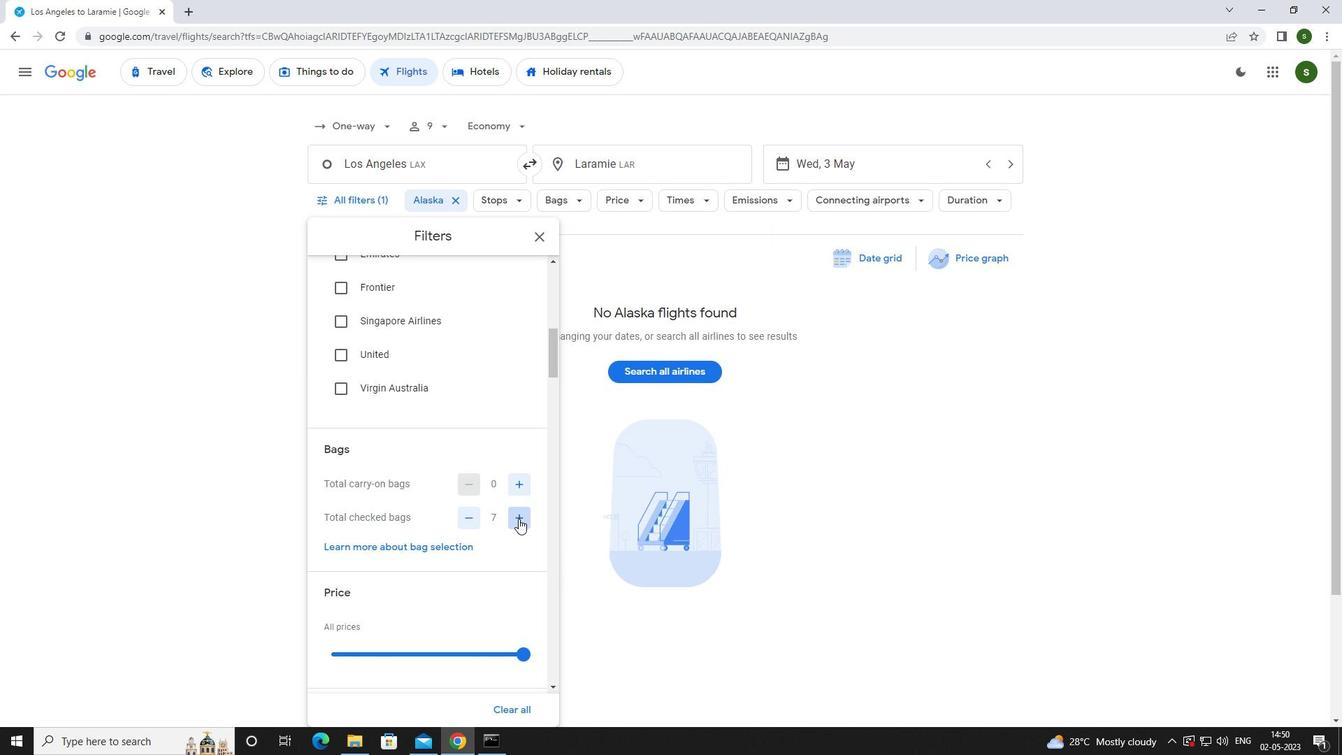 
Action: Mouse scrolled (518, 518) with delta (0, 0)
Screenshot: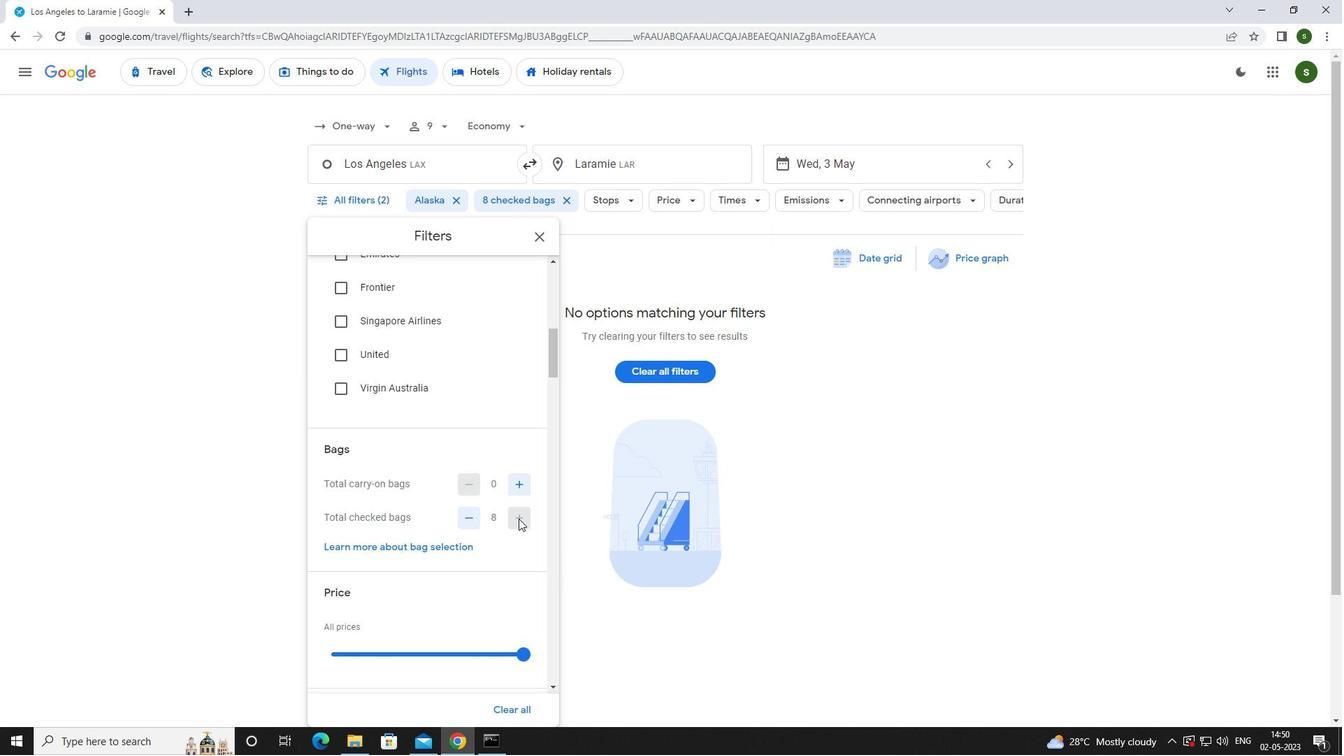 
Action: Mouse scrolled (518, 518) with delta (0, 0)
Screenshot: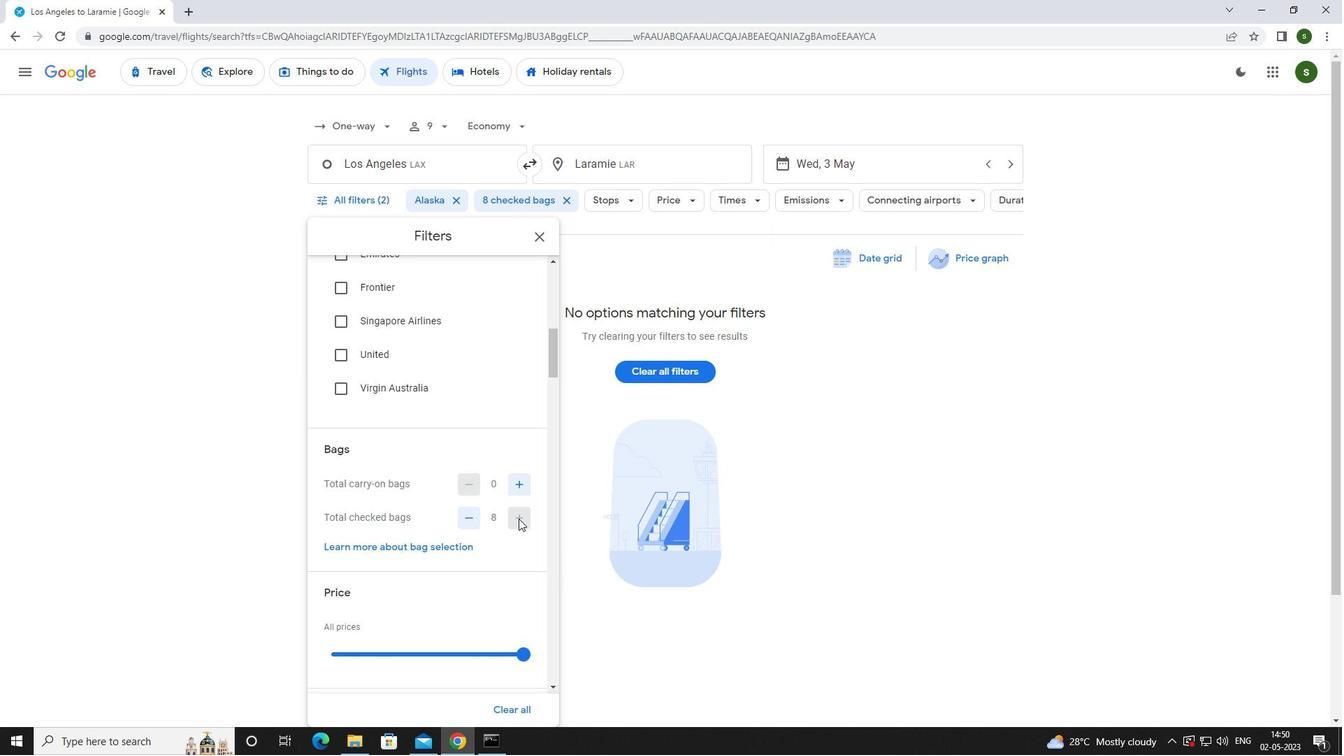 
Action: Mouse moved to (520, 513)
Screenshot: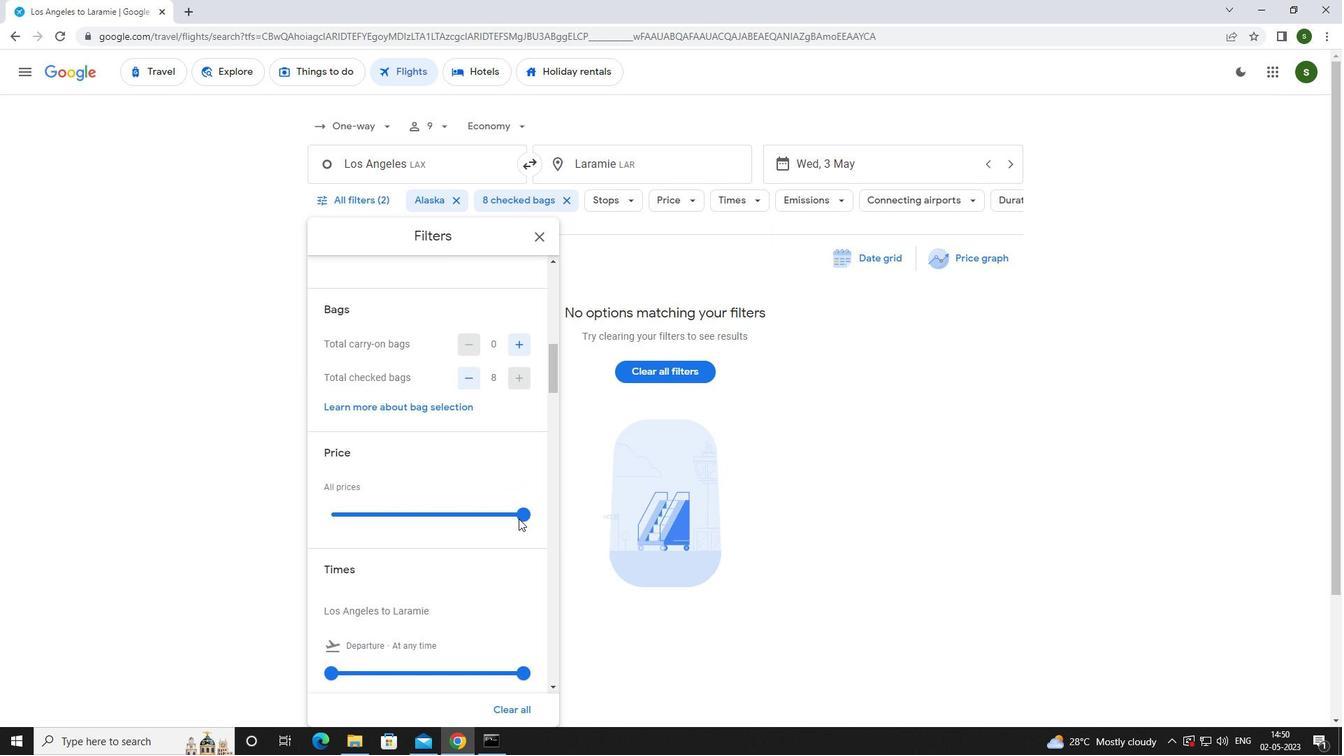 
Action: Mouse pressed left at (520, 513)
Screenshot: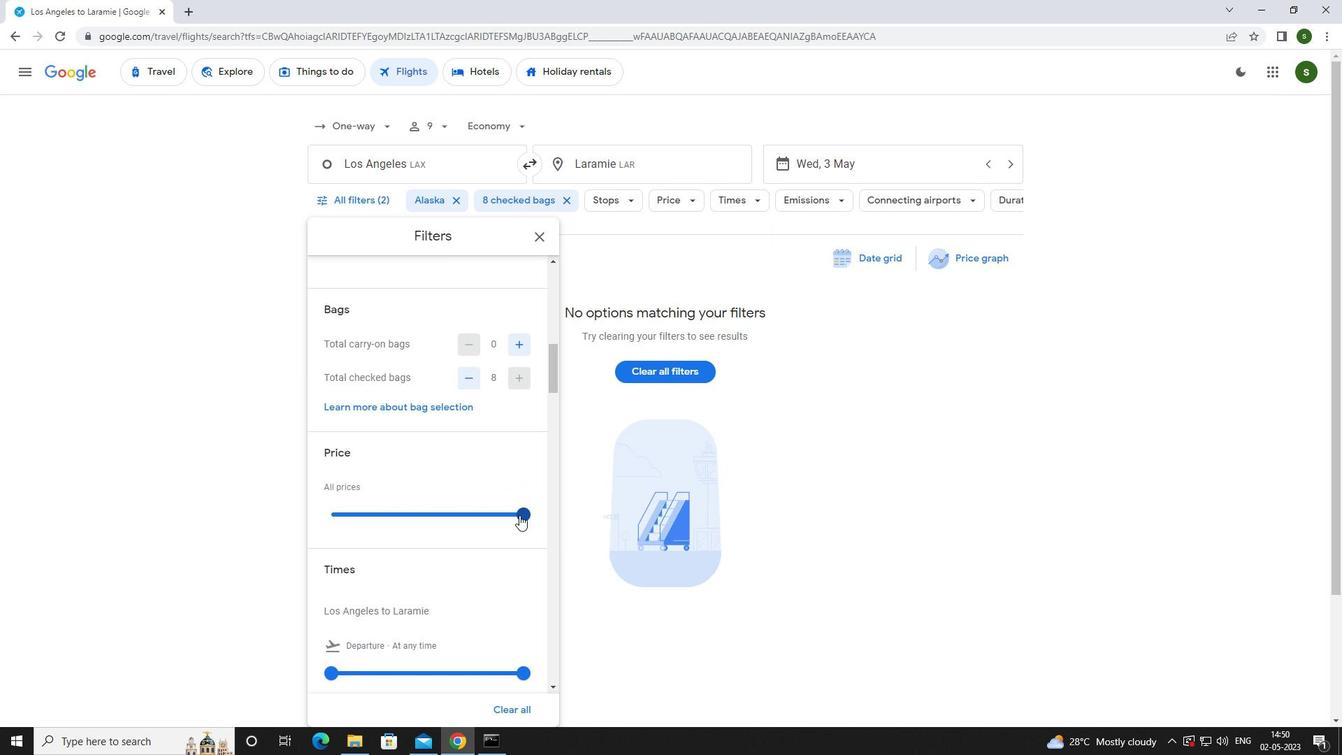 
Action: Mouse moved to (387, 536)
Screenshot: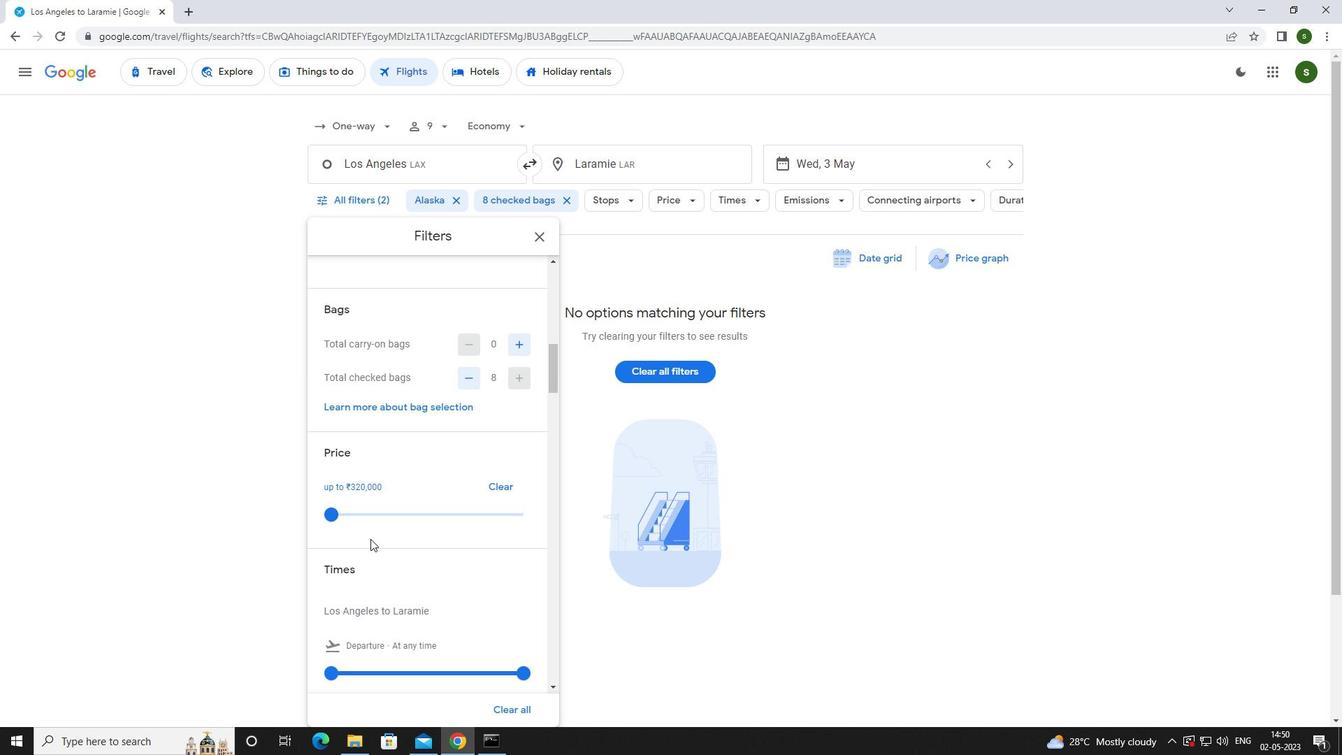 
Action: Mouse scrolled (387, 535) with delta (0, 0)
Screenshot: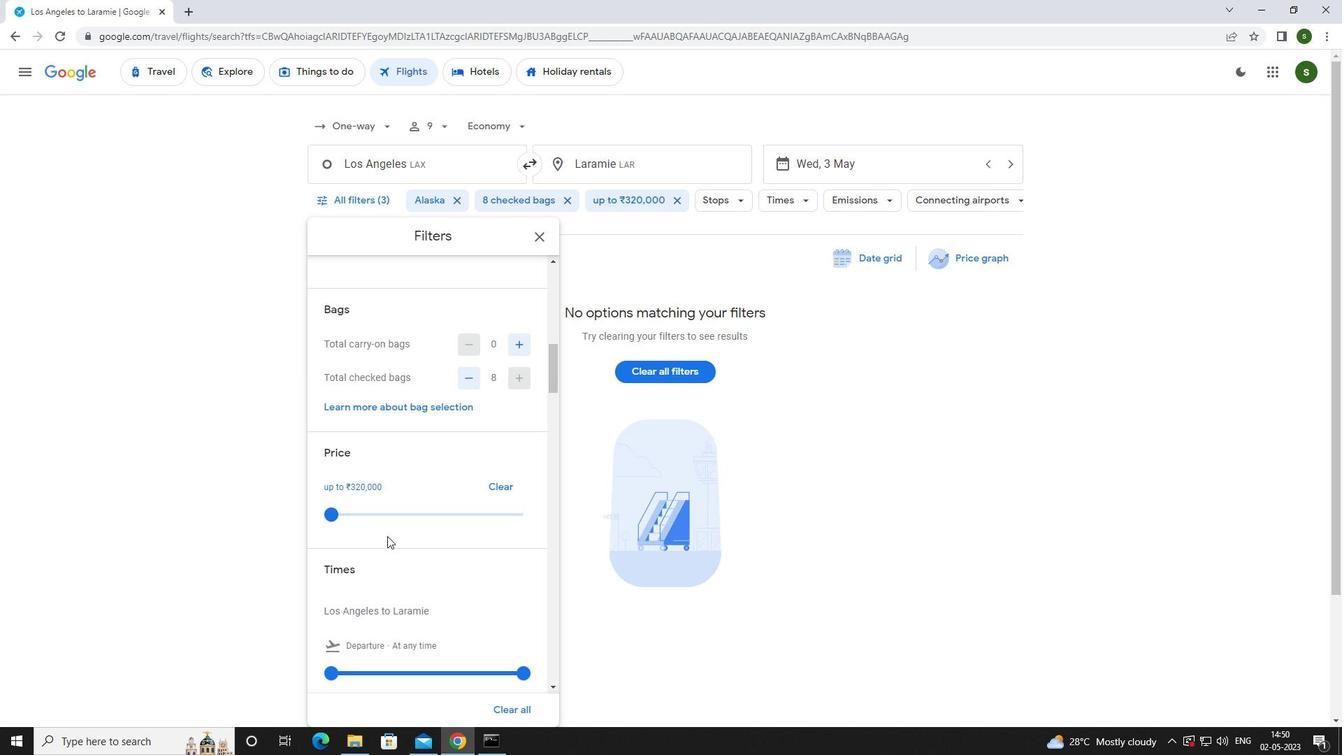 
Action: Mouse scrolled (387, 535) with delta (0, 0)
Screenshot: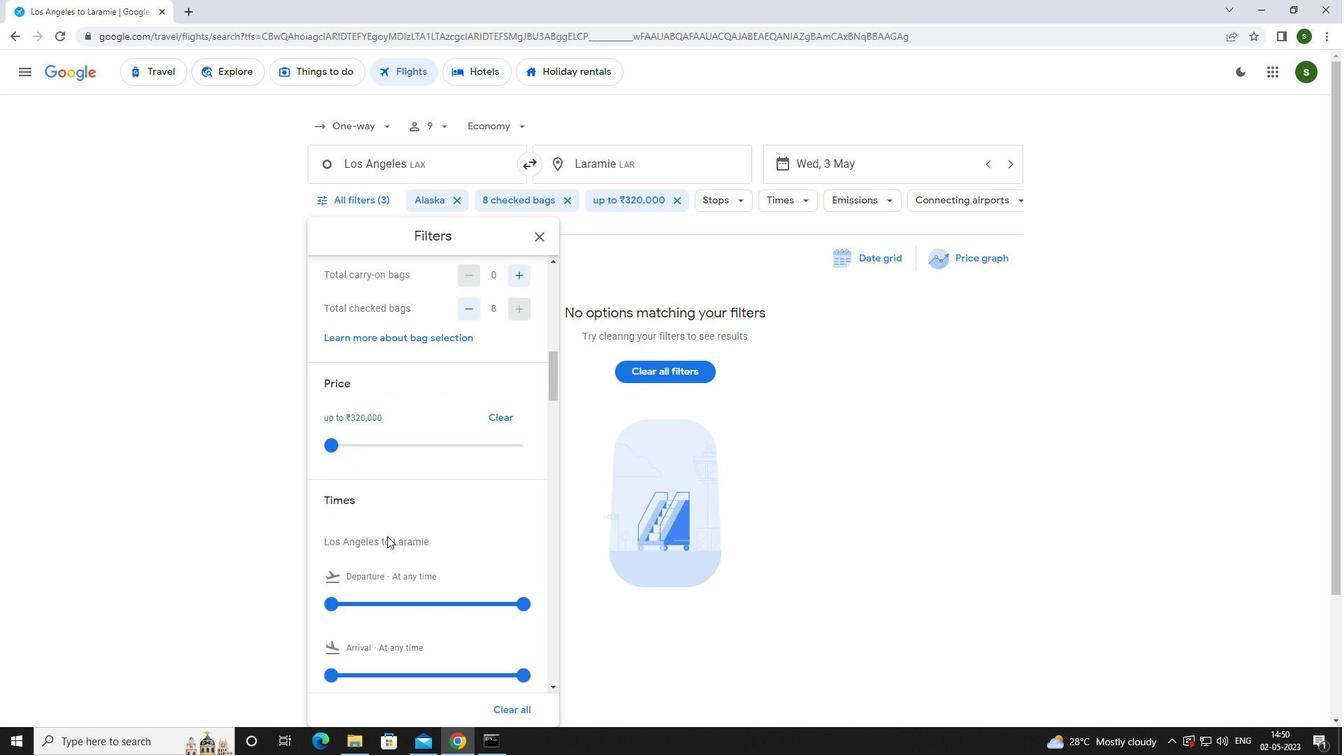 
Action: Mouse moved to (331, 531)
Screenshot: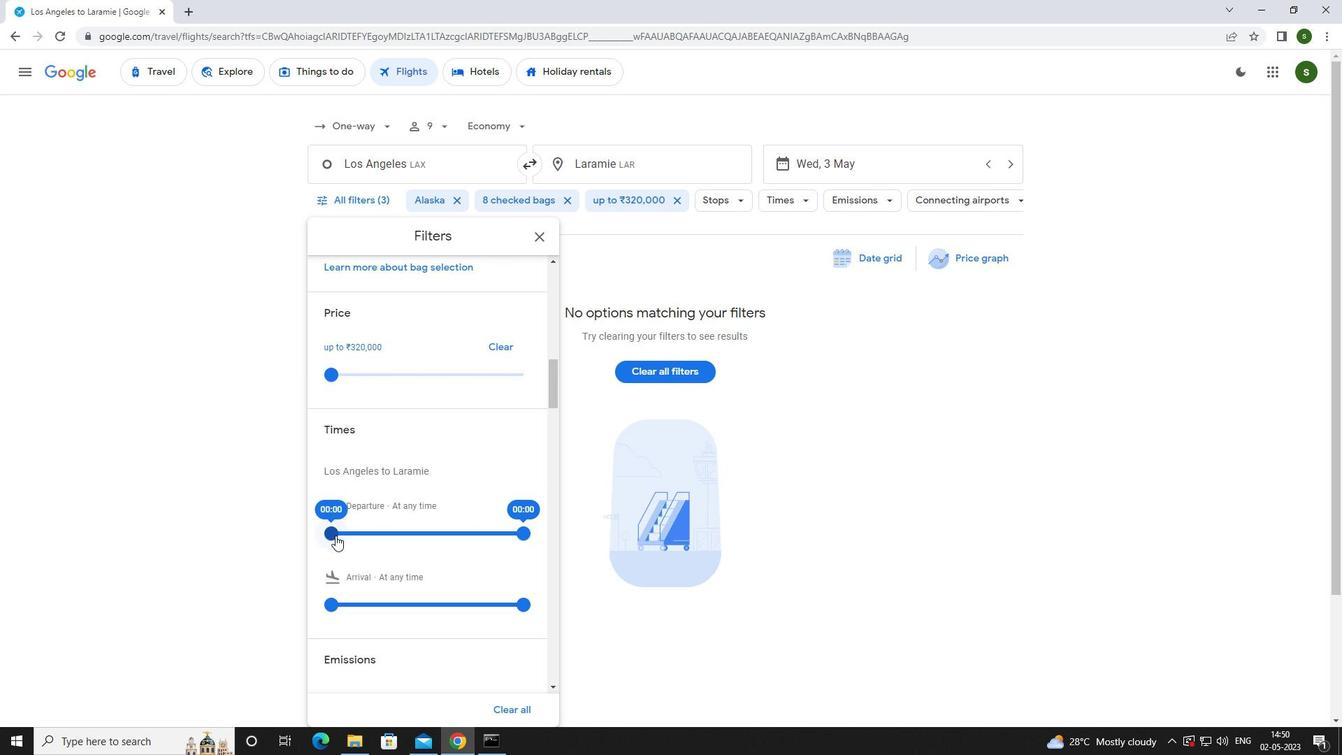 
Action: Mouse pressed left at (331, 531)
Screenshot: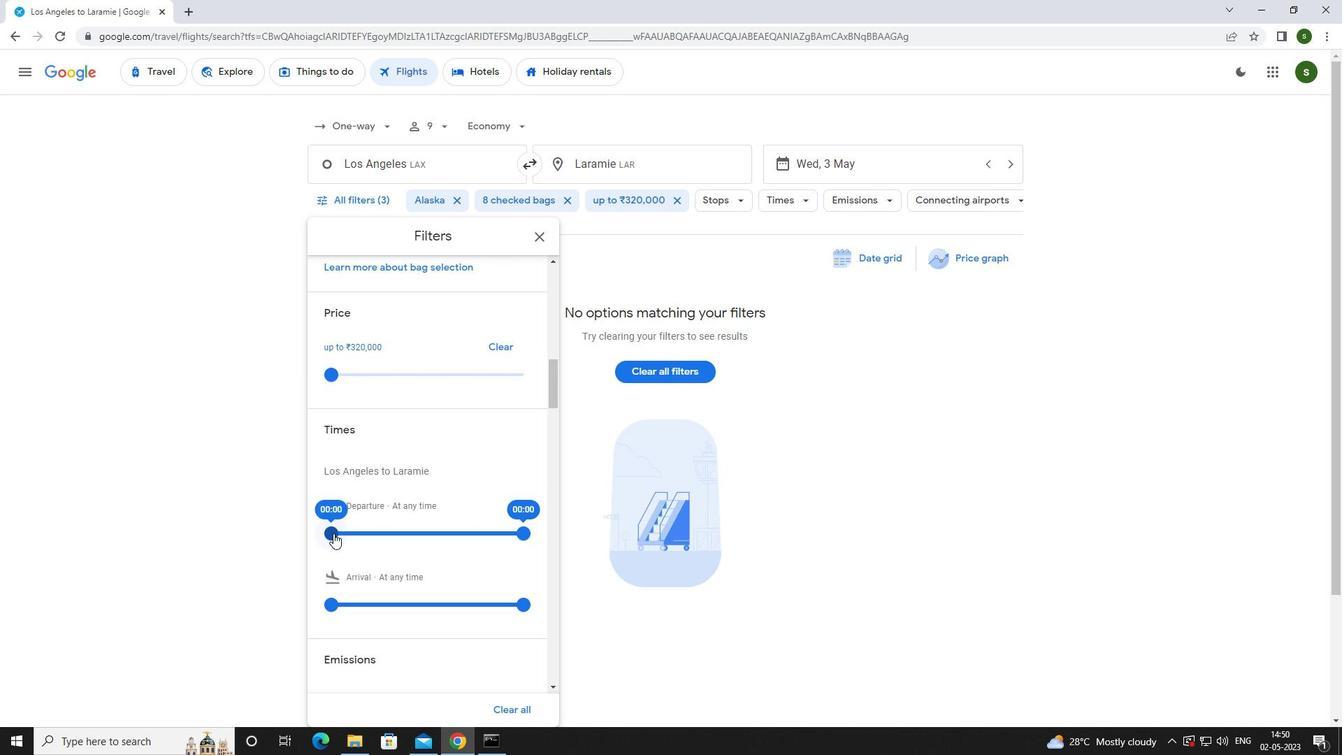 
Action: Mouse moved to (759, 481)
Screenshot: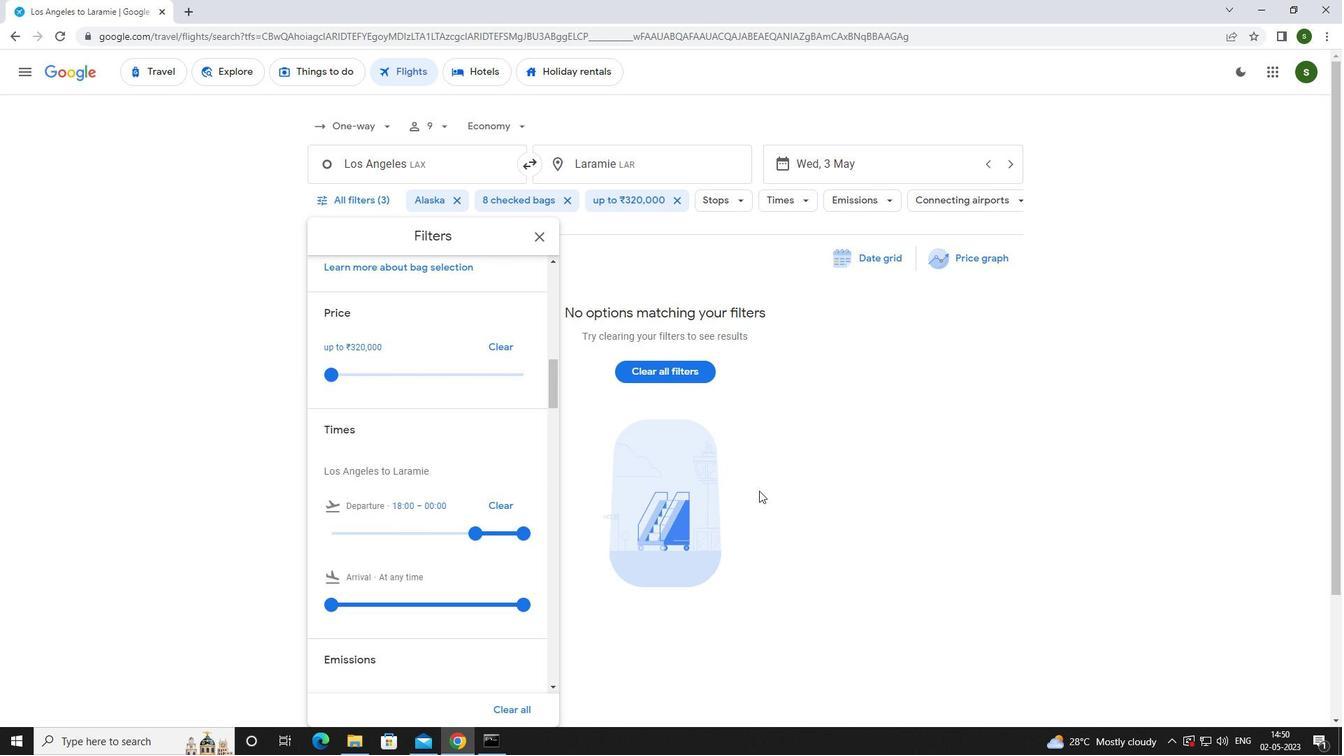 
Action: Mouse pressed left at (759, 481)
Screenshot: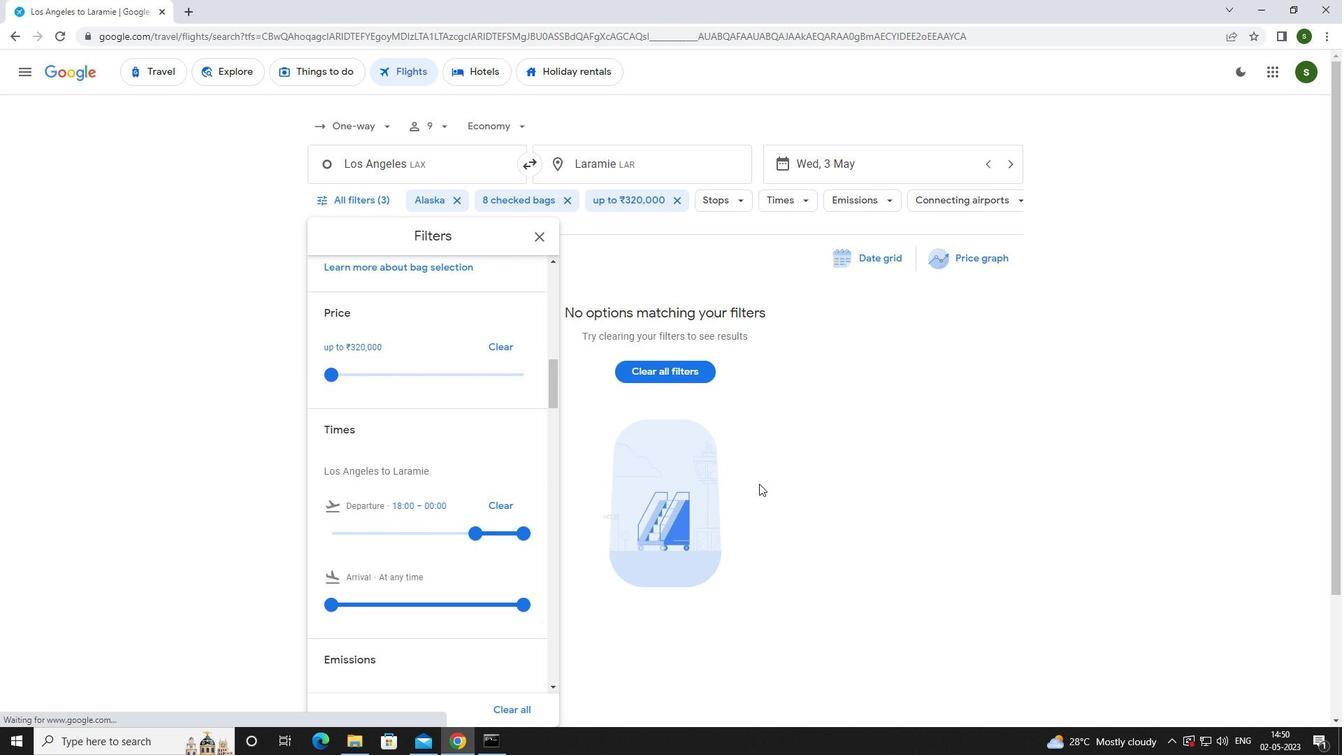 
Action: Mouse moved to (755, 481)
Screenshot: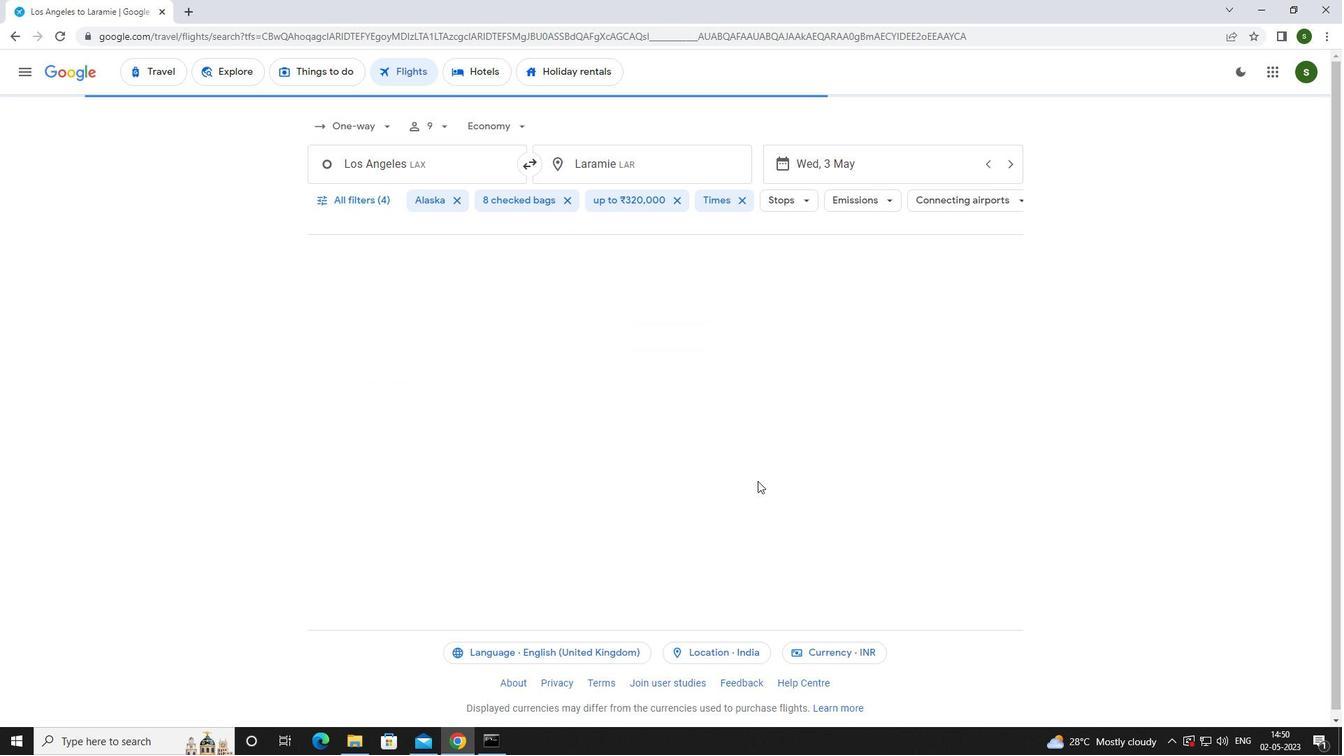 
